 Task: Find connections with filter location Bārdoli with filter topic #aiwith filter profile language German with filter current company Accolite Digital with filter school Madras Medical College with filter industry Family Planning Centers with filter service category Android Development with filter keywords title Sales Associate
Action: Mouse moved to (704, 90)
Screenshot: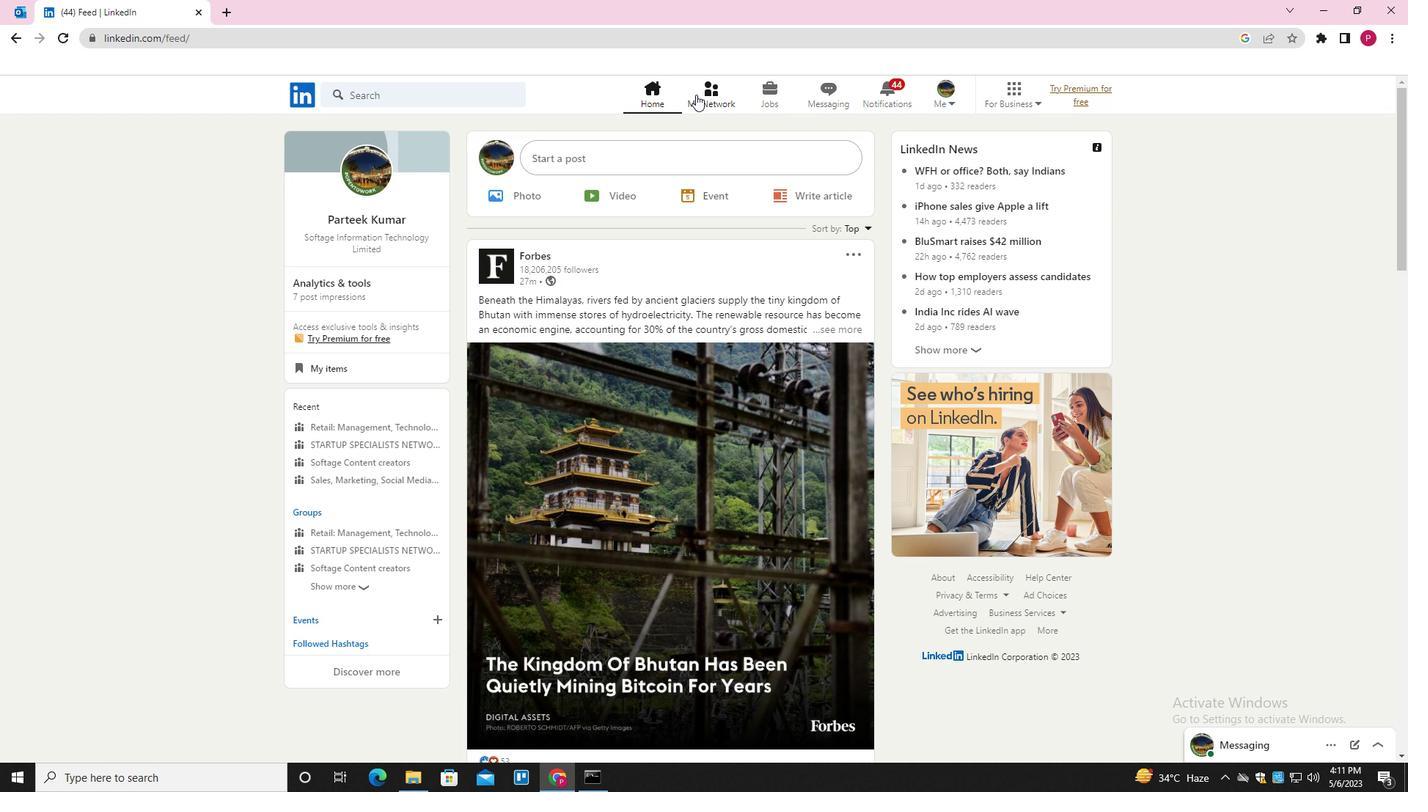 
Action: Mouse pressed left at (704, 90)
Screenshot: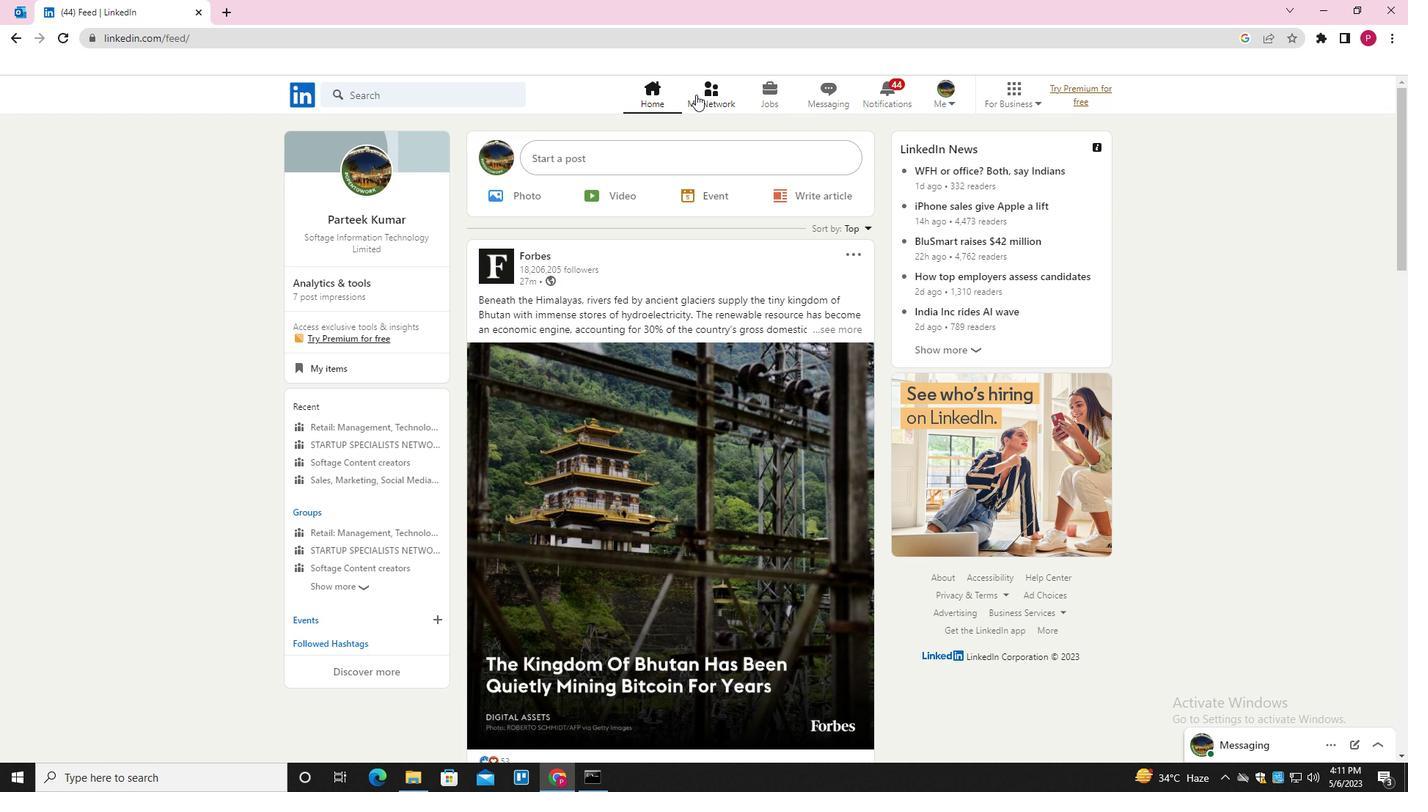 
Action: Mouse moved to (435, 174)
Screenshot: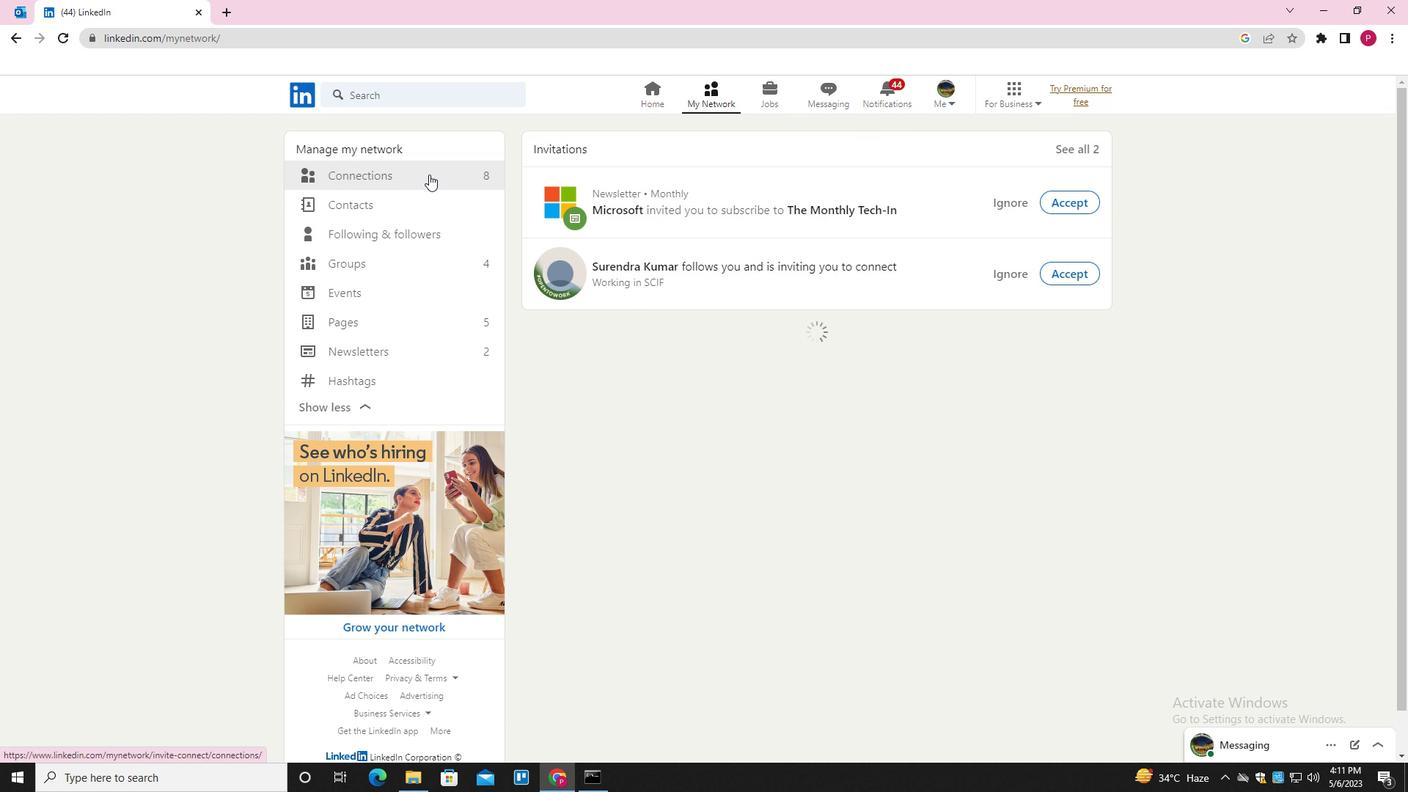 
Action: Mouse pressed left at (435, 174)
Screenshot: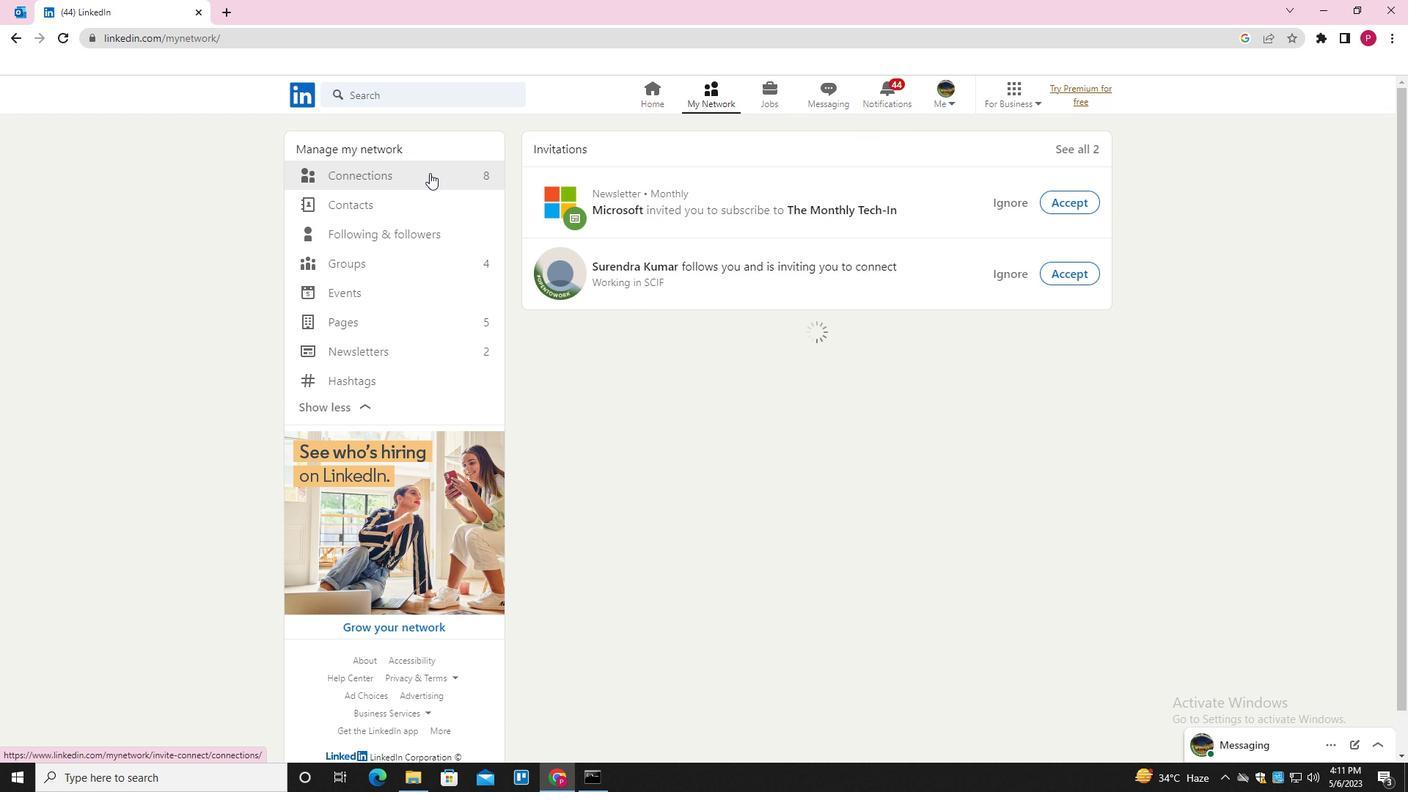 
Action: Mouse moved to (813, 178)
Screenshot: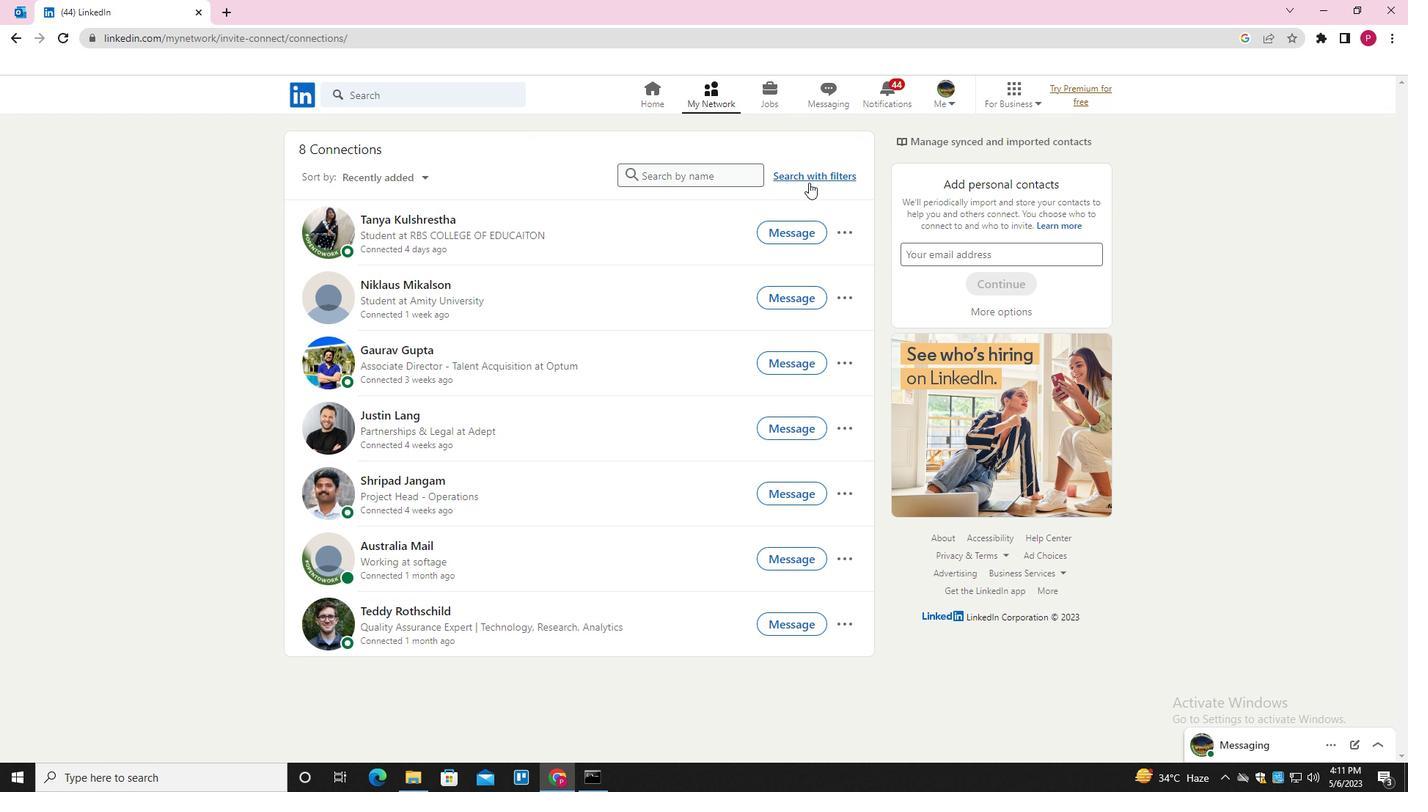 
Action: Mouse pressed left at (813, 178)
Screenshot: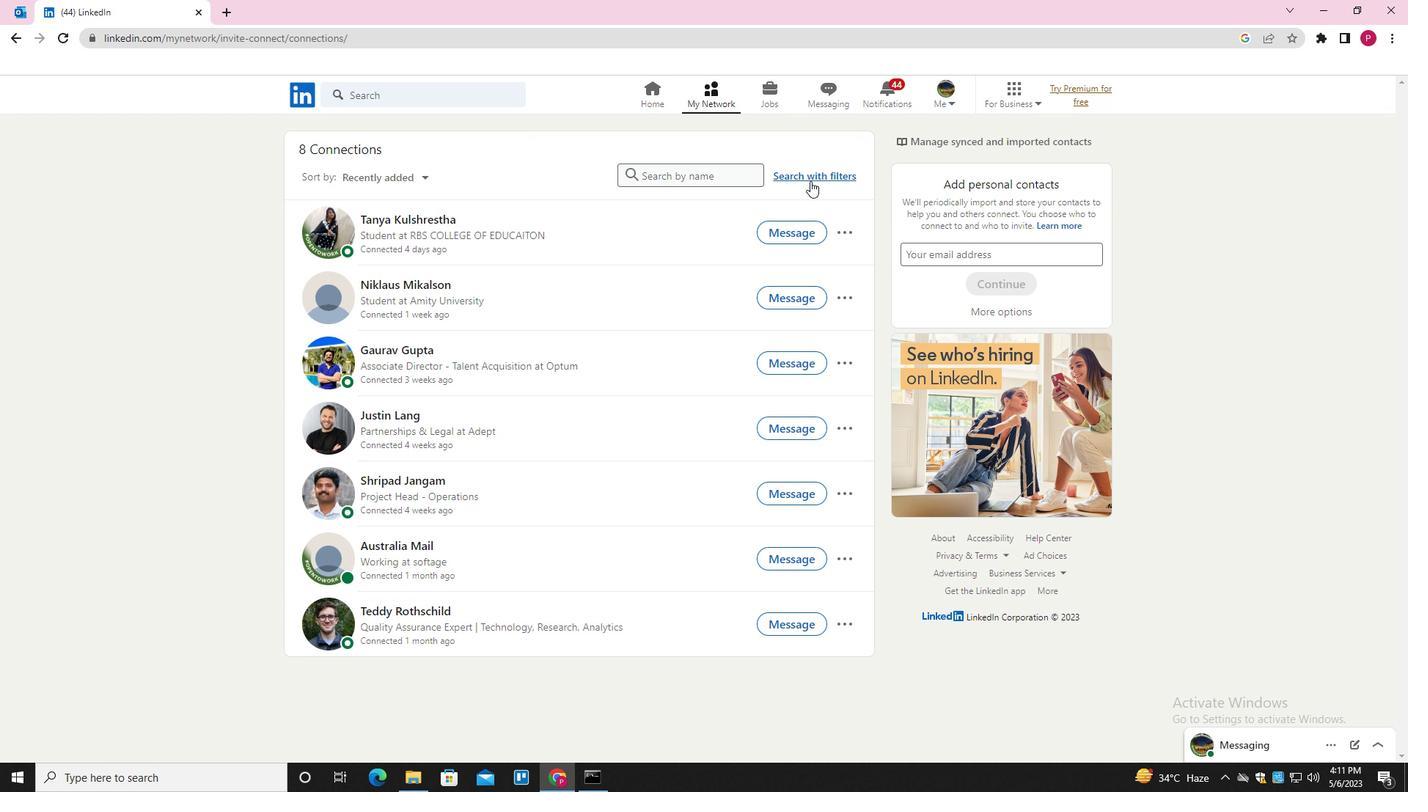 
Action: Mouse moved to (751, 134)
Screenshot: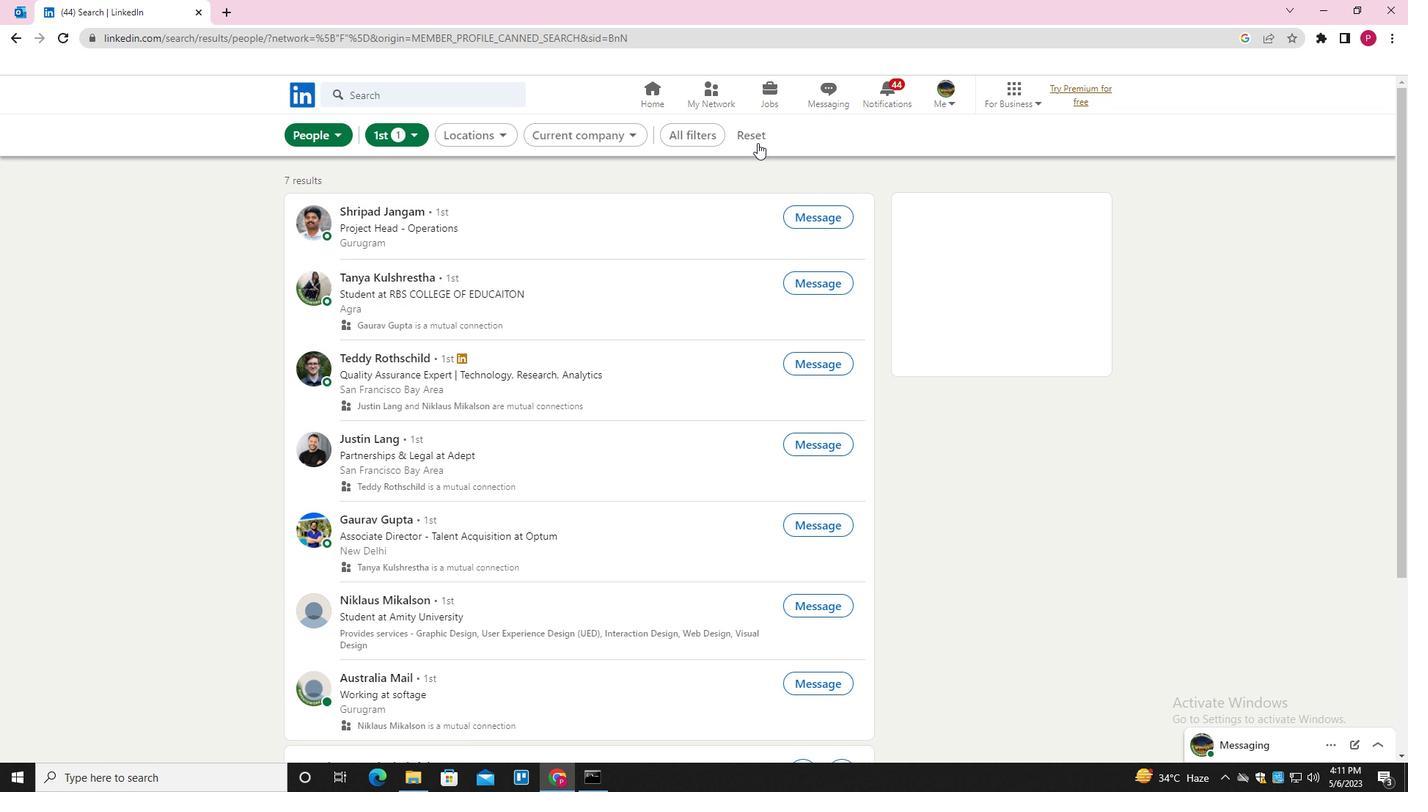 
Action: Mouse pressed left at (751, 134)
Screenshot: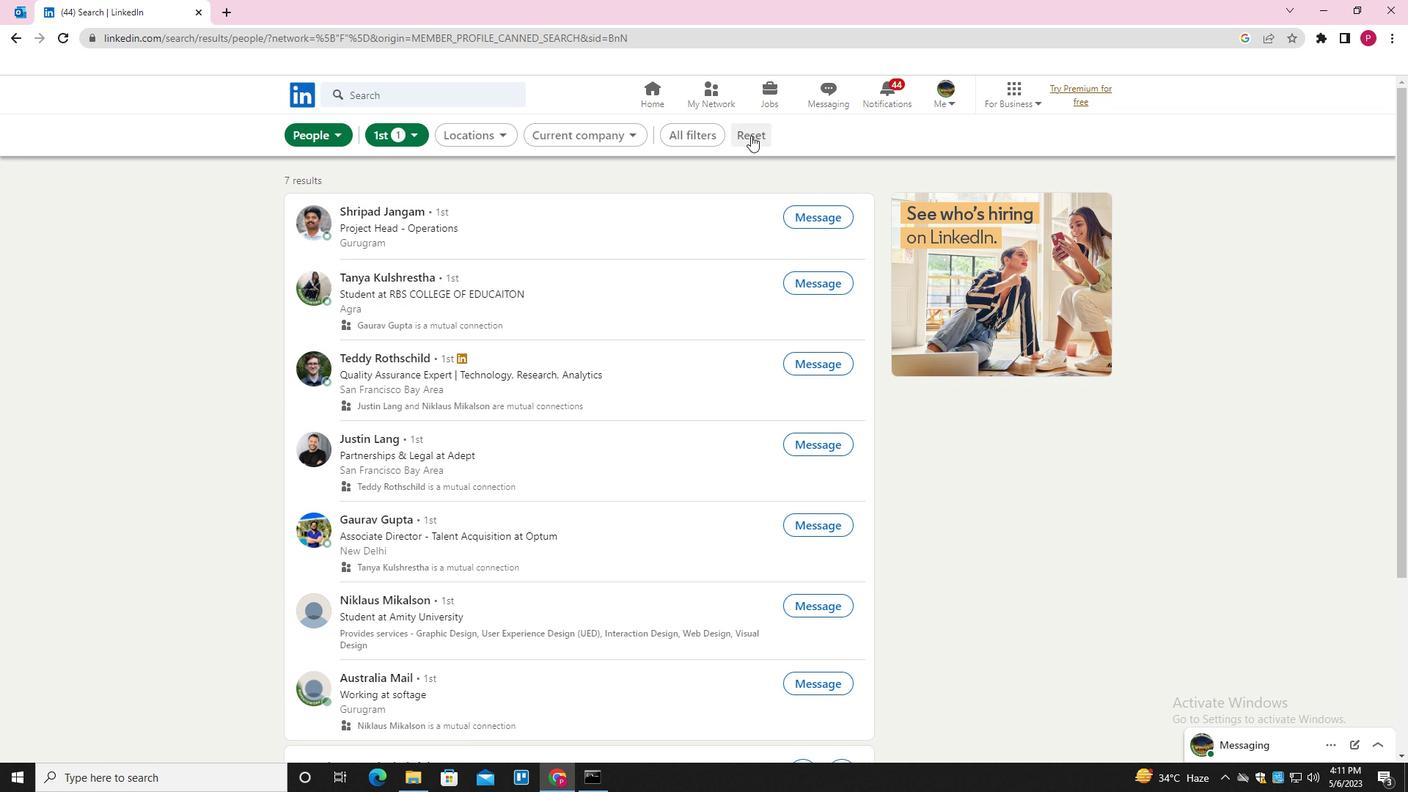 
Action: Mouse moved to (729, 135)
Screenshot: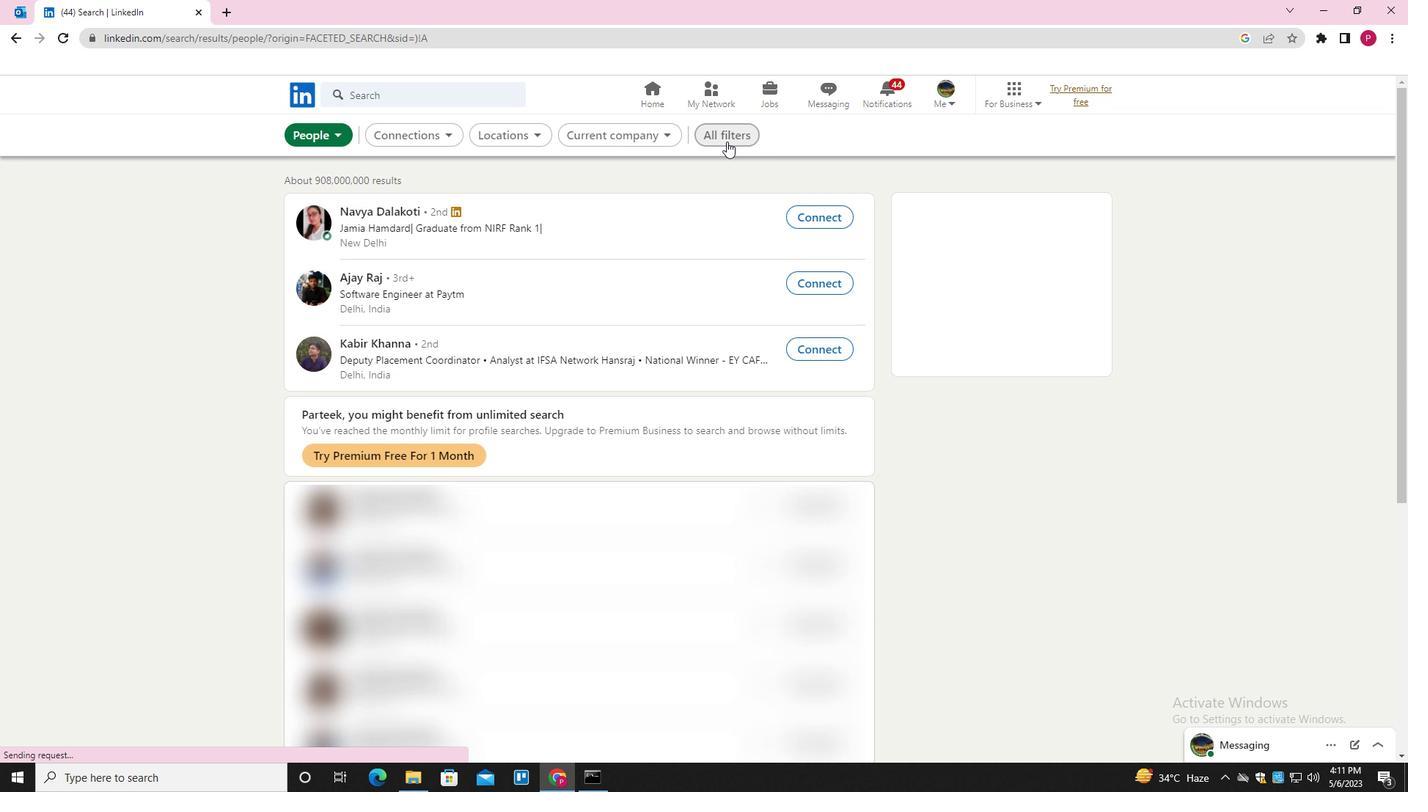 
Action: Mouse pressed left at (729, 135)
Screenshot: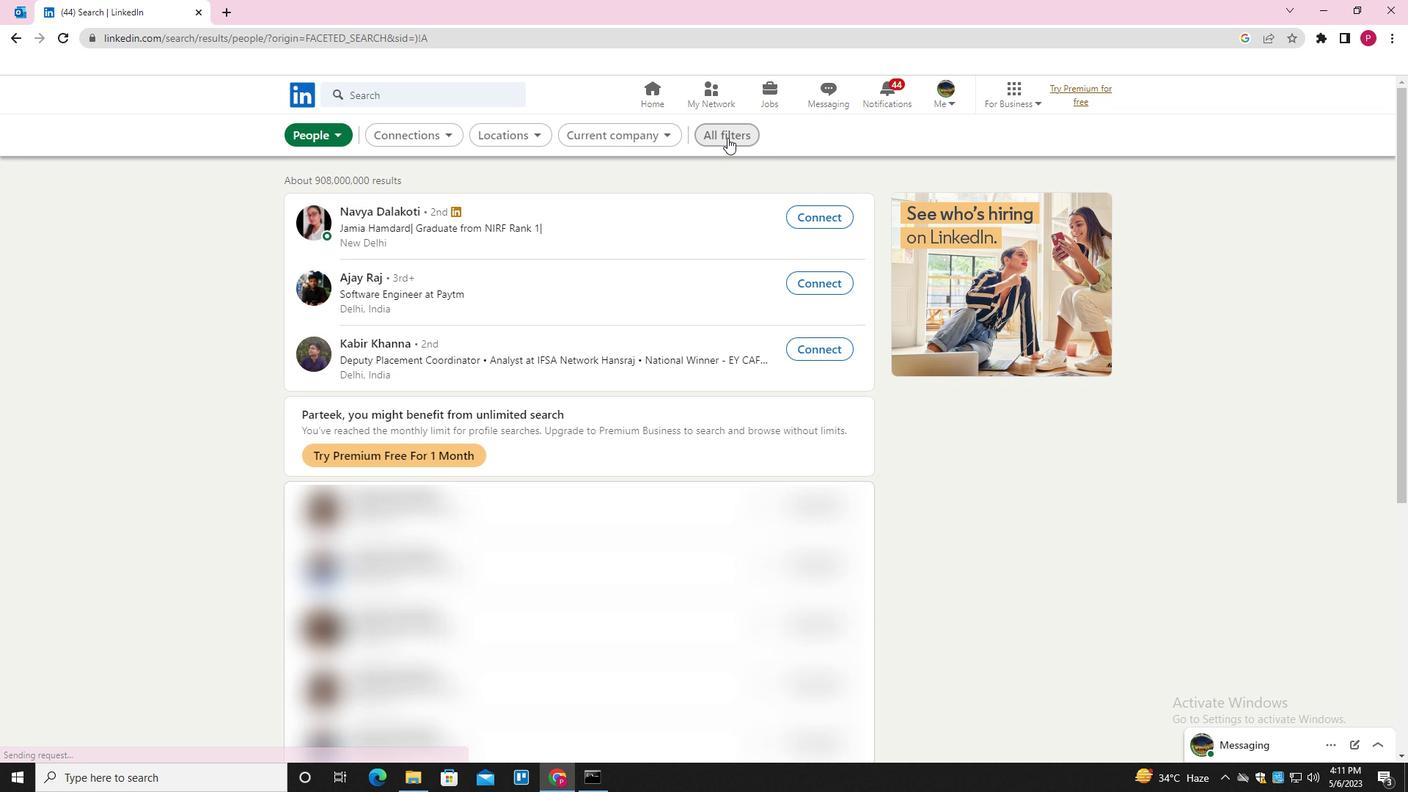 
Action: Mouse moved to (1261, 422)
Screenshot: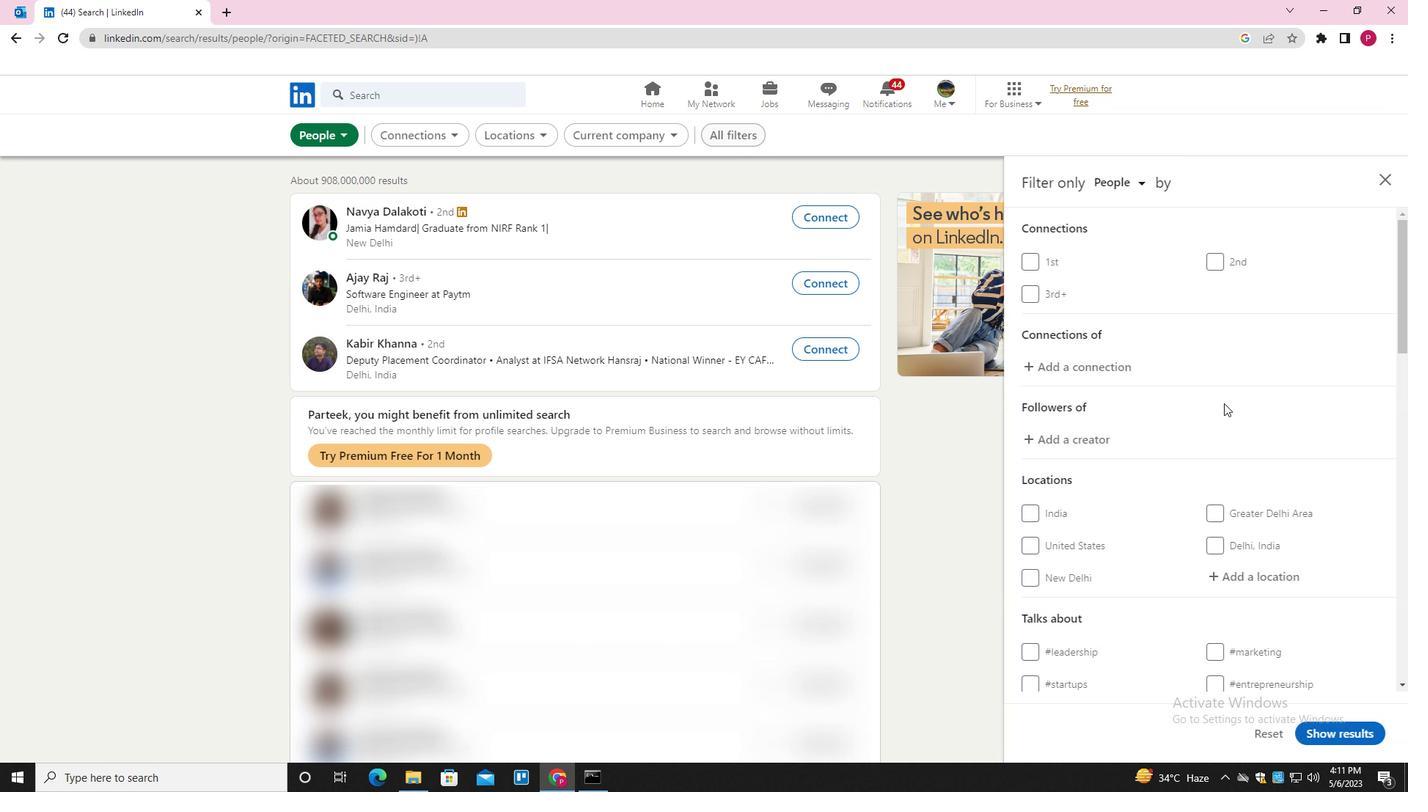 
Action: Mouse scrolled (1261, 421) with delta (0, 0)
Screenshot: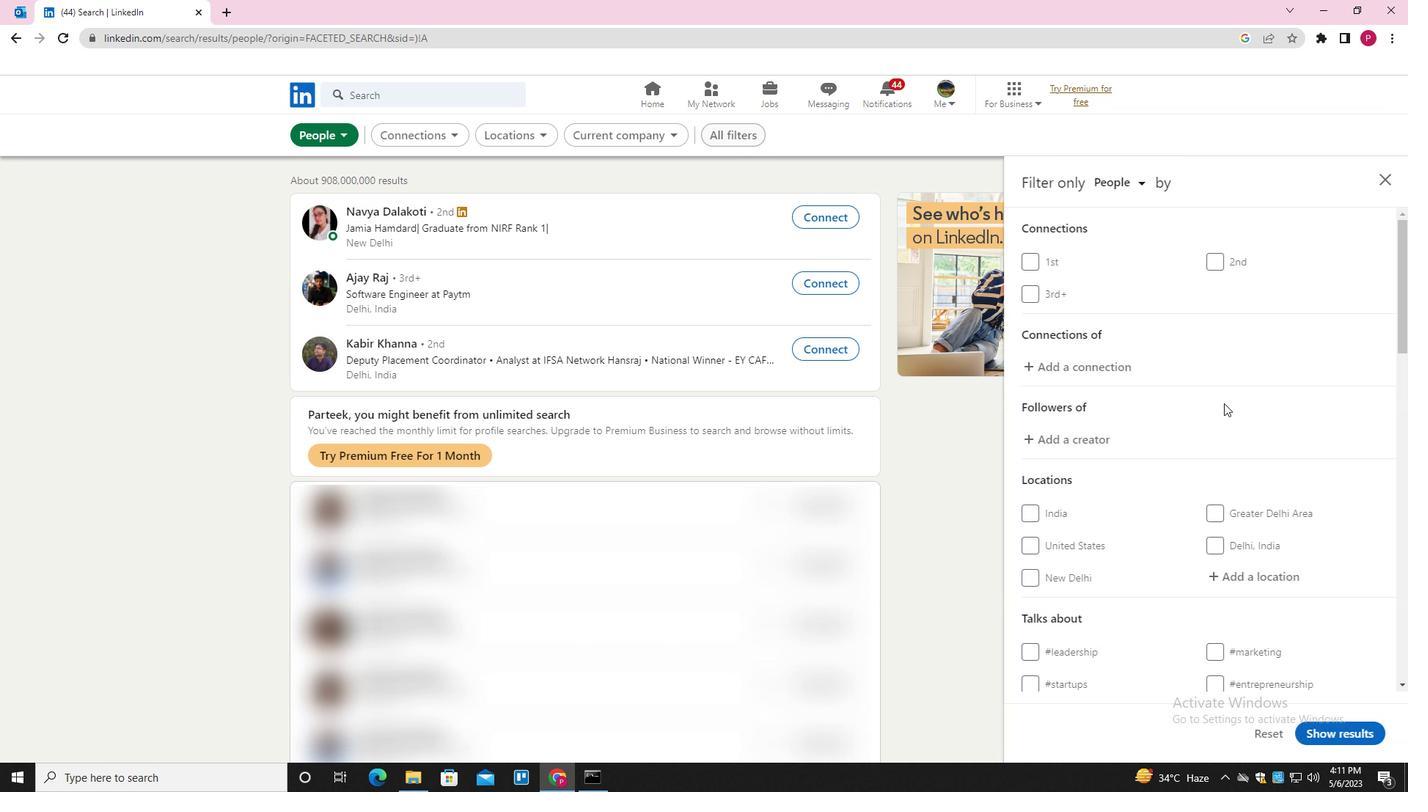 
Action: Mouse moved to (1261, 423)
Screenshot: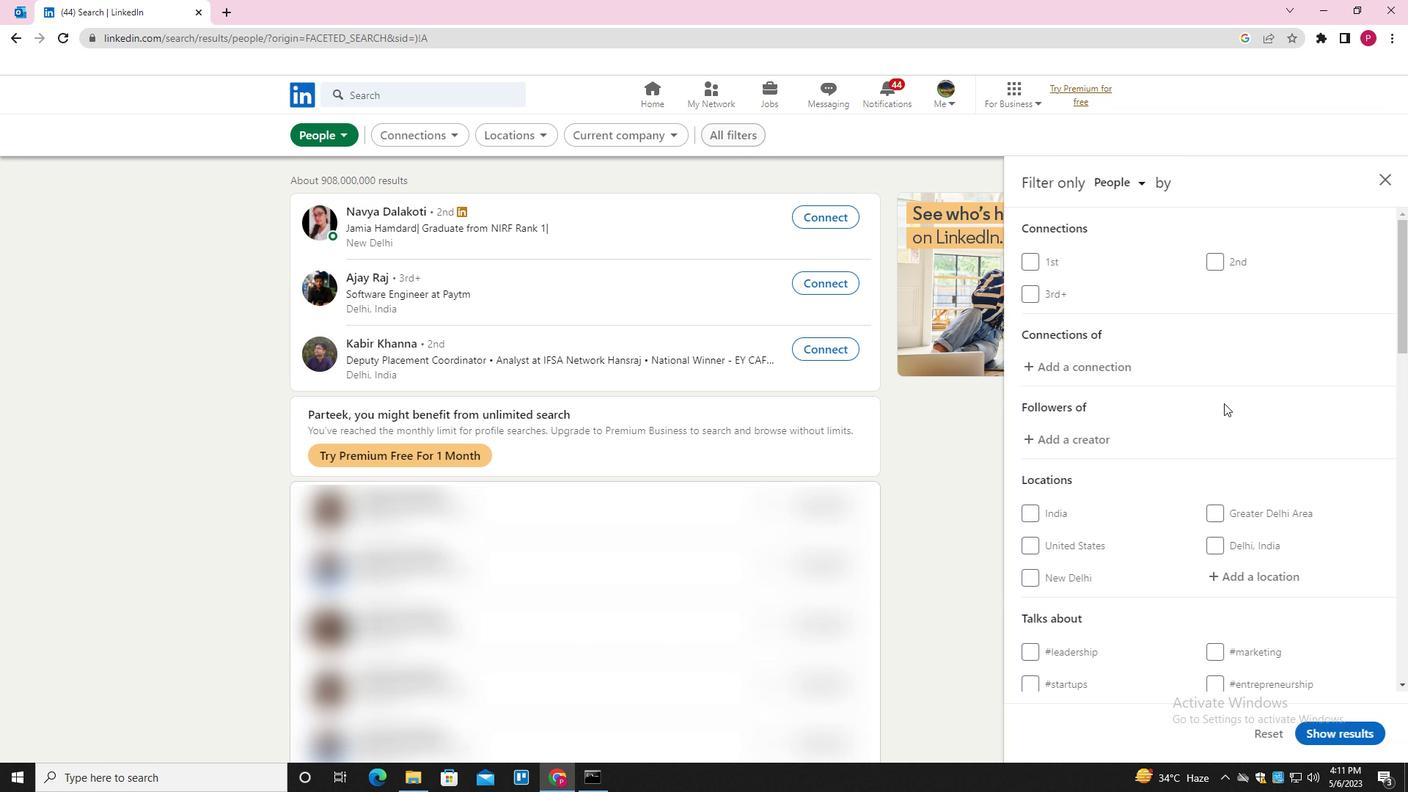 
Action: Mouse scrolled (1261, 422) with delta (0, 0)
Screenshot: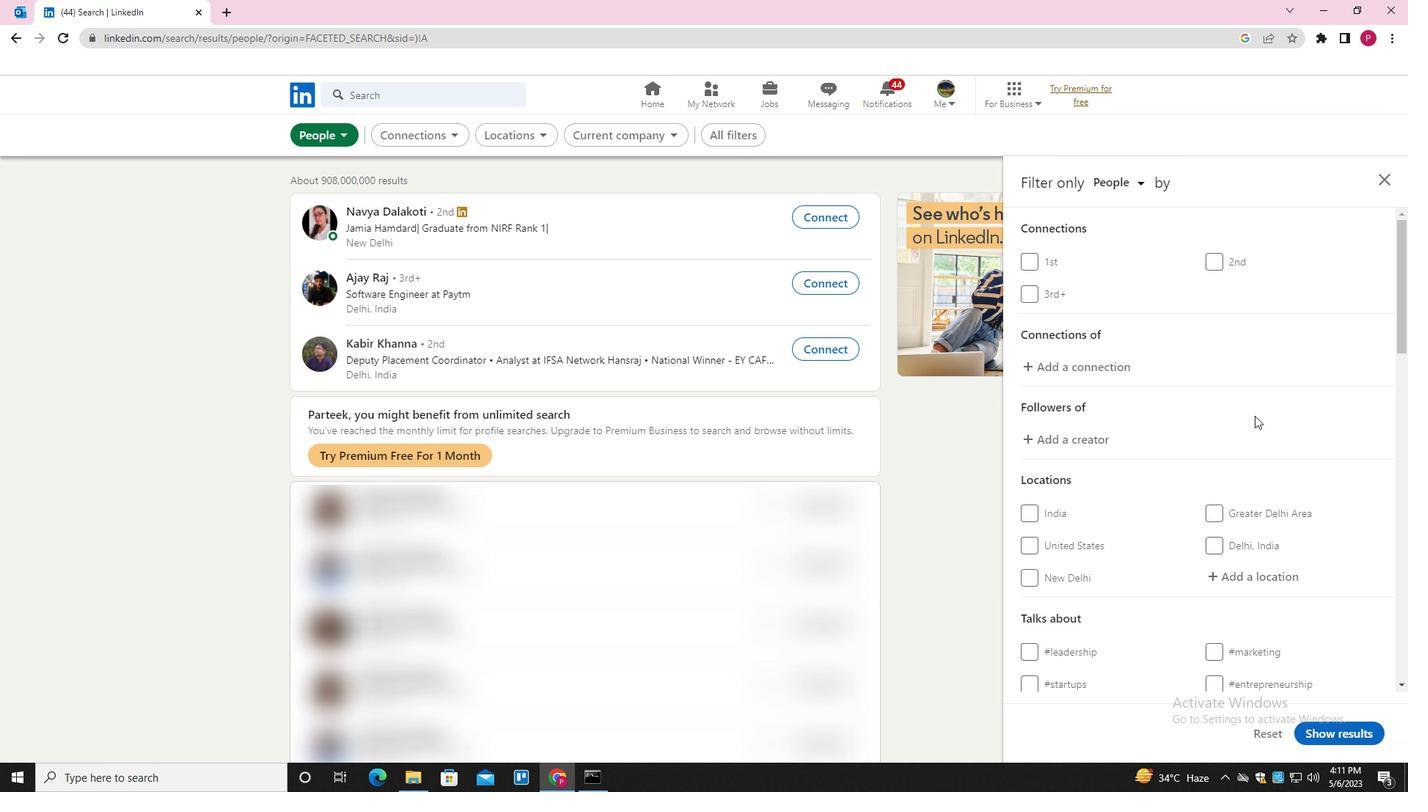 
Action: Mouse moved to (1250, 434)
Screenshot: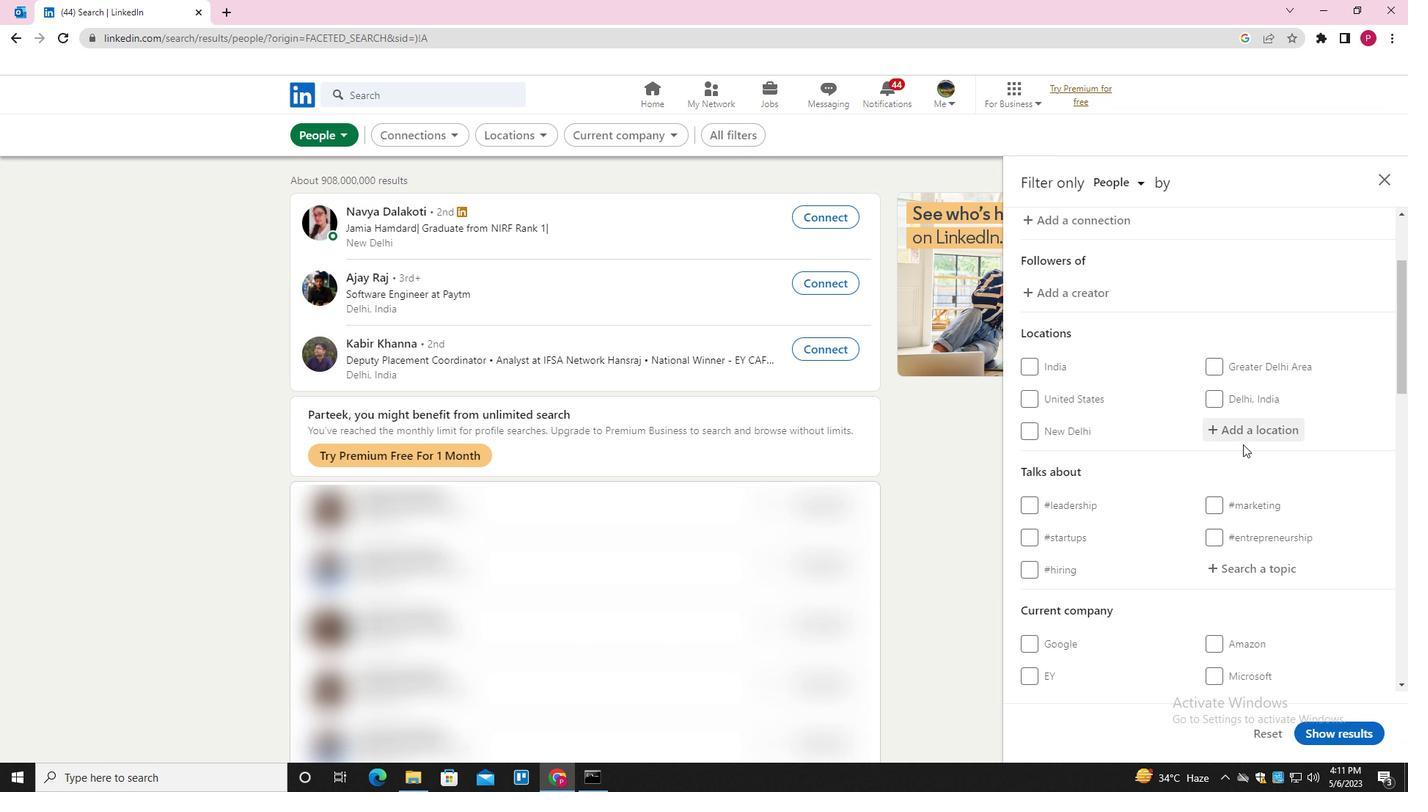 
Action: Mouse pressed left at (1250, 434)
Screenshot: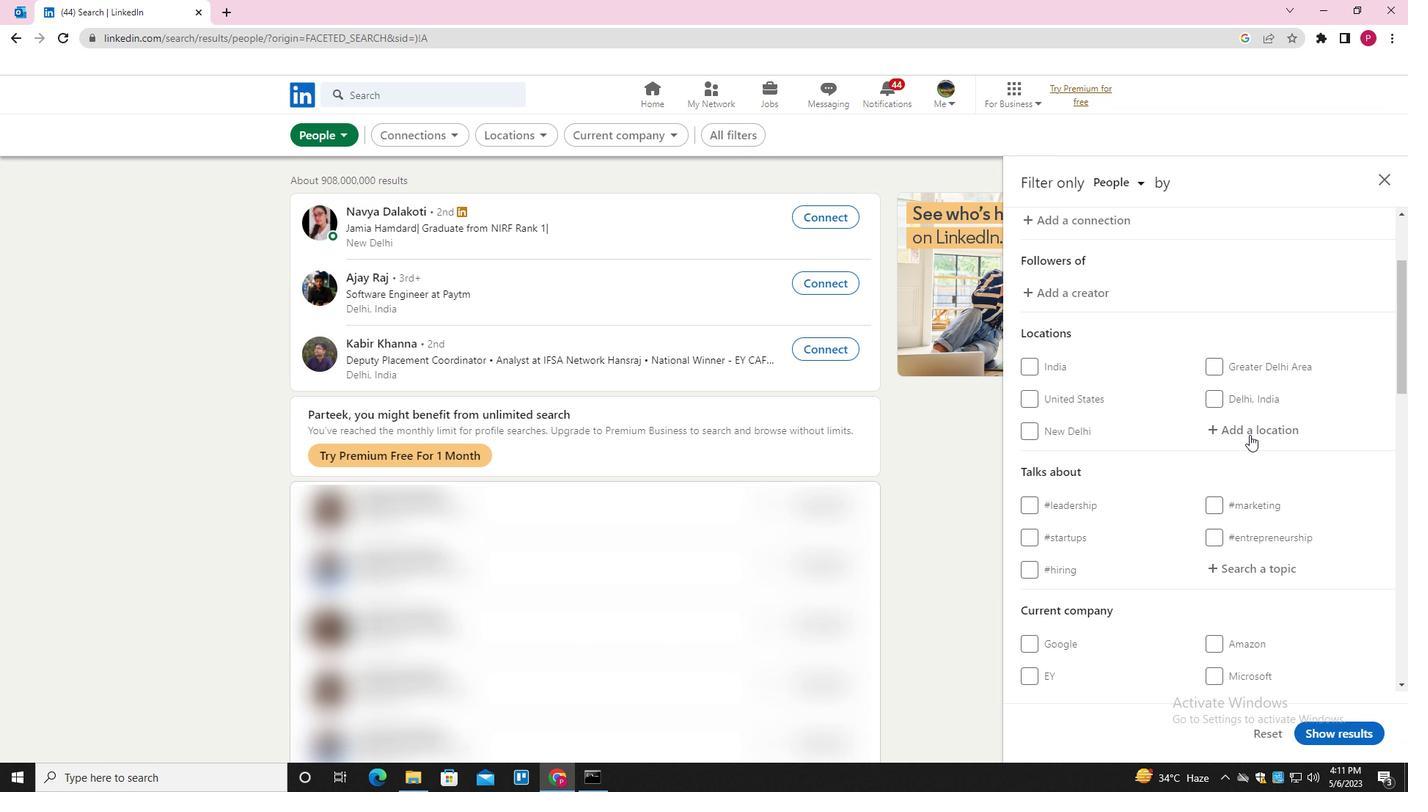 
Action: Key pressed <Key.shift>BARDOLI<Key.down><Key.enter>
Screenshot: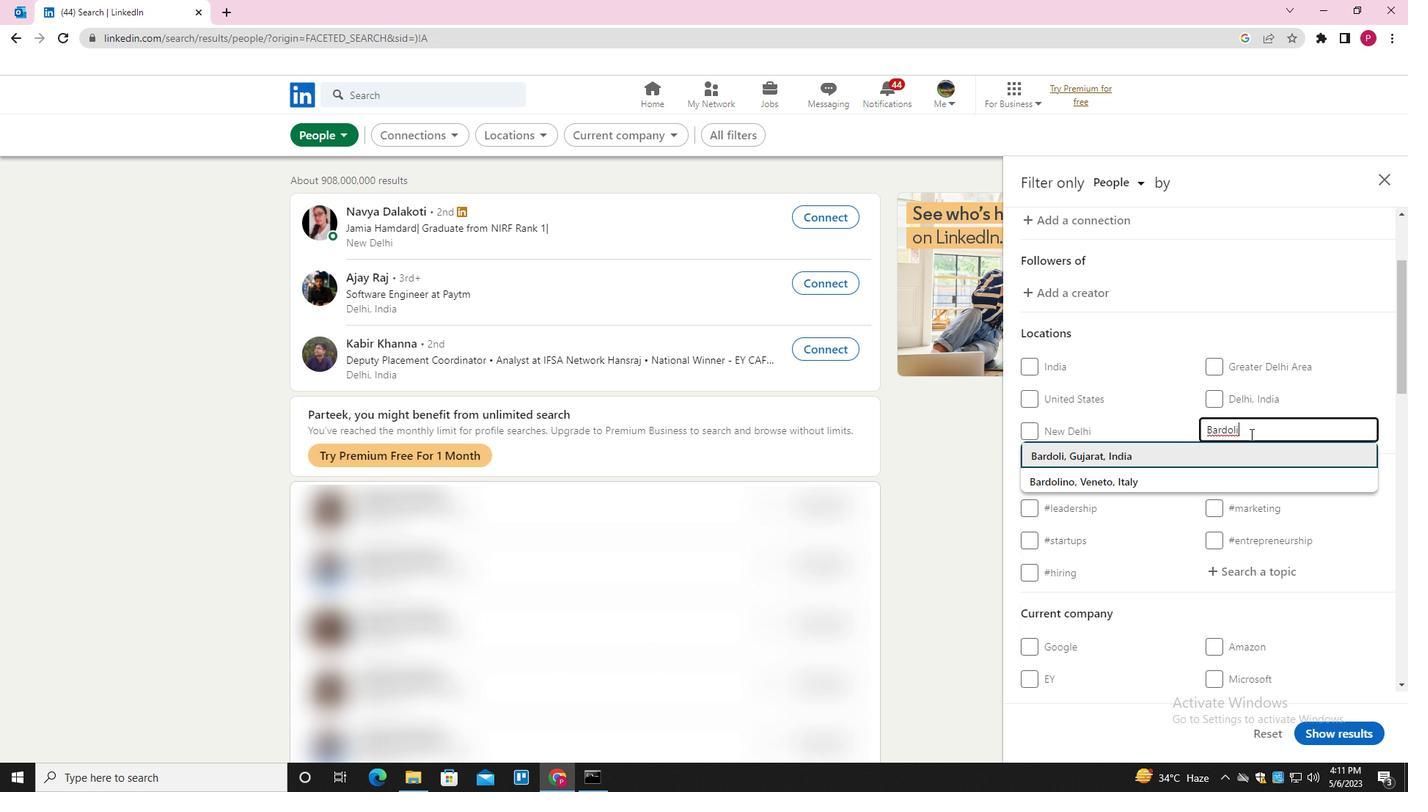
Action: Mouse moved to (1242, 439)
Screenshot: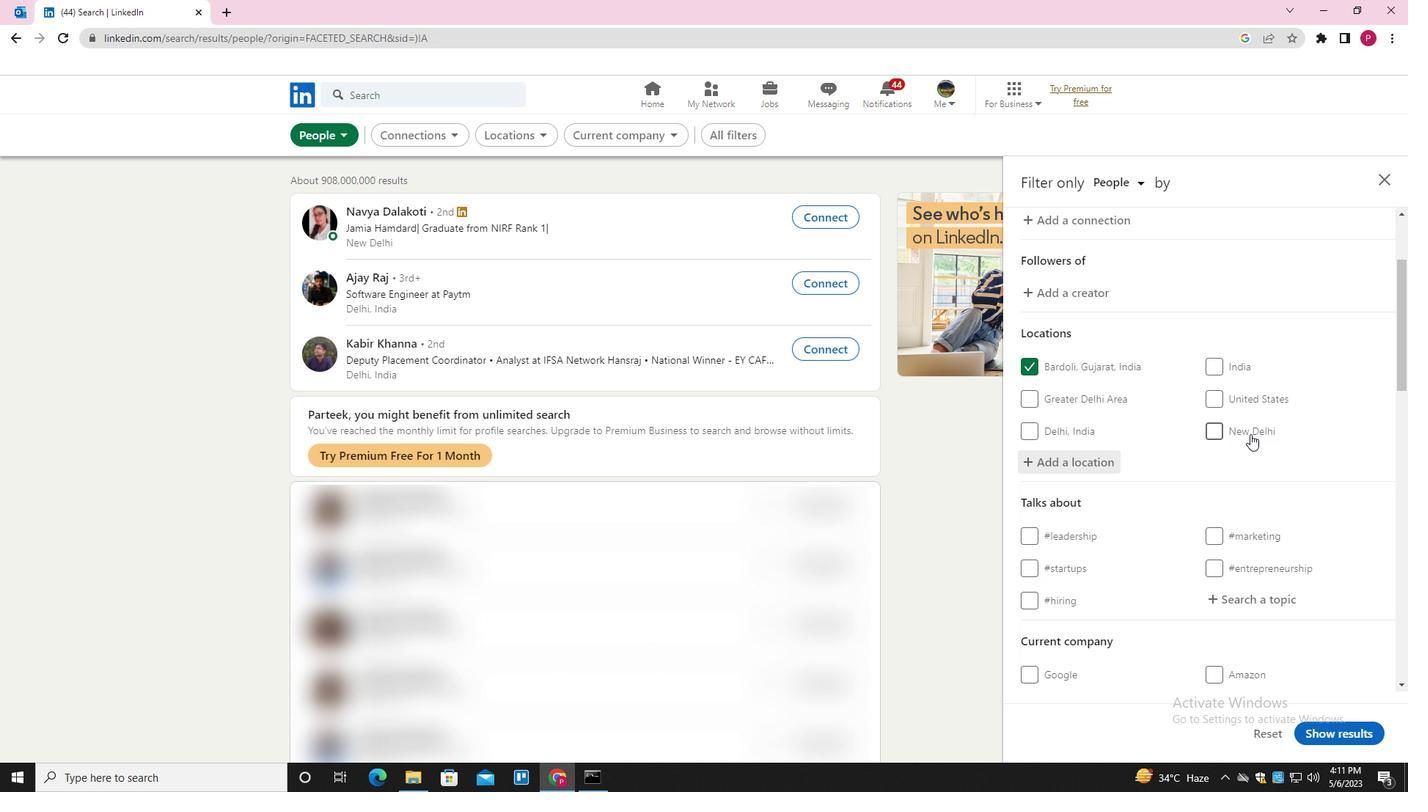 
Action: Mouse scrolled (1242, 438) with delta (0, 0)
Screenshot: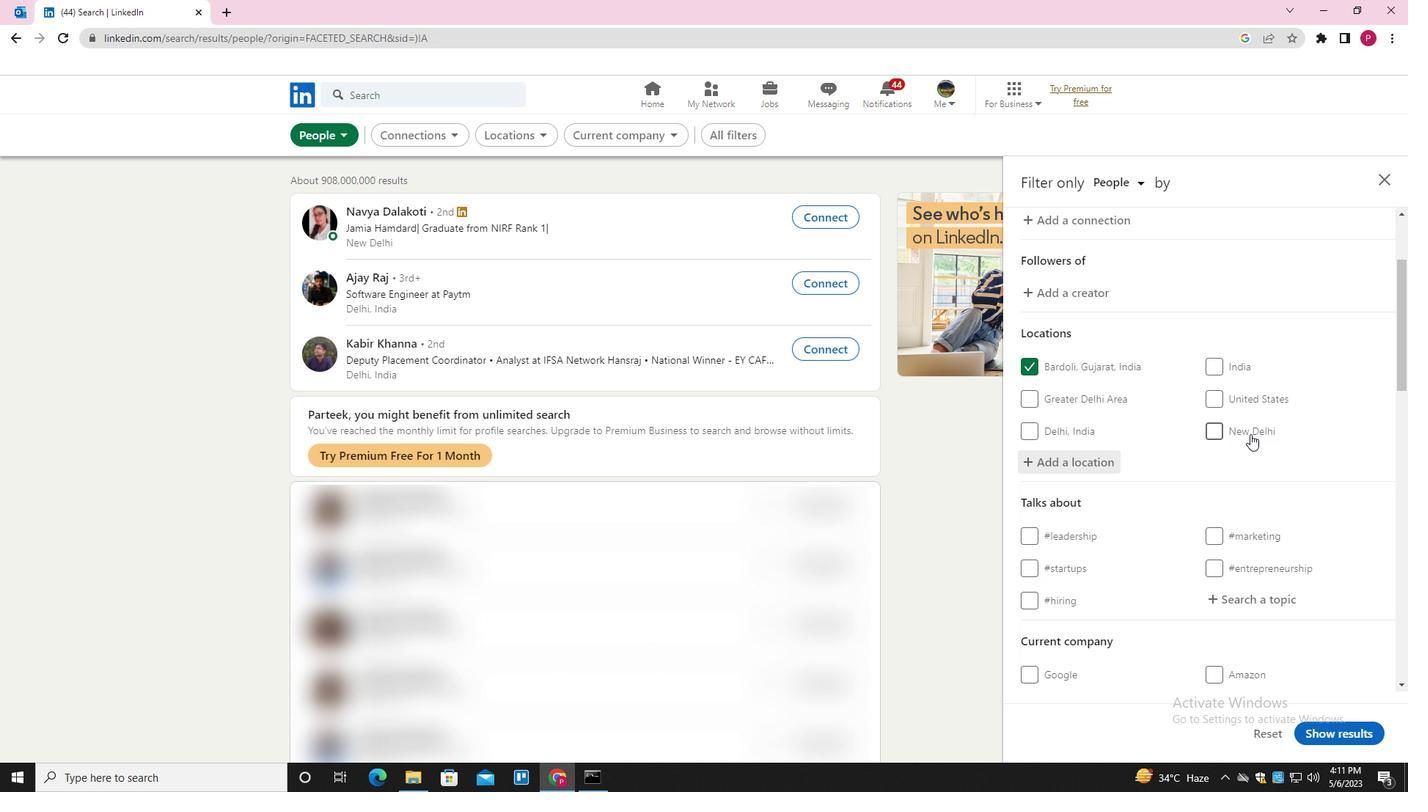 
Action: Mouse scrolled (1242, 438) with delta (0, 0)
Screenshot: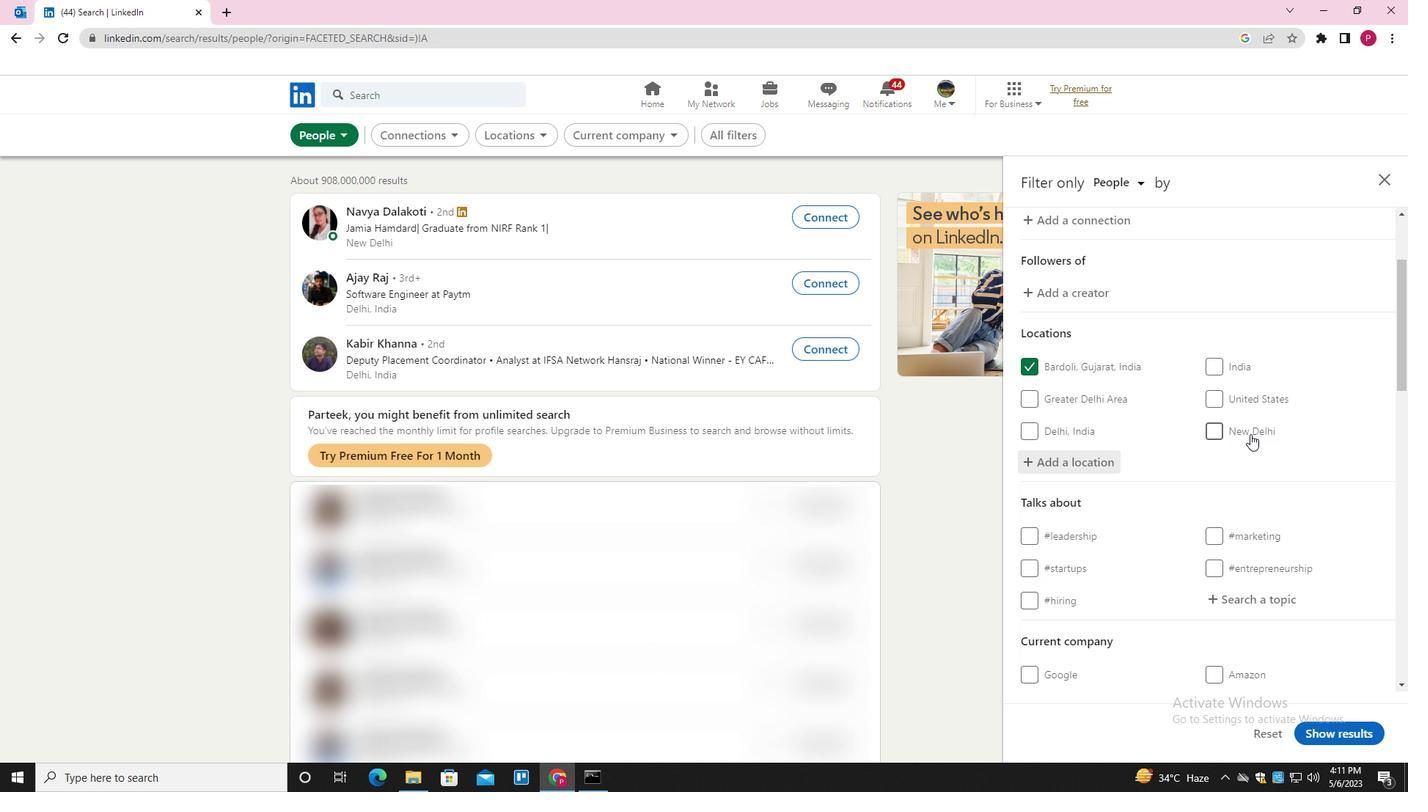 
Action: Mouse scrolled (1242, 438) with delta (0, 0)
Screenshot: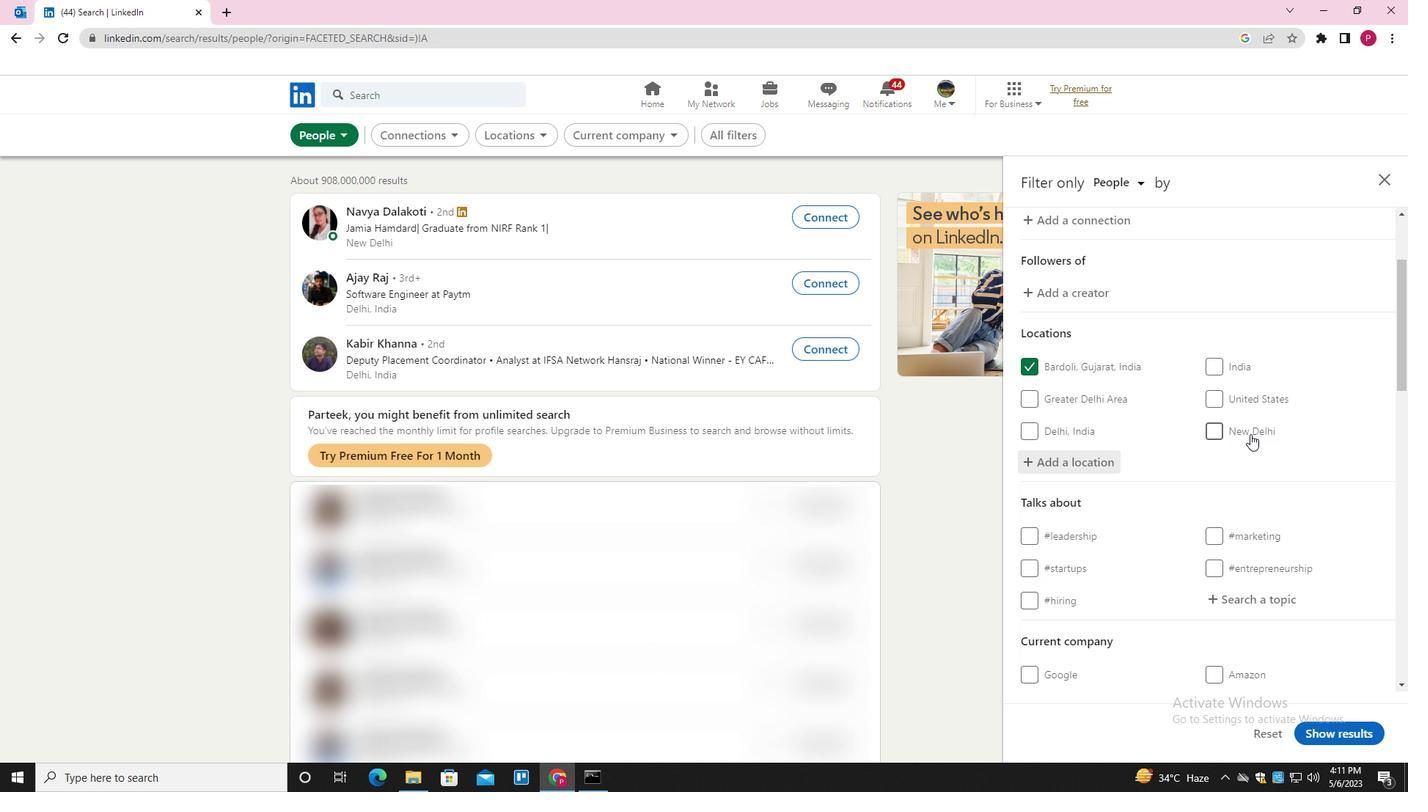 
Action: Mouse moved to (1267, 378)
Screenshot: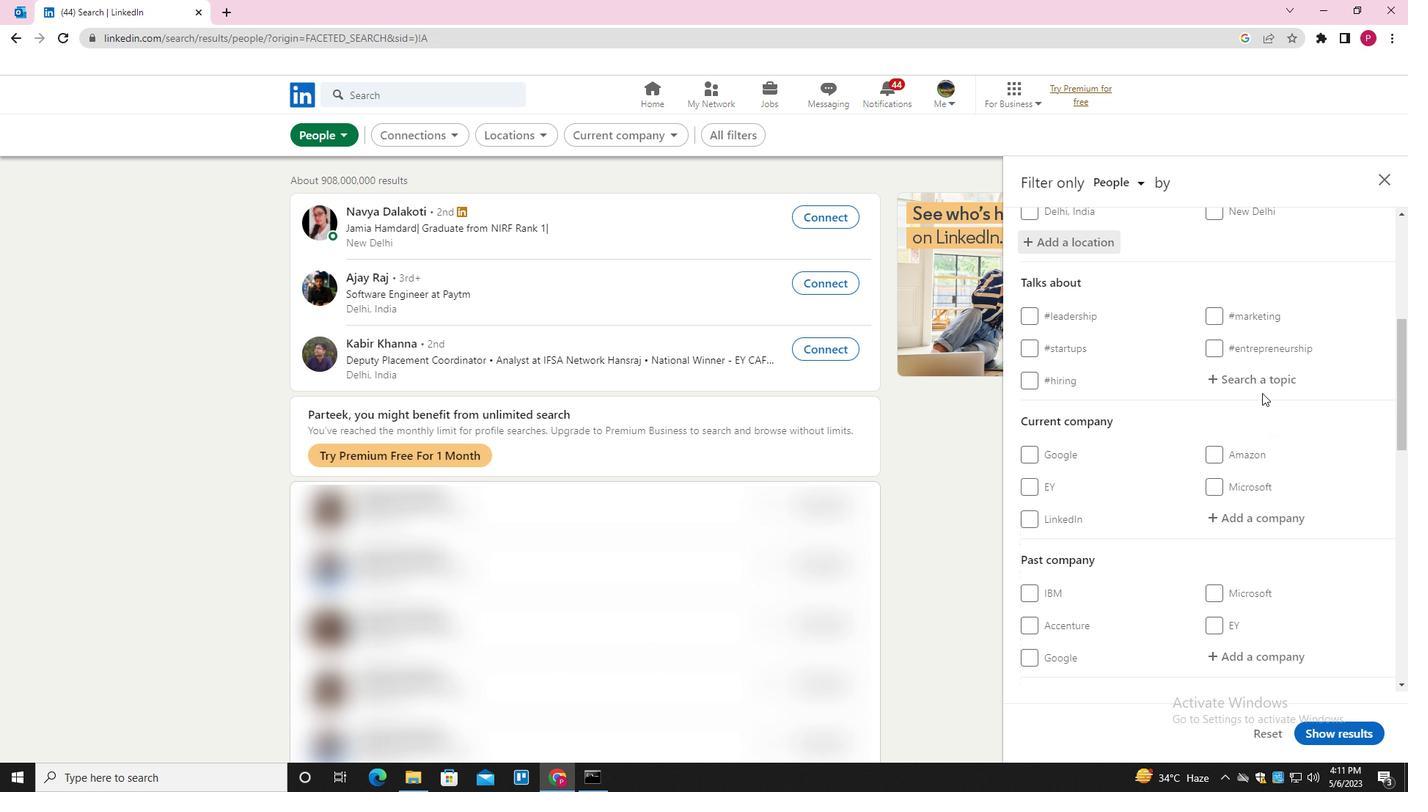 
Action: Mouse pressed left at (1267, 378)
Screenshot: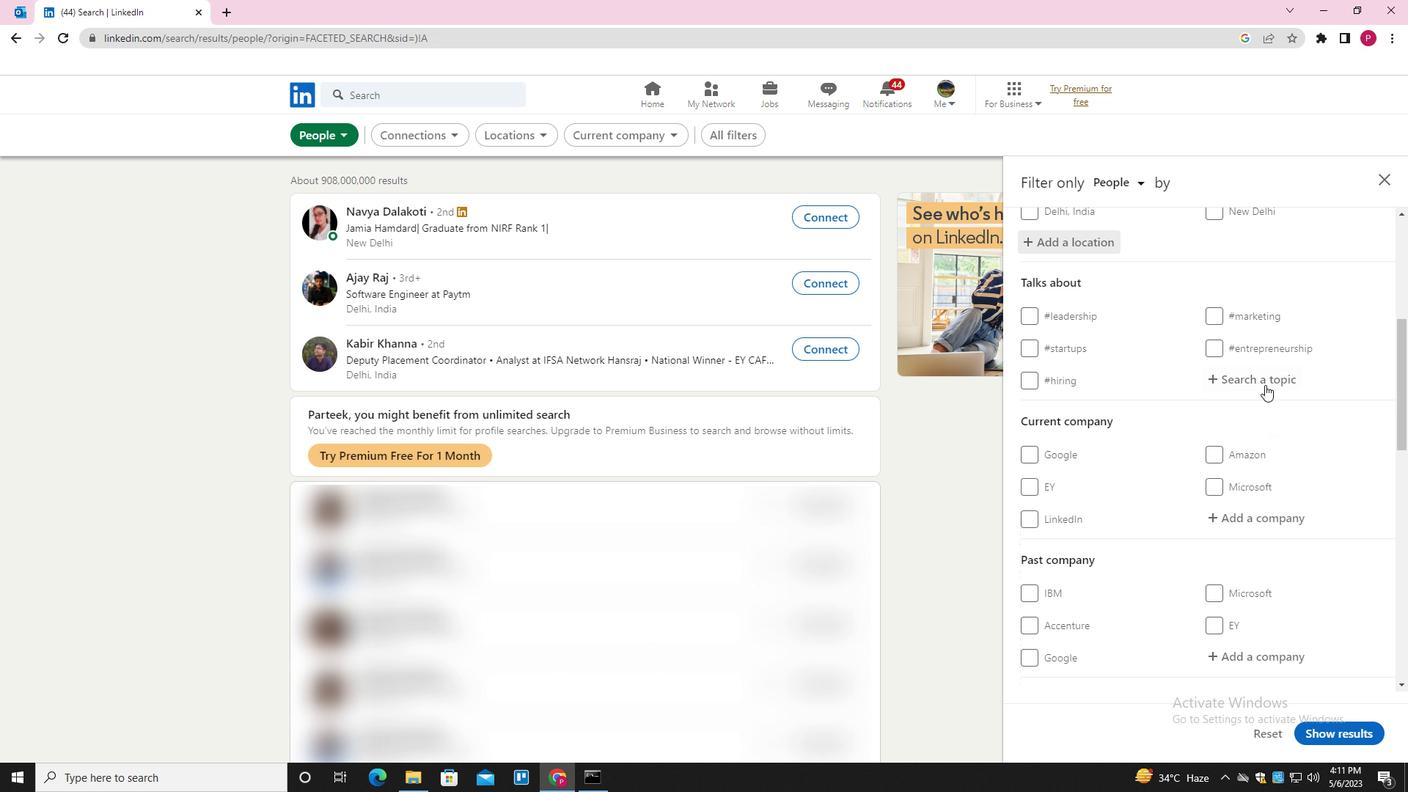 
Action: Key pressed AI<Key.down><Key.enter>
Screenshot: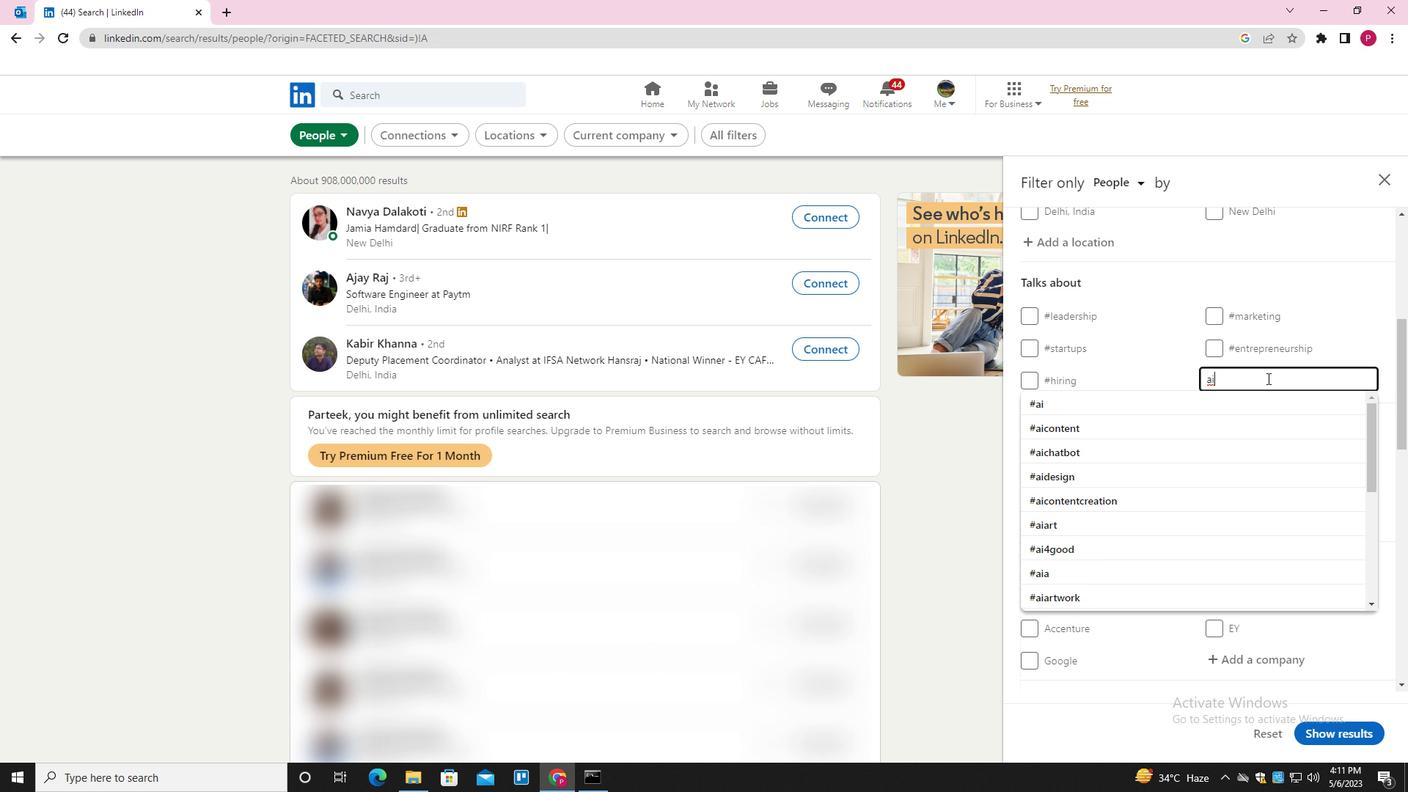 
Action: Mouse moved to (1226, 454)
Screenshot: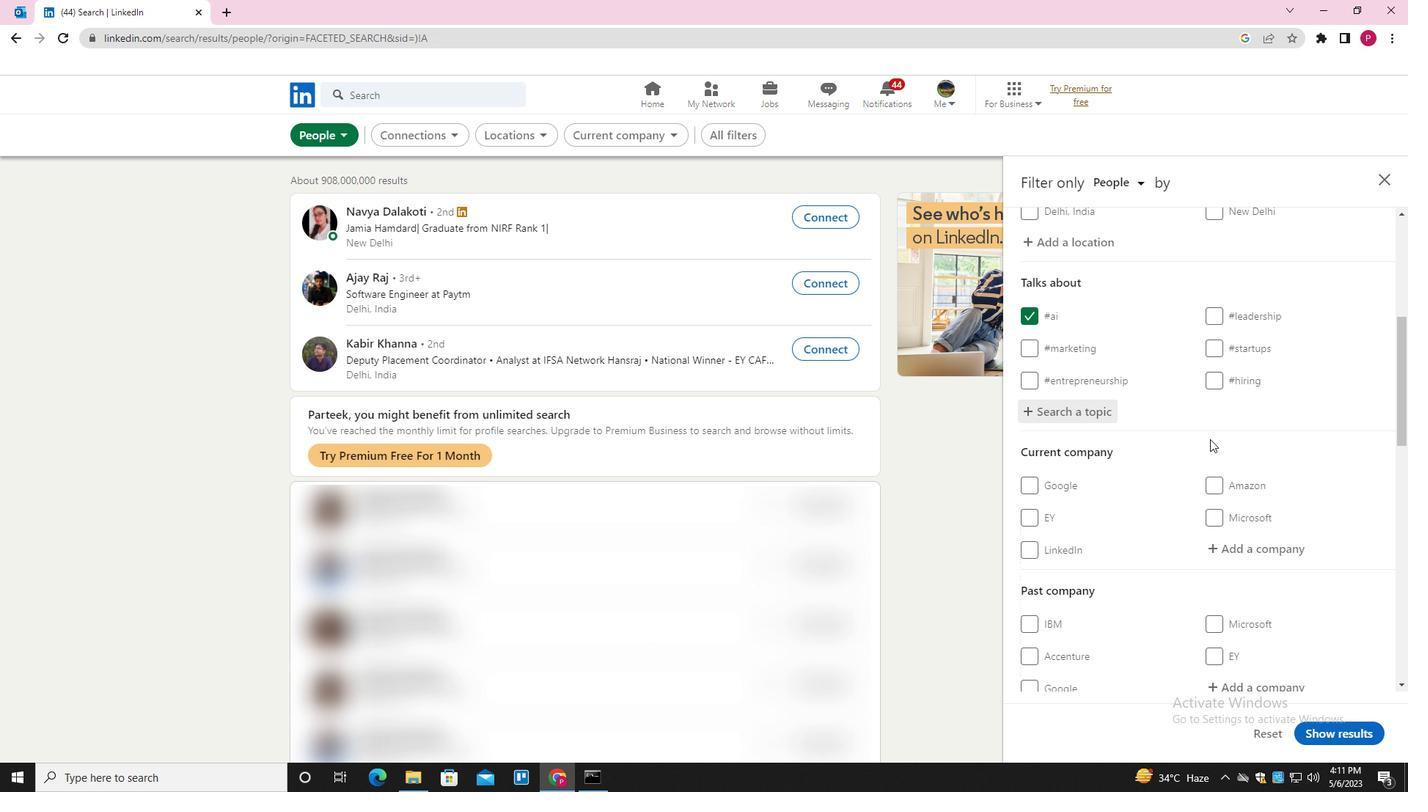 
Action: Mouse scrolled (1226, 454) with delta (0, 0)
Screenshot: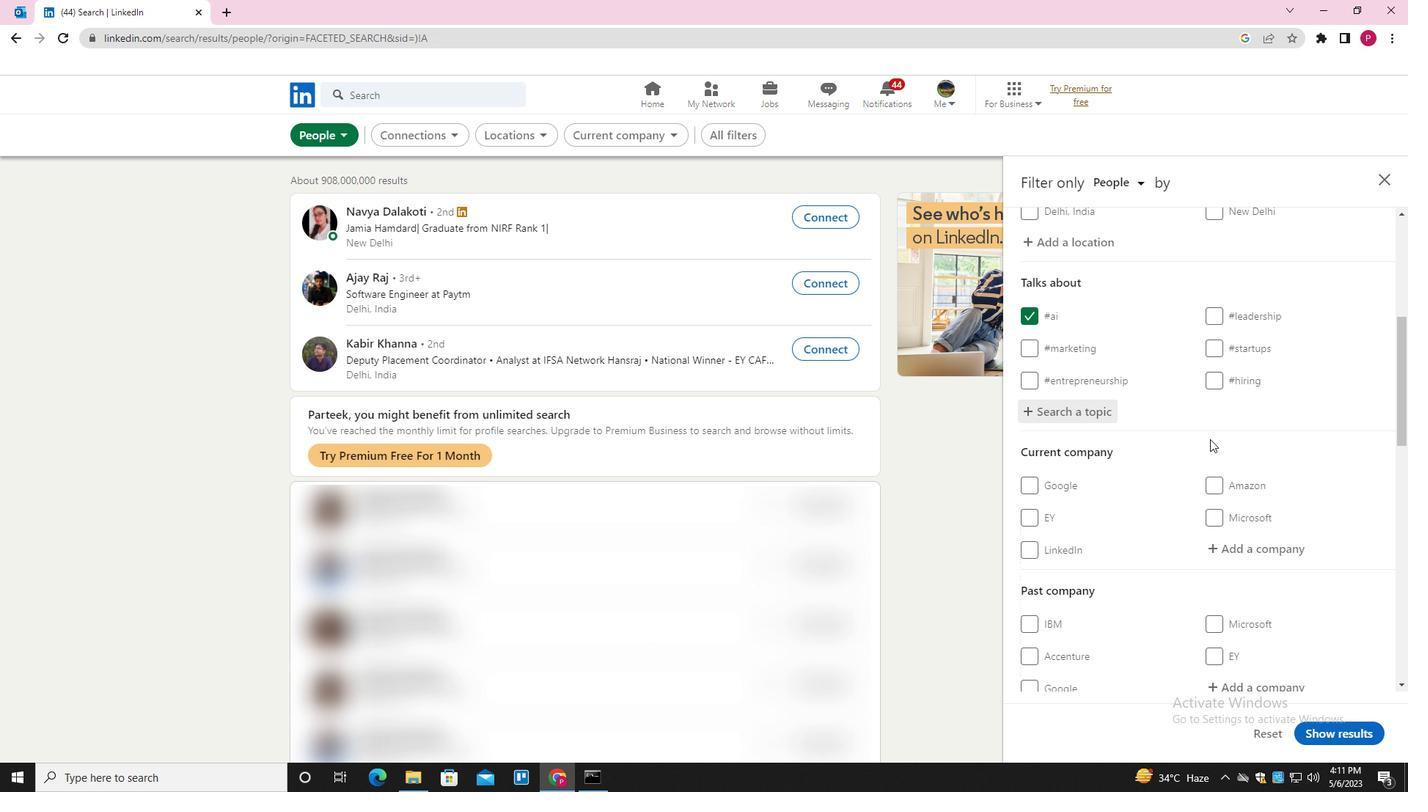 
Action: Mouse moved to (1225, 459)
Screenshot: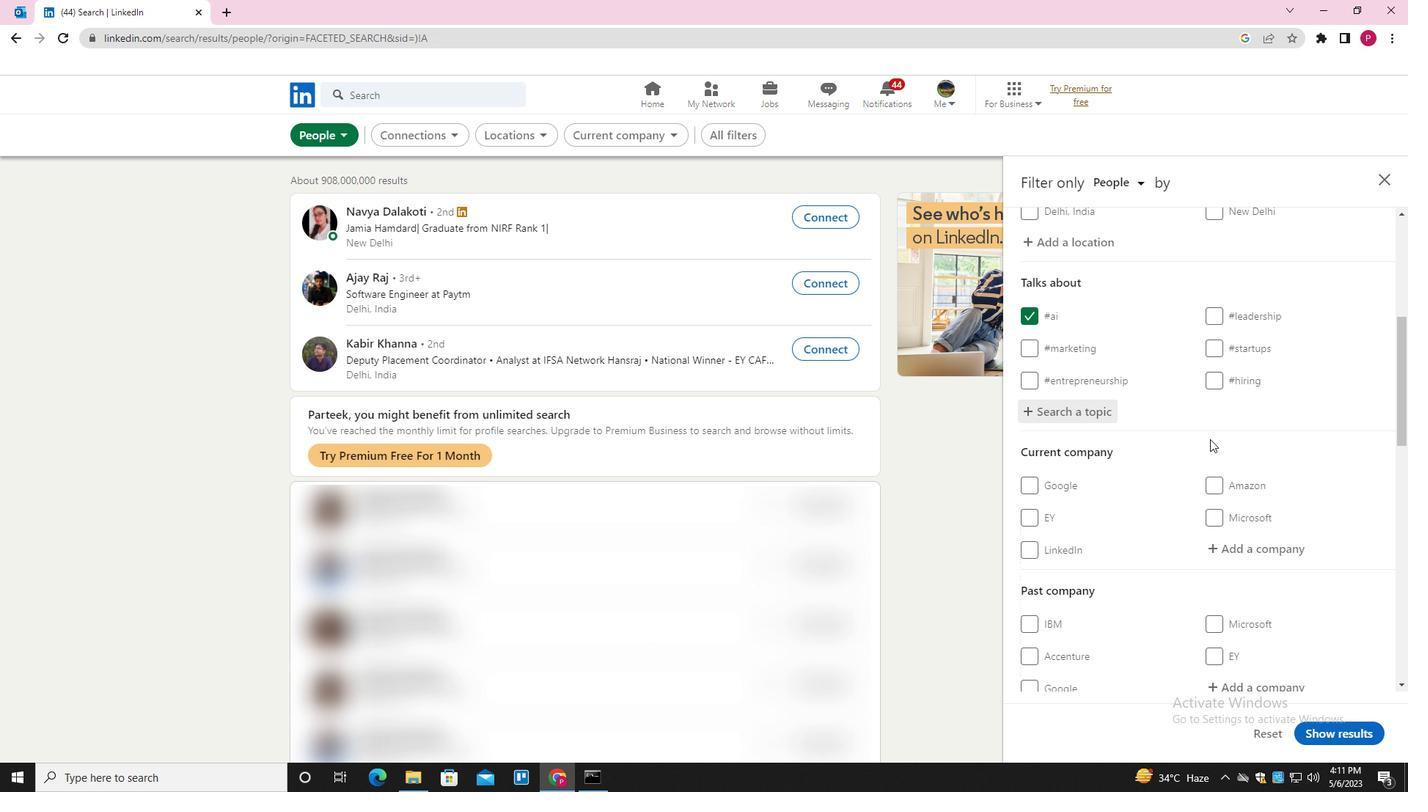 
Action: Mouse scrolled (1225, 459) with delta (0, 0)
Screenshot: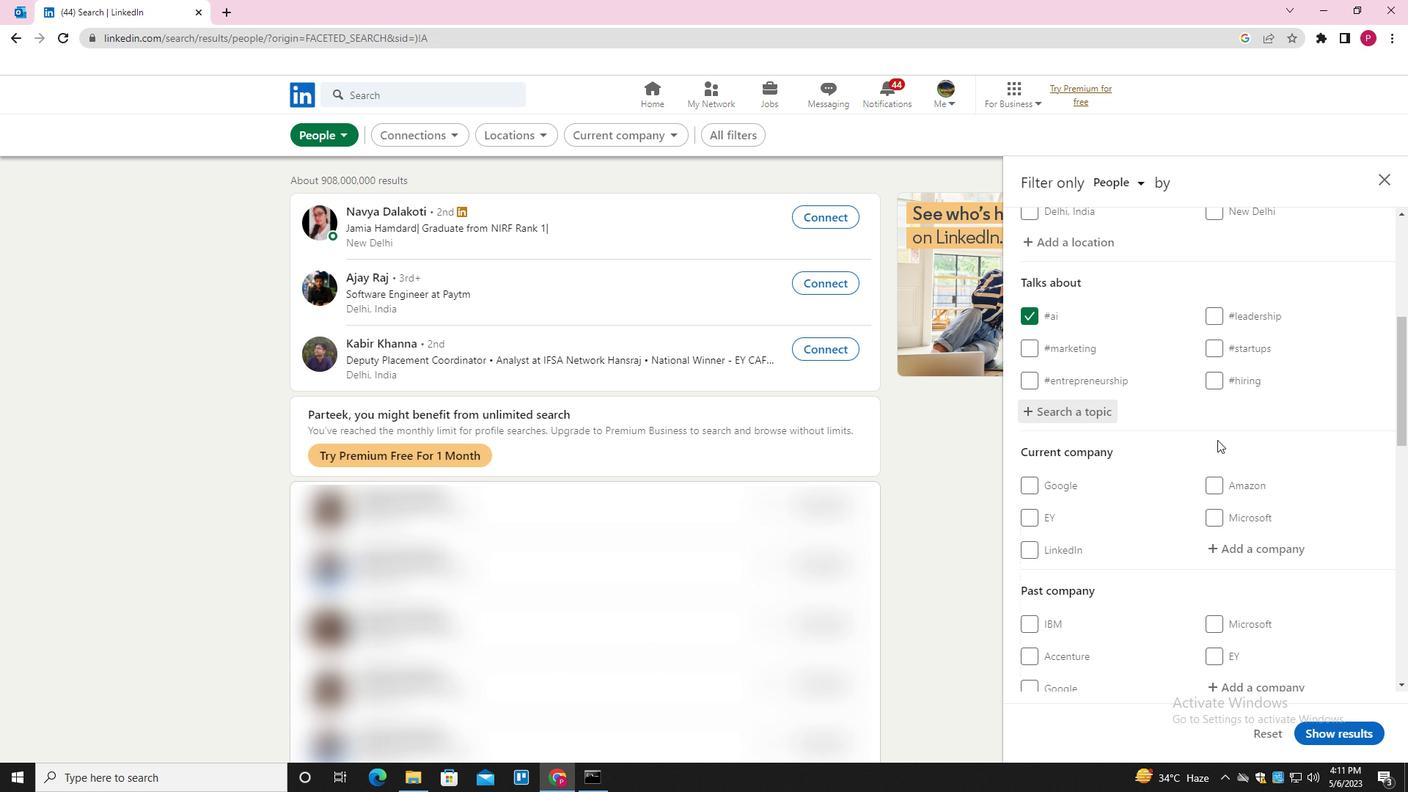 
Action: Mouse moved to (1225, 460)
Screenshot: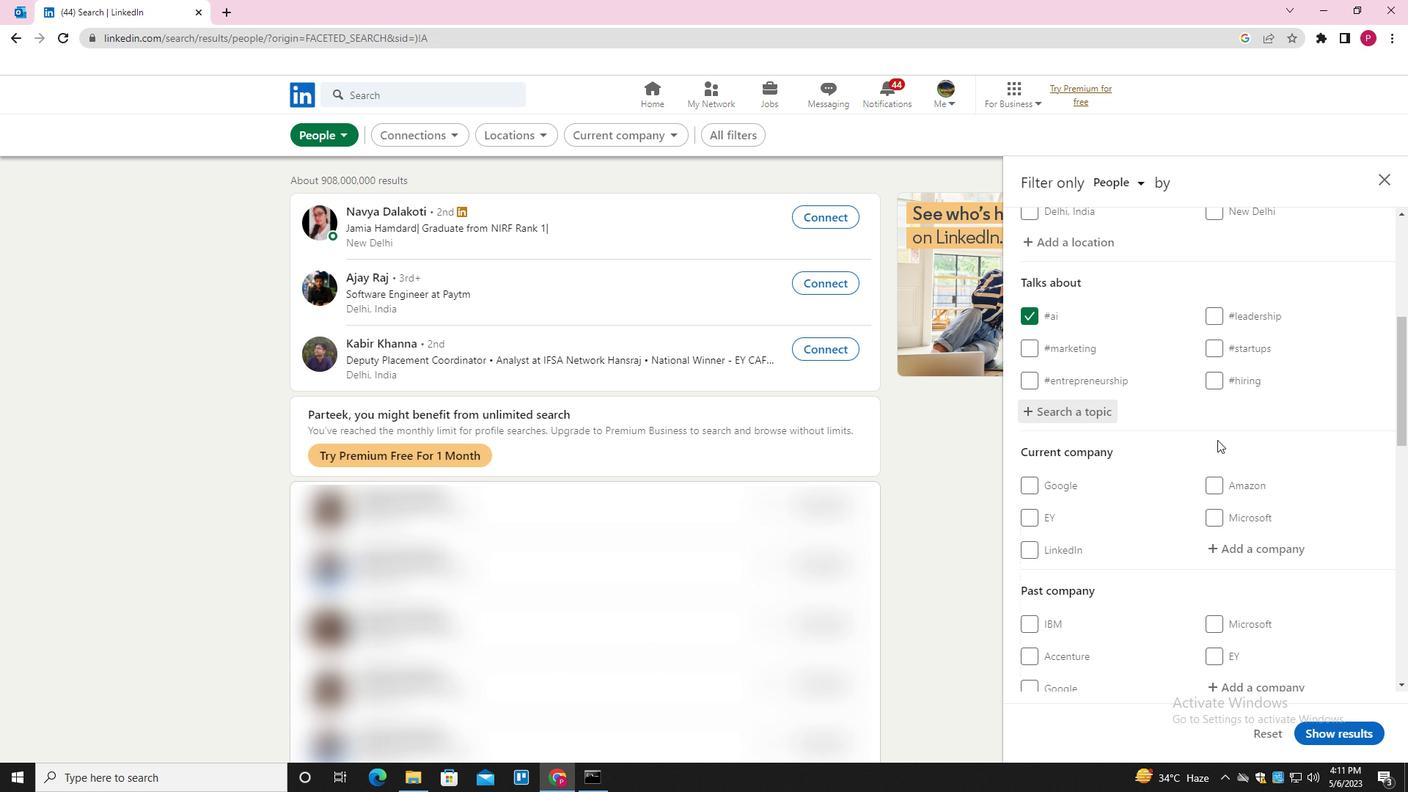 
Action: Mouse scrolled (1225, 459) with delta (0, 0)
Screenshot: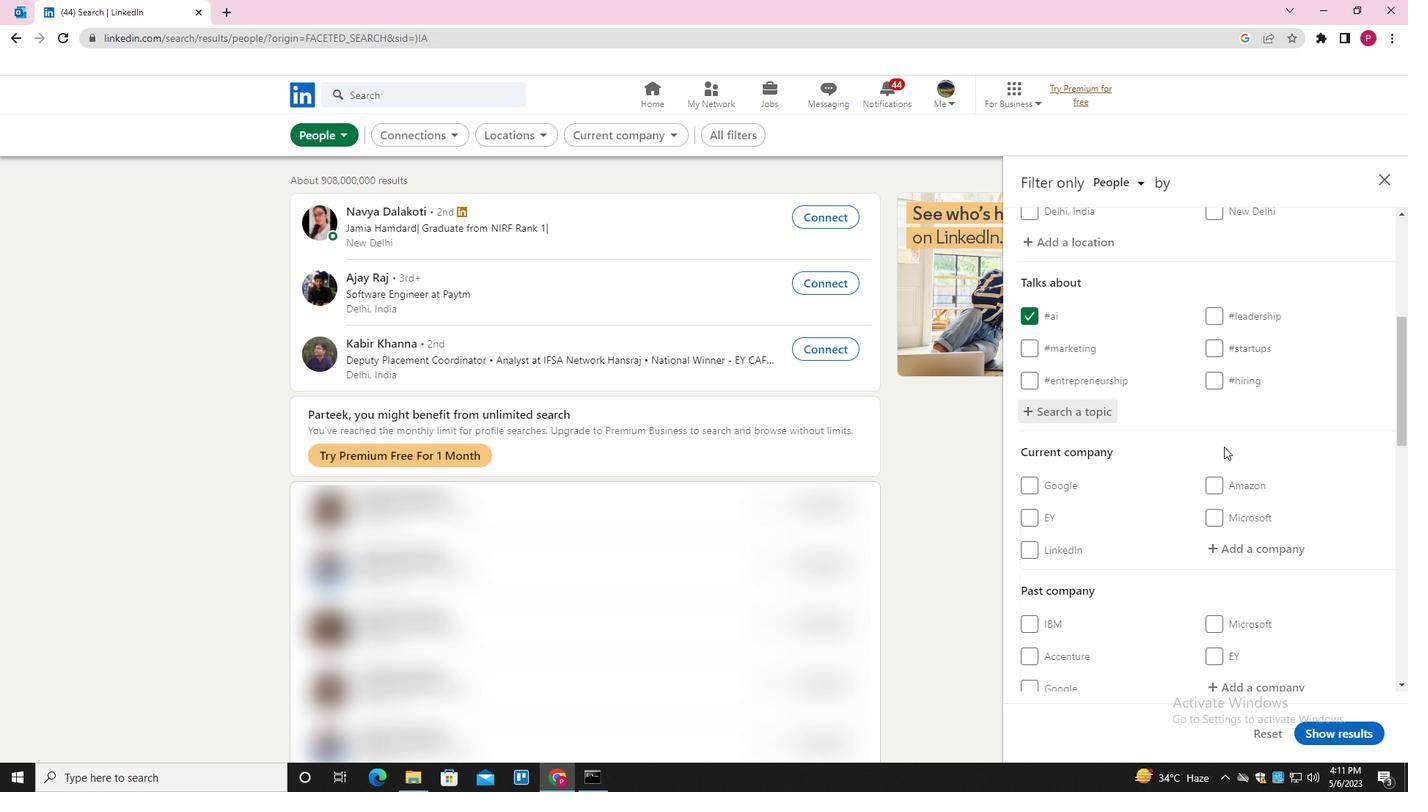 
Action: Mouse moved to (1225, 462)
Screenshot: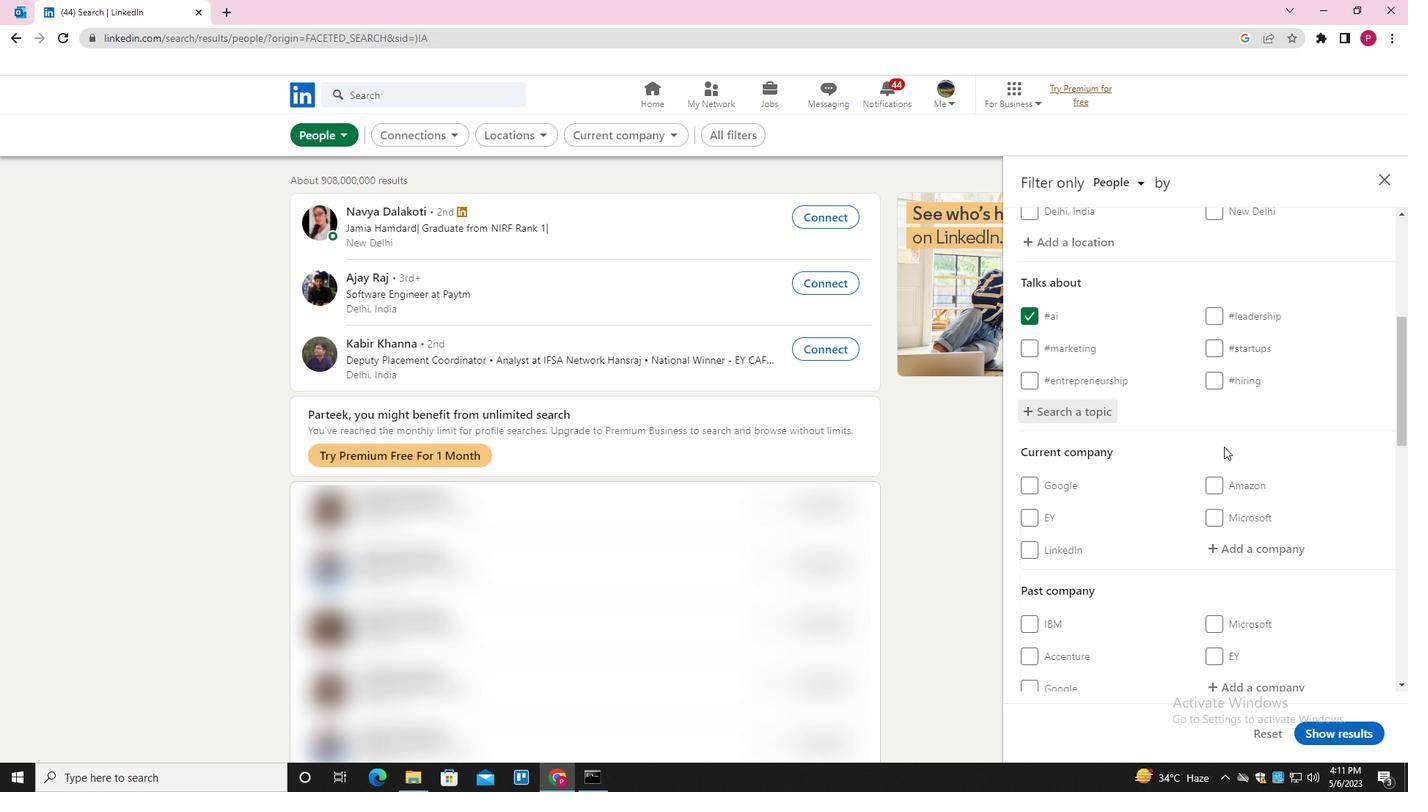 
Action: Mouse scrolled (1225, 462) with delta (0, 0)
Screenshot: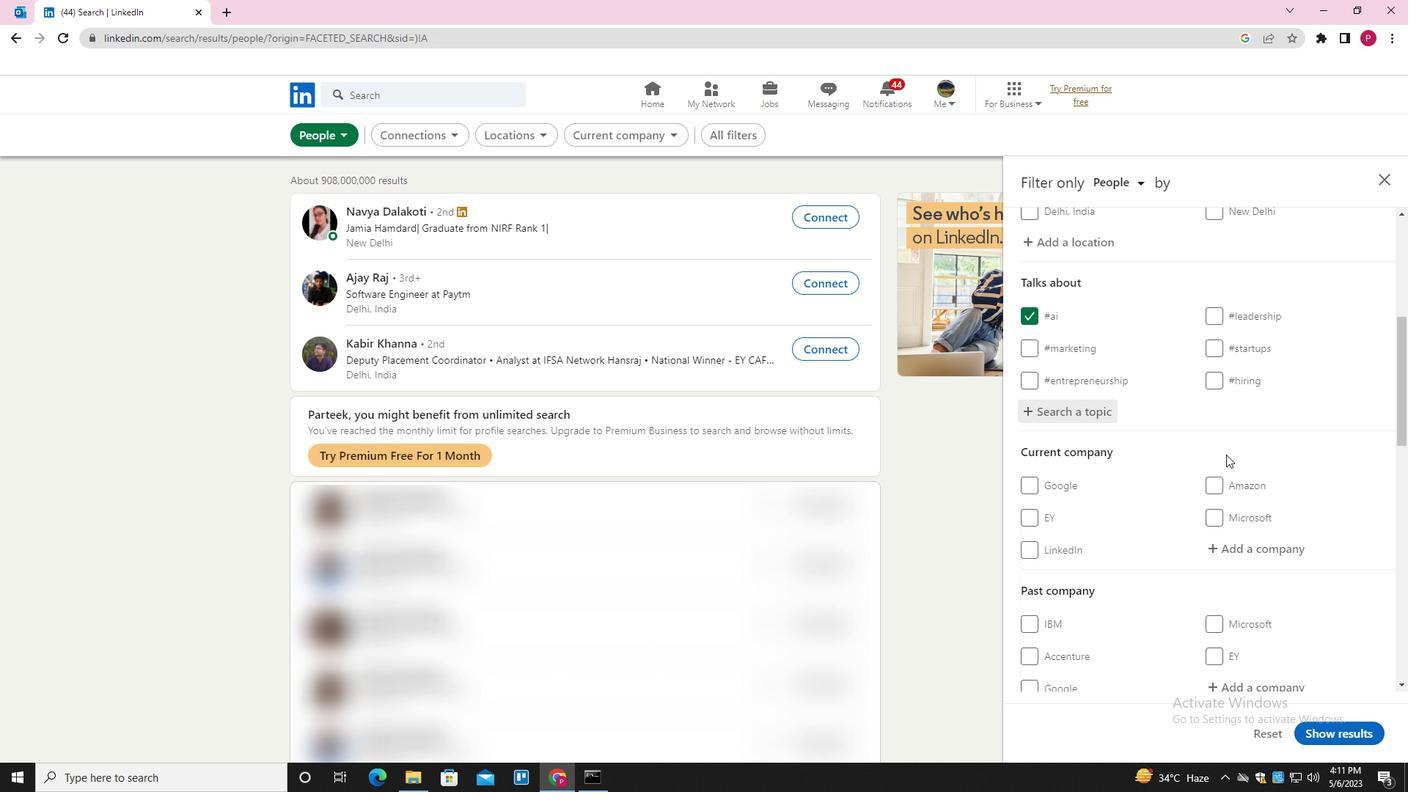 
Action: Mouse moved to (1224, 465)
Screenshot: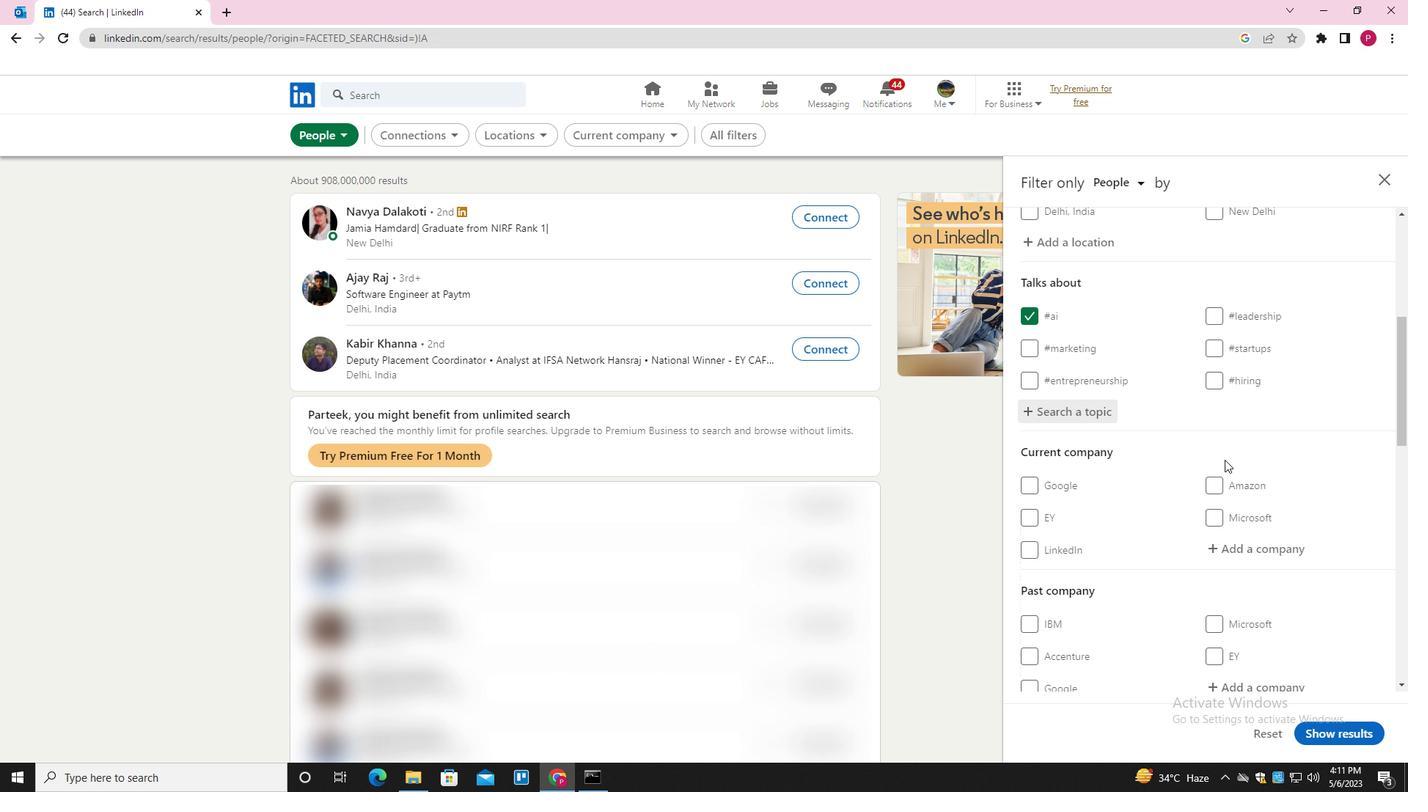
Action: Mouse scrolled (1224, 464) with delta (0, 0)
Screenshot: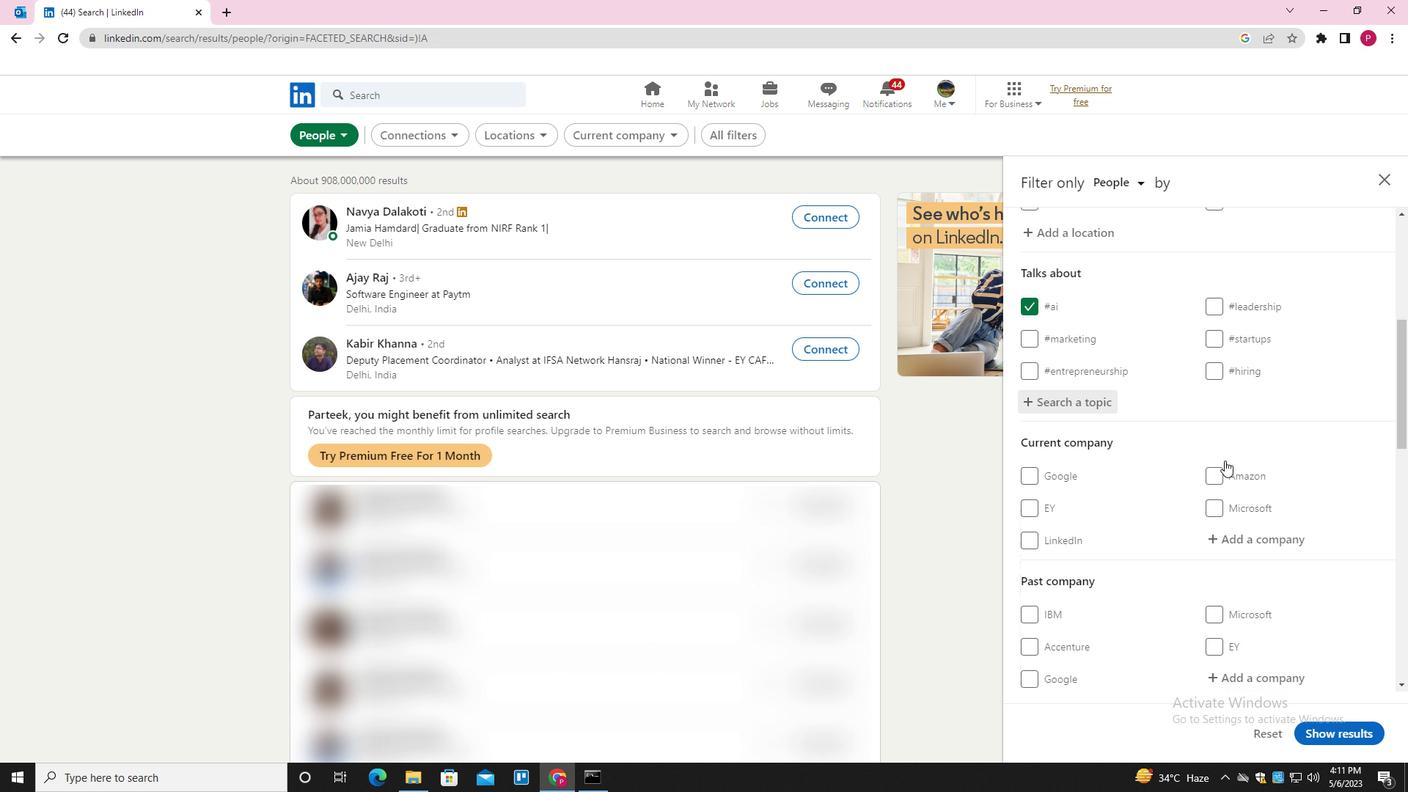 
Action: Mouse moved to (1210, 515)
Screenshot: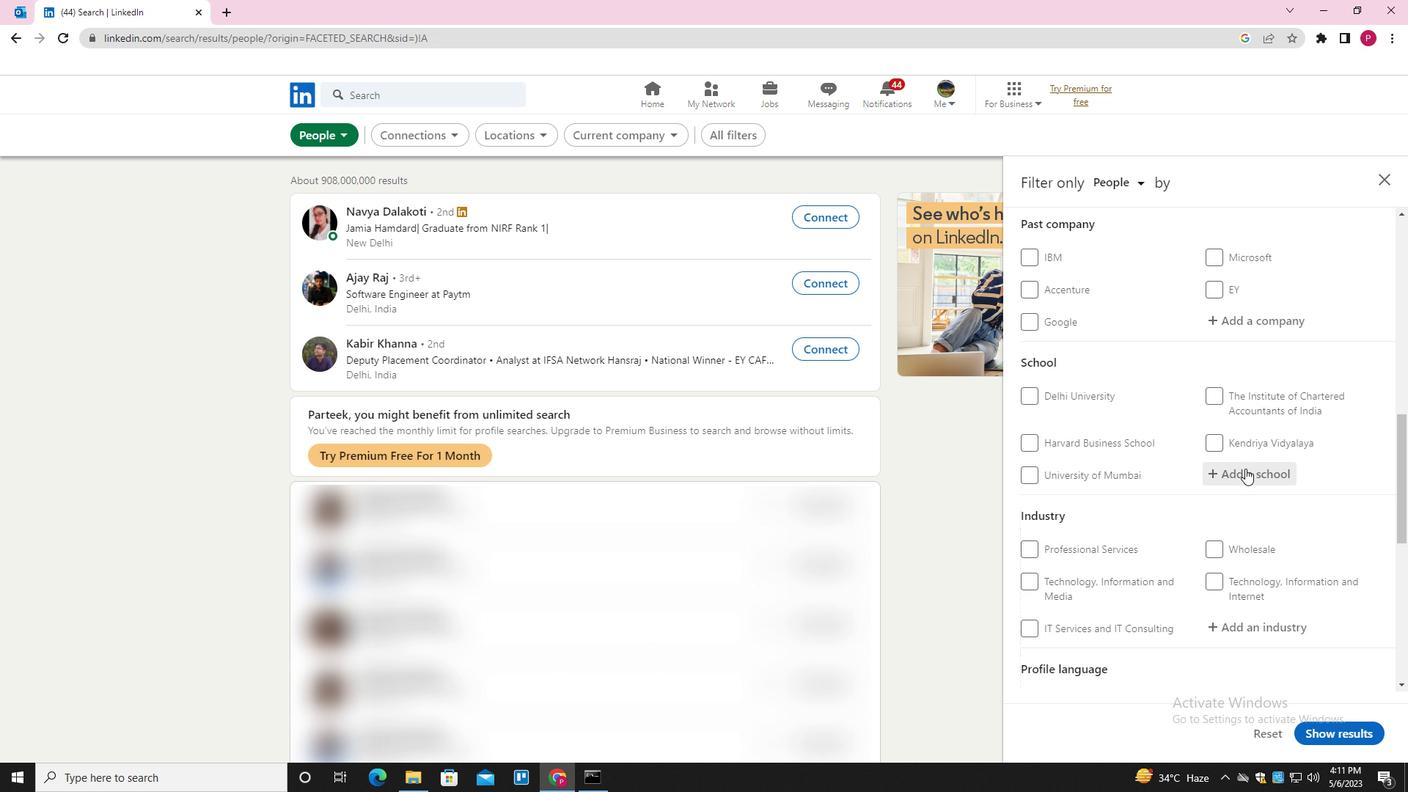 
Action: Mouse scrolled (1210, 514) with delta (0, 0)
Screenshot: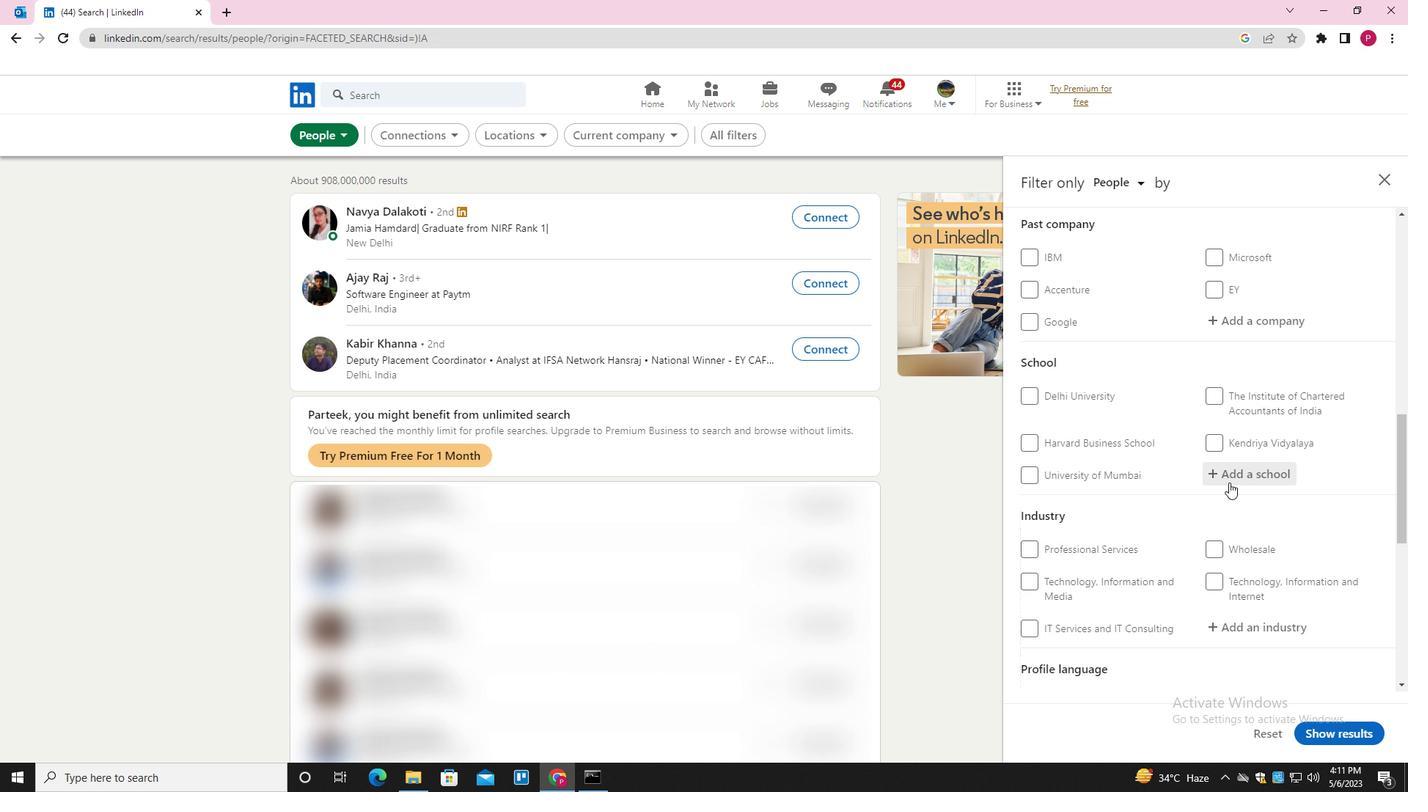
Action: Mouse scrolled (1210, 514) with delta (0, 0)
Screenshot: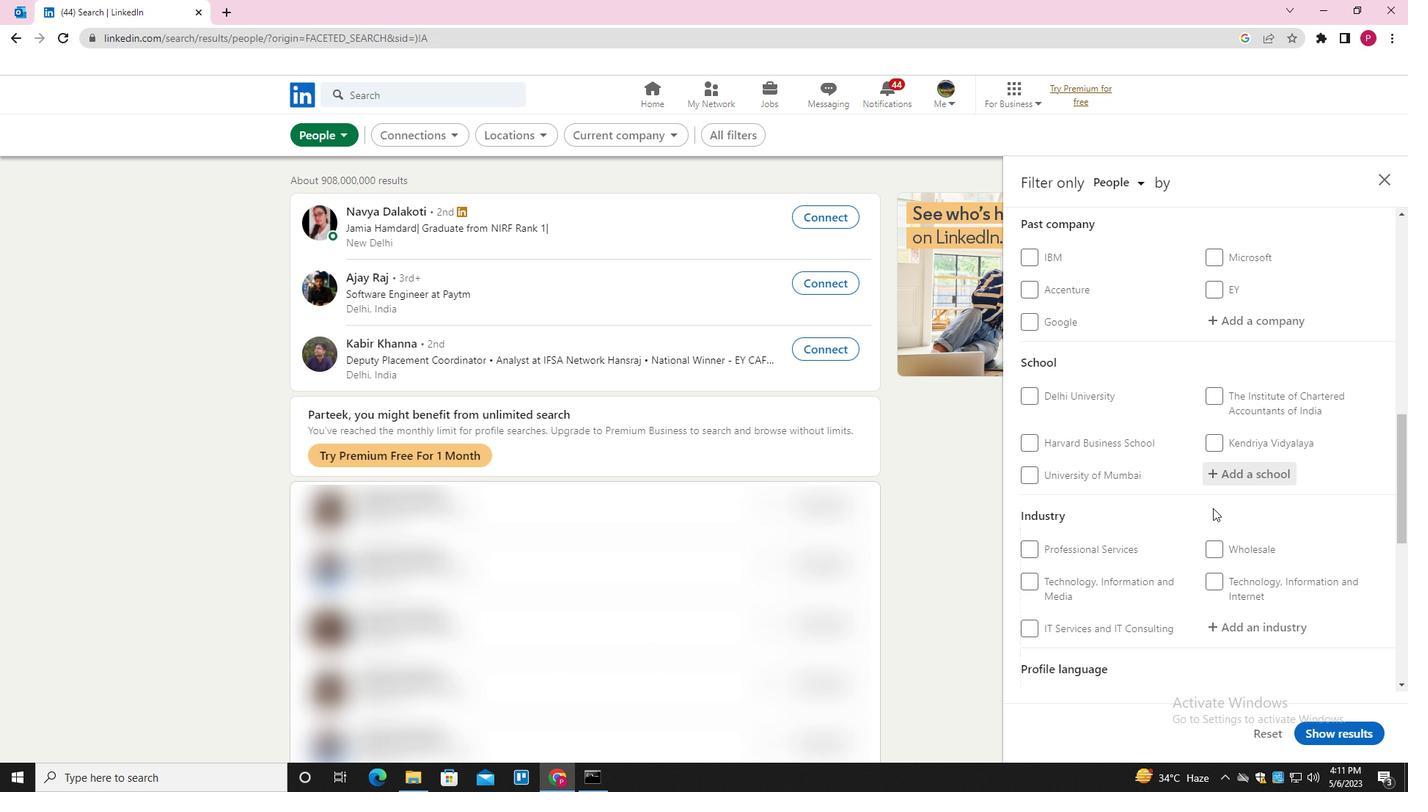 
Action: Mouse scrolled (1210, 514) with delta (0, 0)
Screenshot: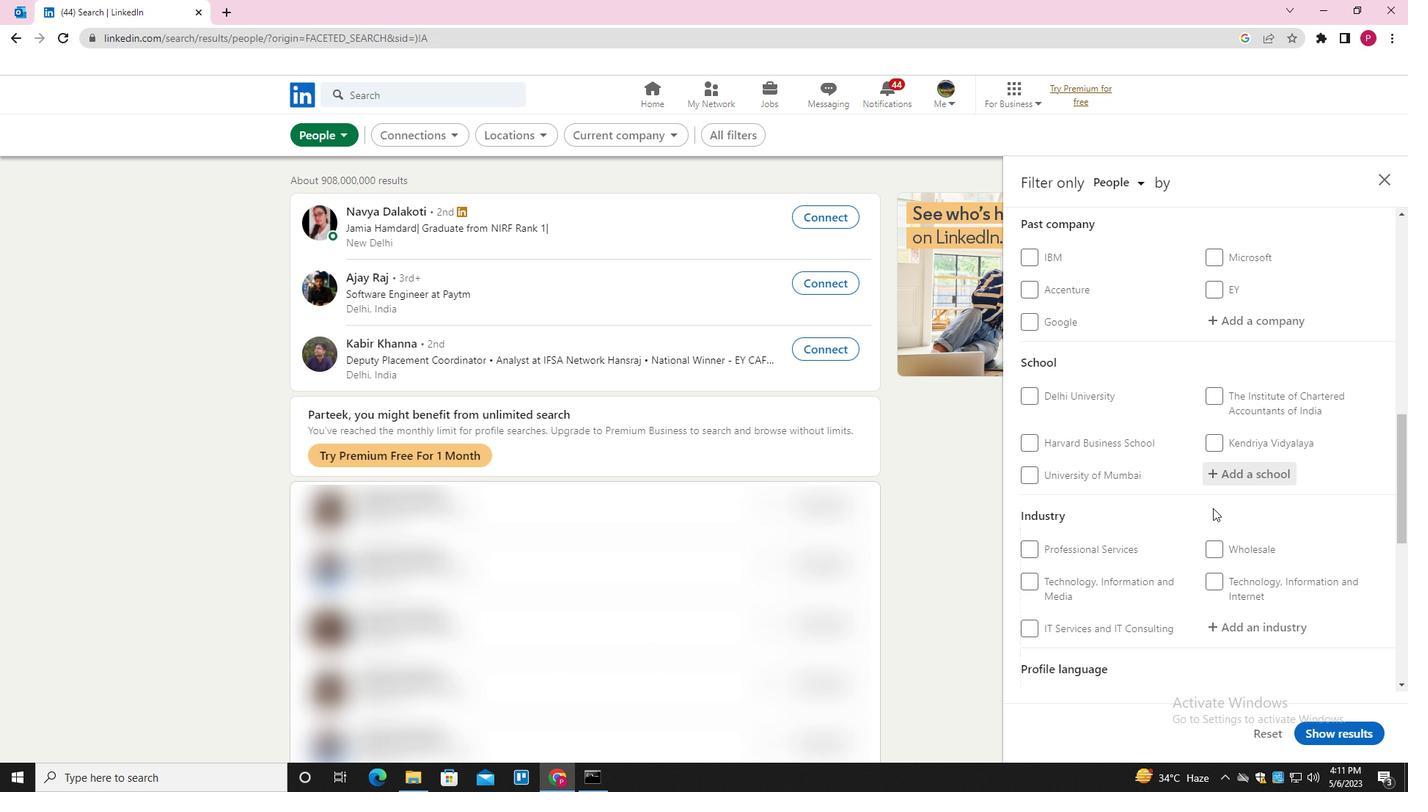 
Action: Mouse scrolled (1210, 514) with delta (0, 0)
Screenshot: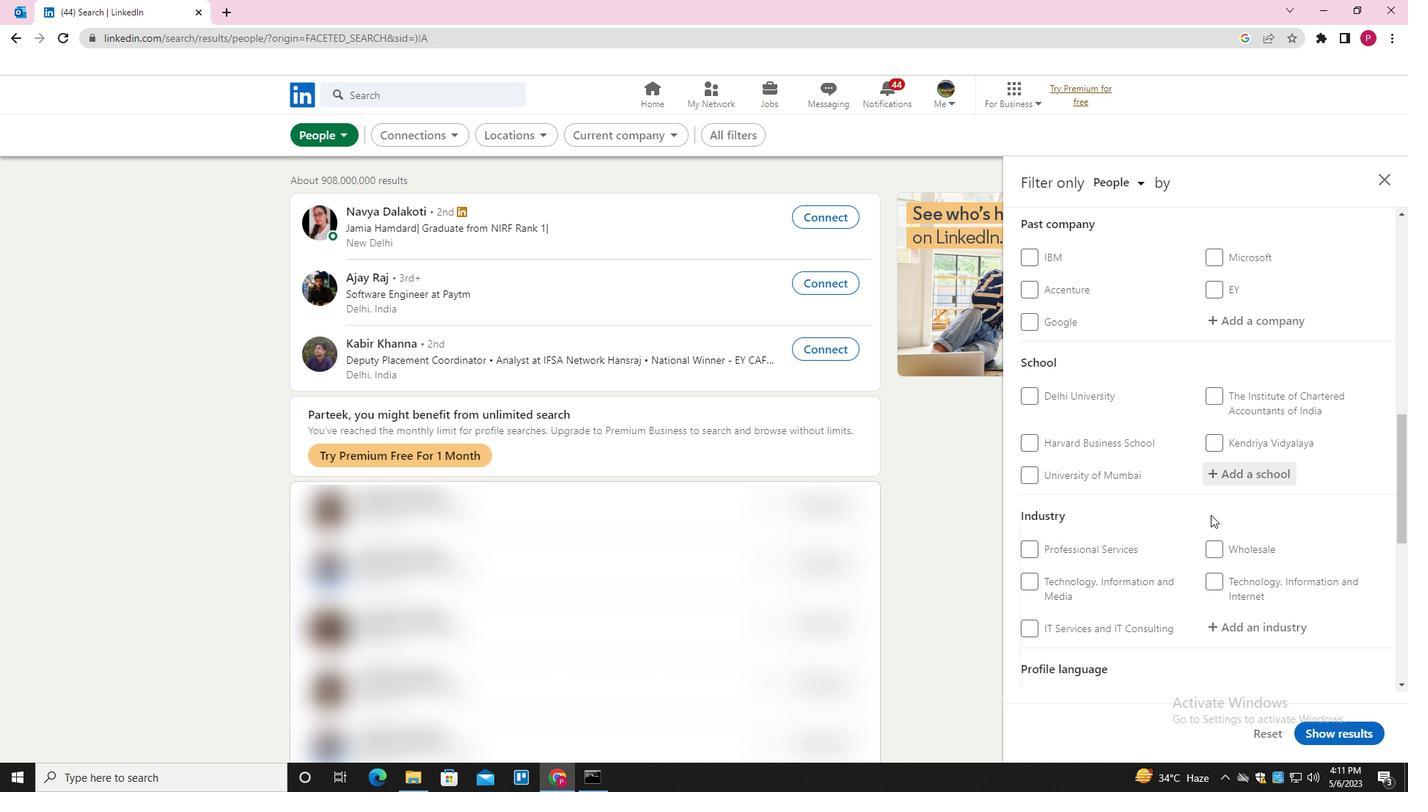 
Action: Mouse scrolled (1210, 514) with delta (0, 0)
Screenshot: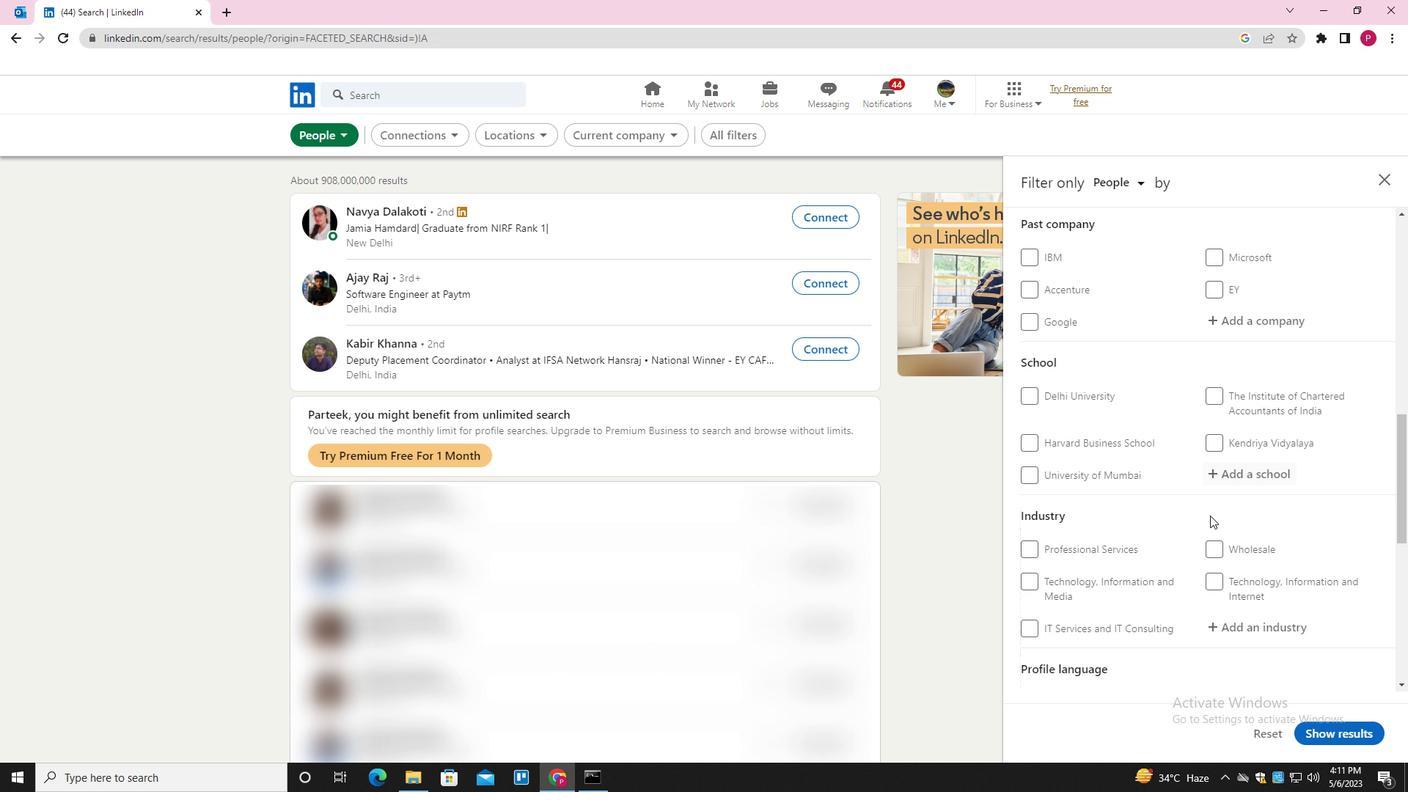 
Action: Mouse moved to (1050, 400)
Screenshot: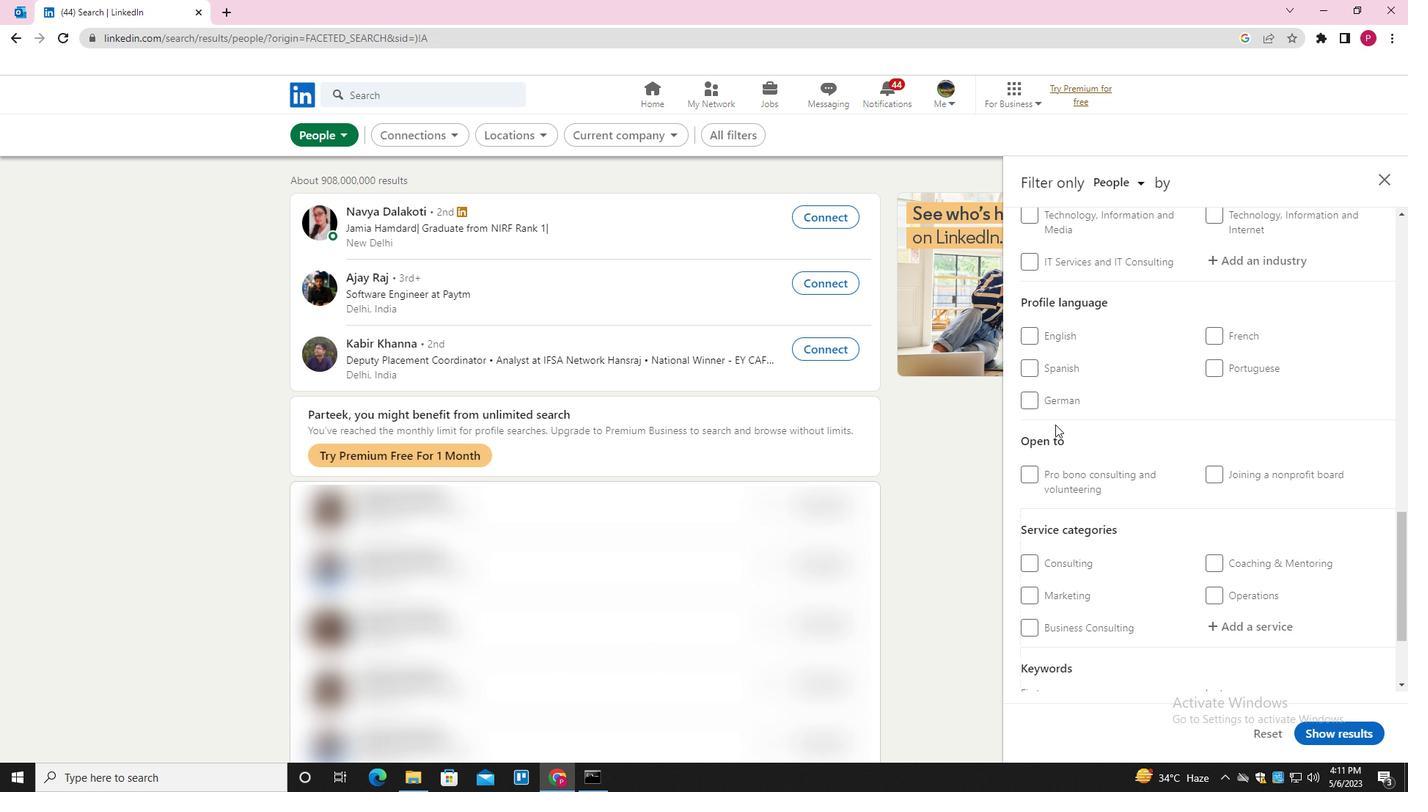 
Action: Mouse pressed left at (1050, 400)
Screenshot: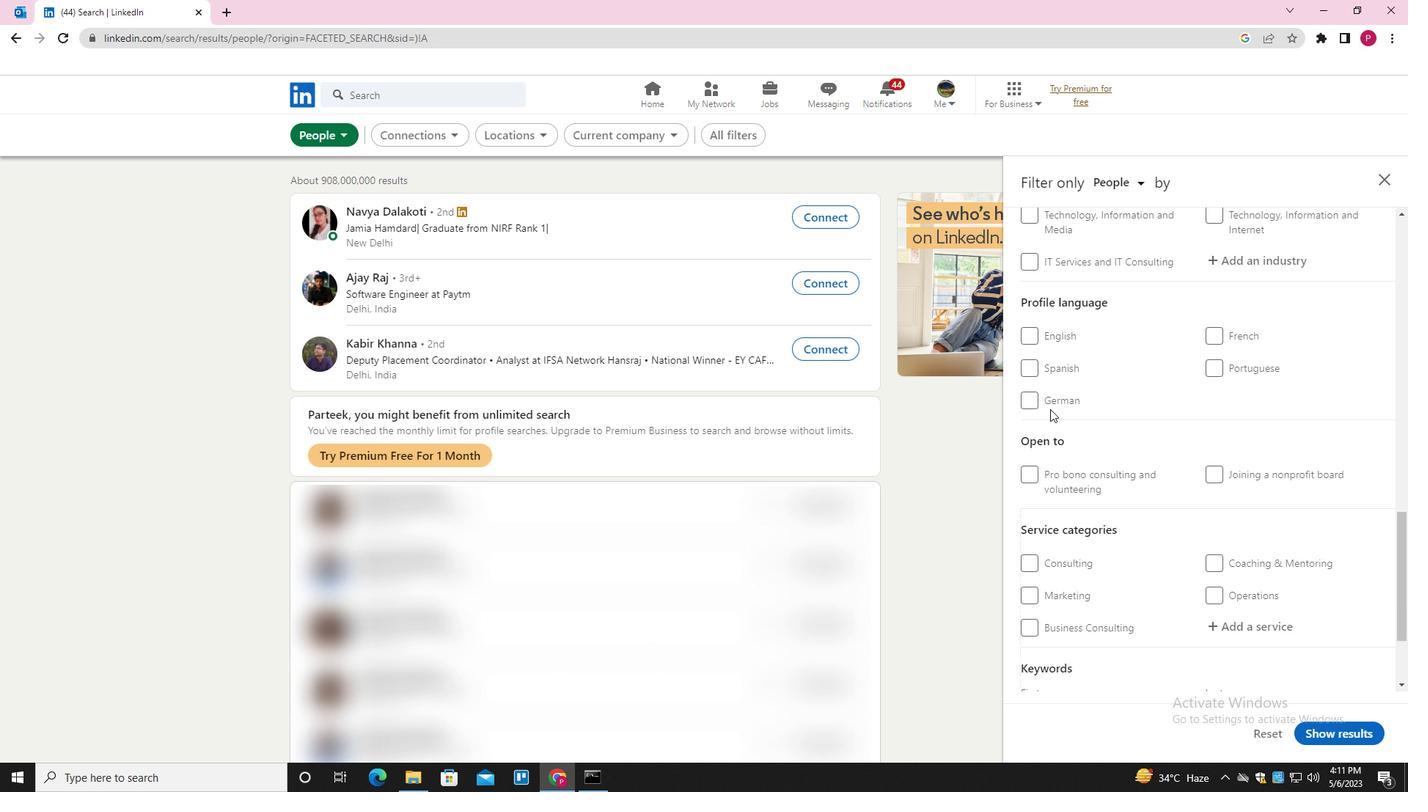 
Action: Mouse moved to (1143, 443)
Screenshot: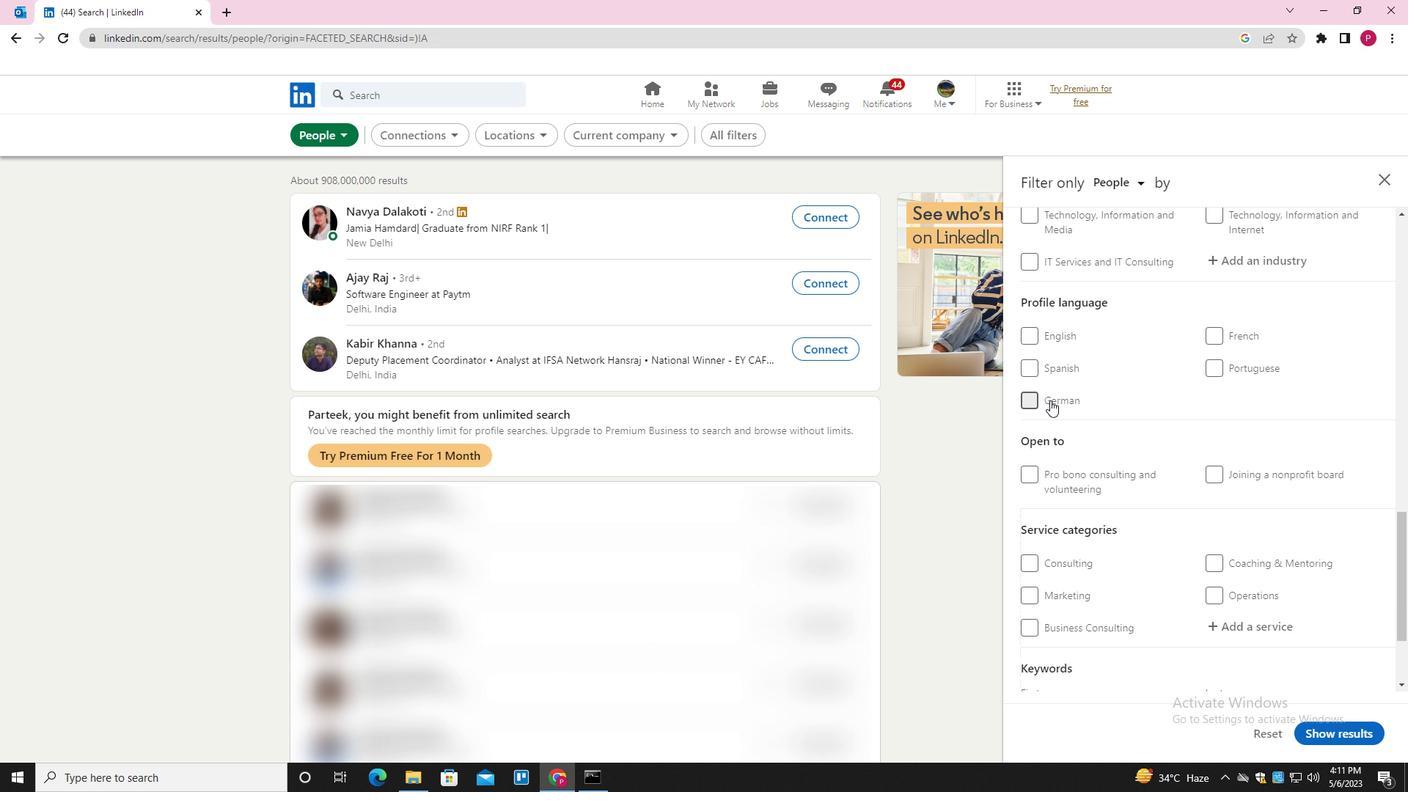 
Action: Mouse scrolled (1143, 443) with delta (0, 0)
Screenshot: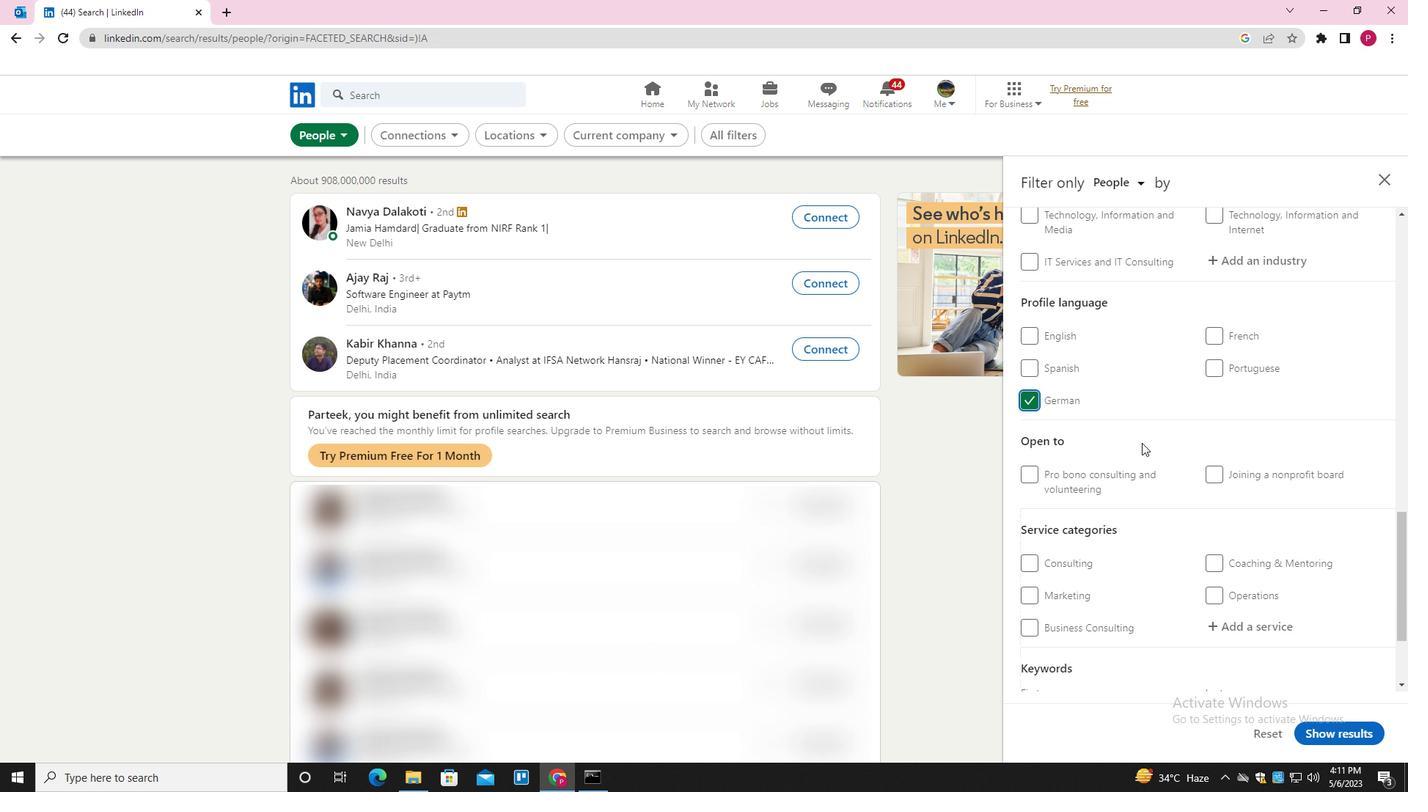 
Action: Mouse scrolled (1143, 443) with delta (0, 0)
Screenshot: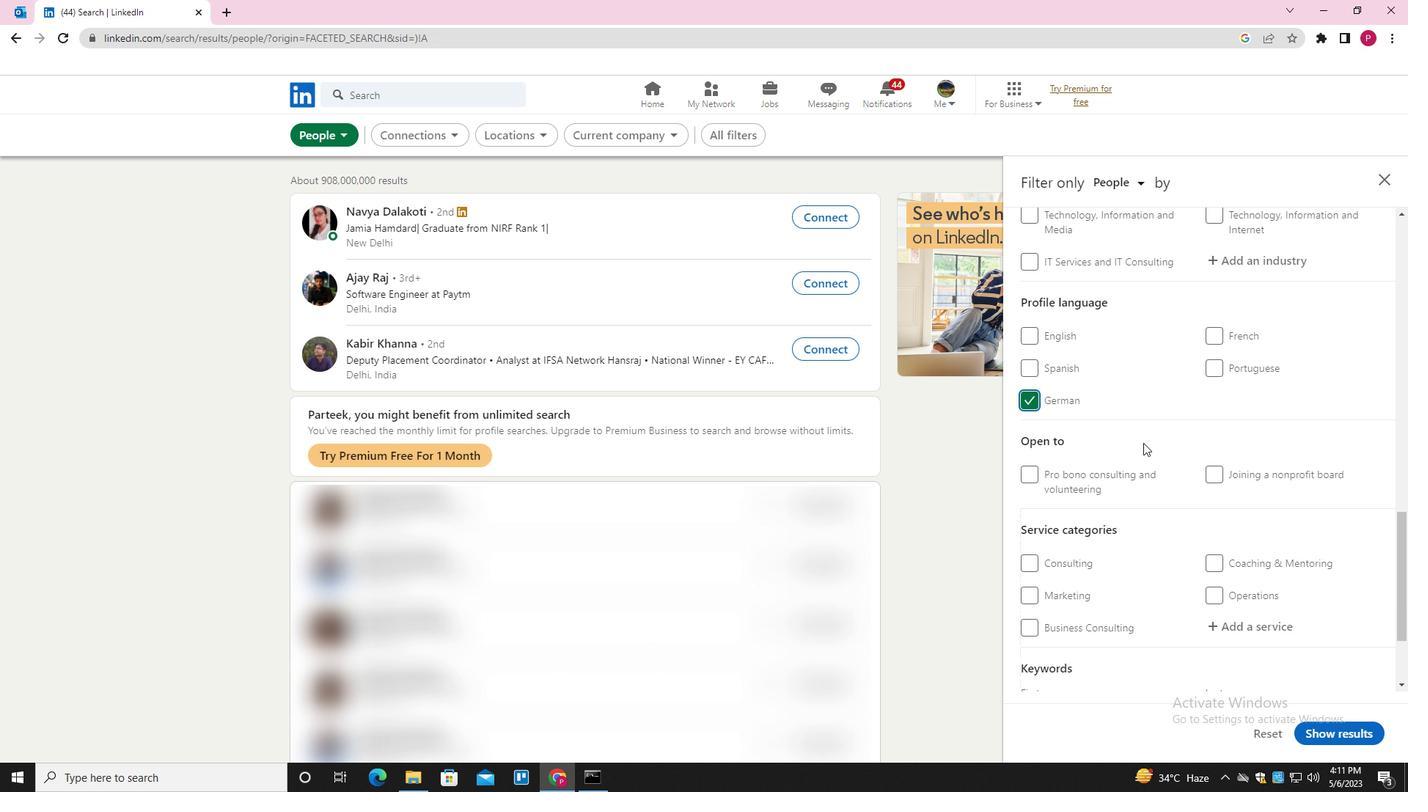 
Action: Mouse scrolled (1143, 443) with delta (0, 0)
Screenshot: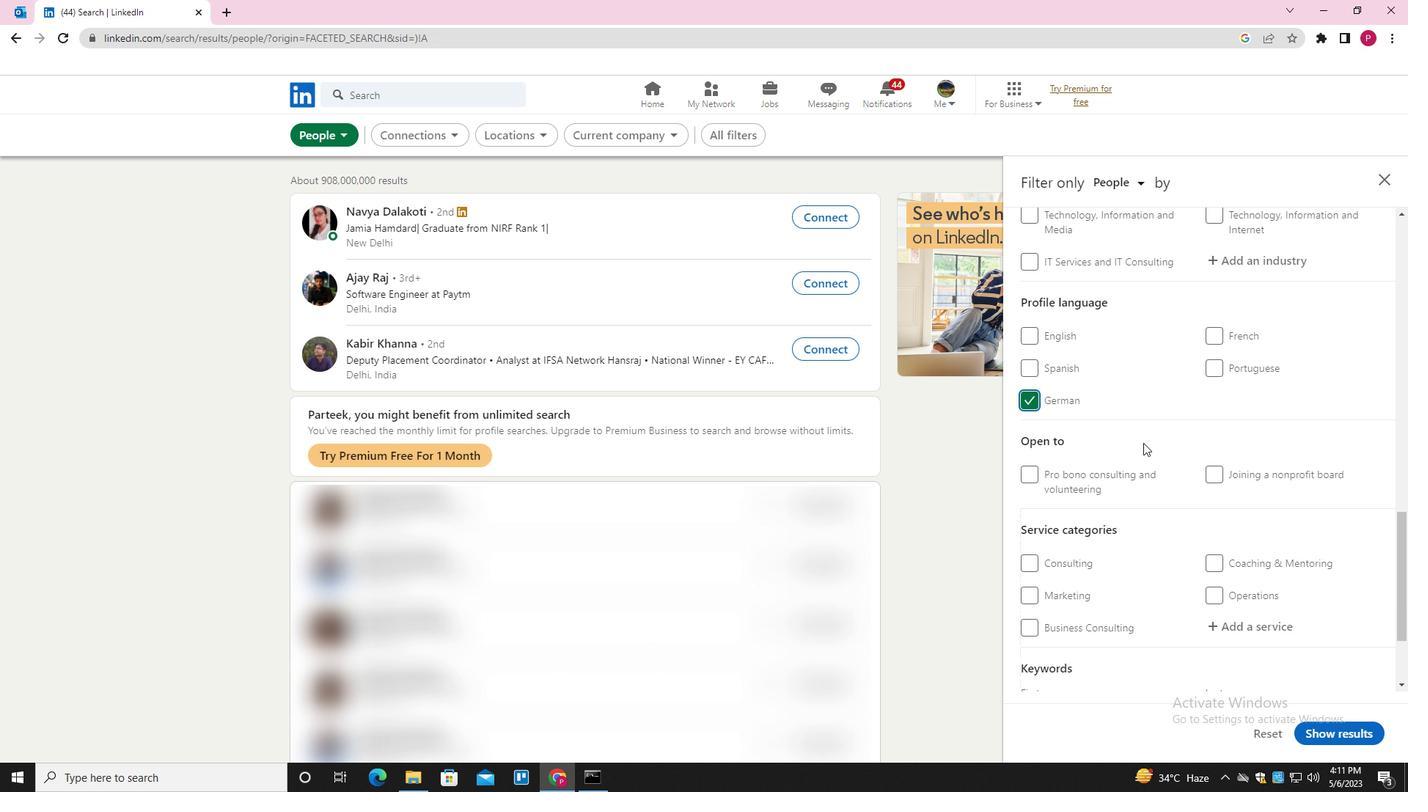 
Action: Mouse scrolled (1143, 443) with delta (0, 0)
Screenshot: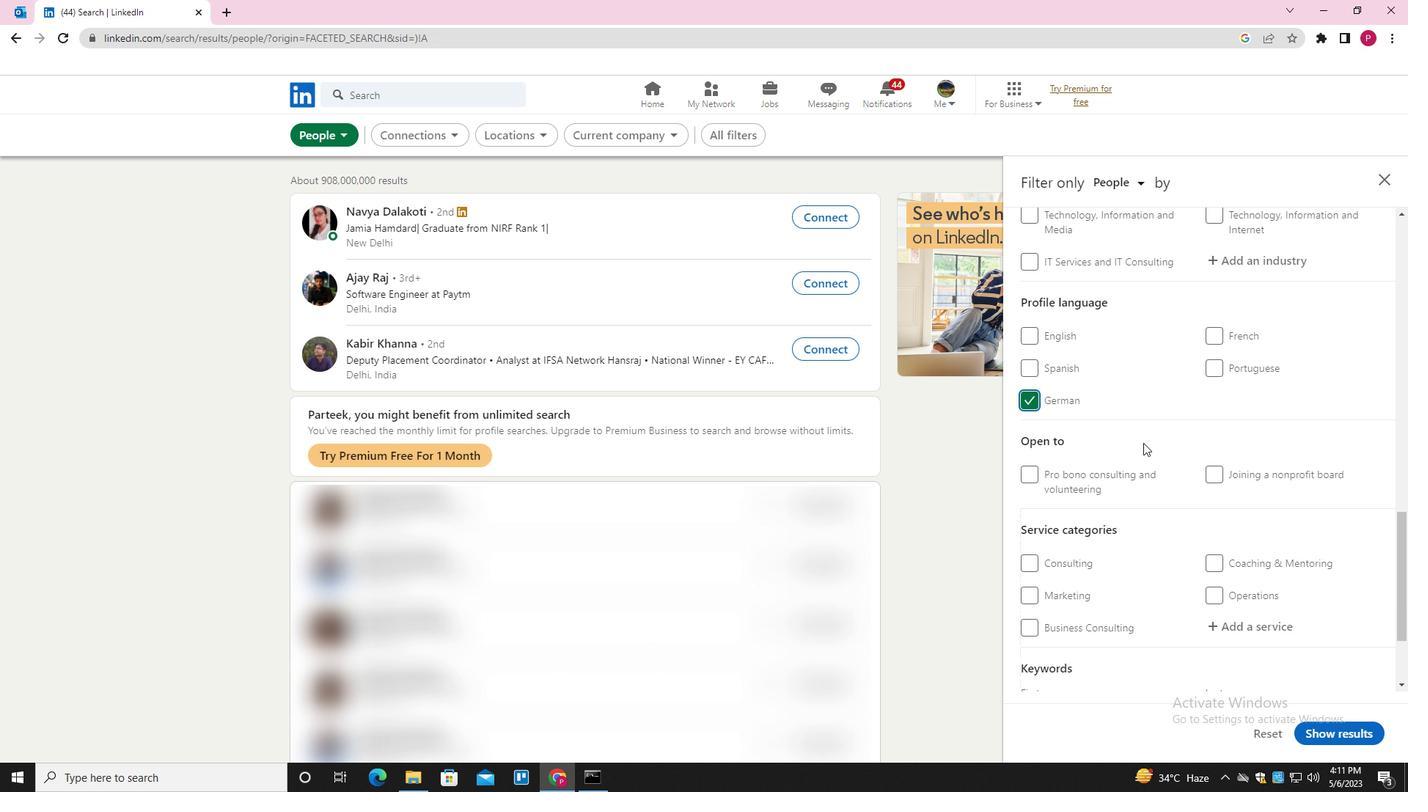 
Action: Mouse scrolled (1143, 443) with delta (0, 0)
Screenshot: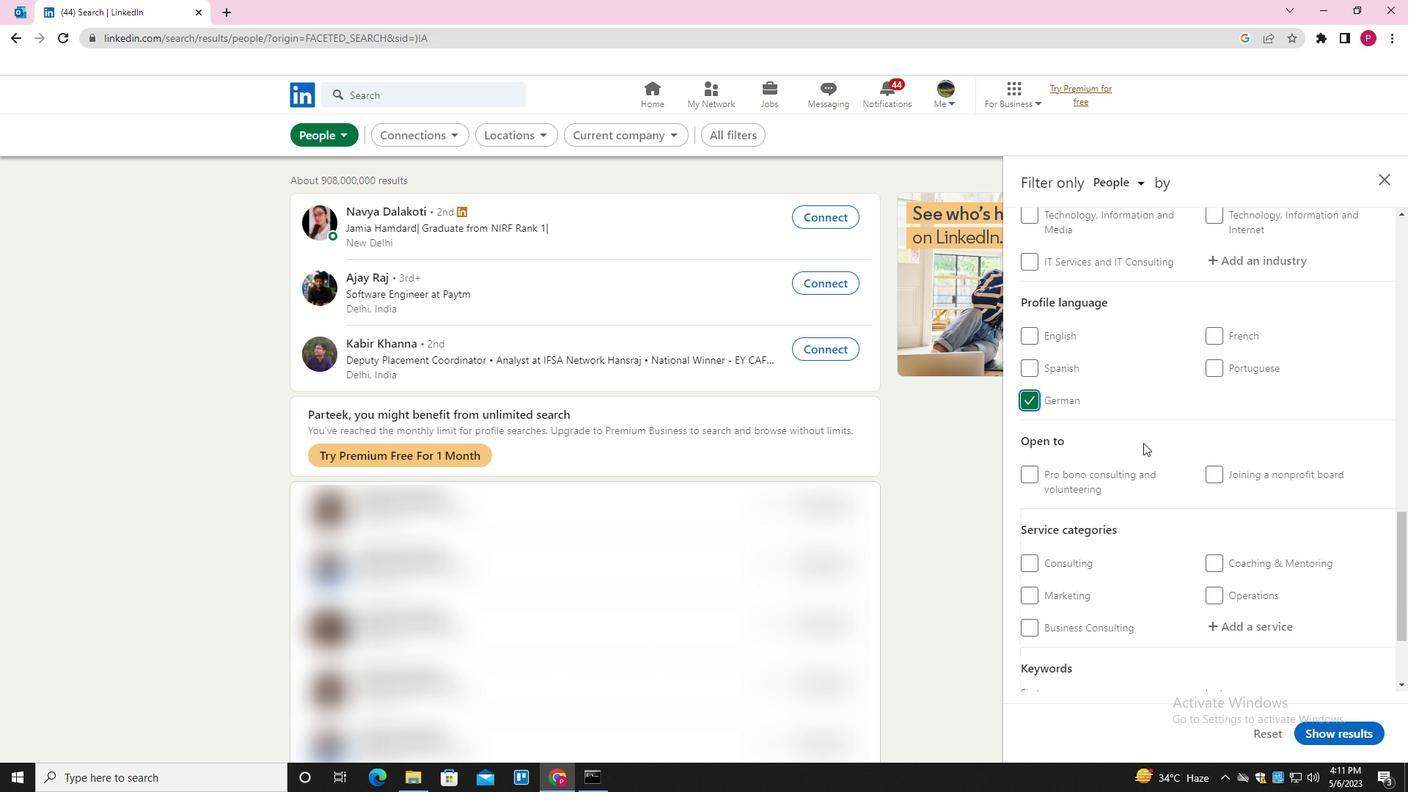 
Action: Mouse scrolled (1143, 443) with delta (0, 0)
Screenshot: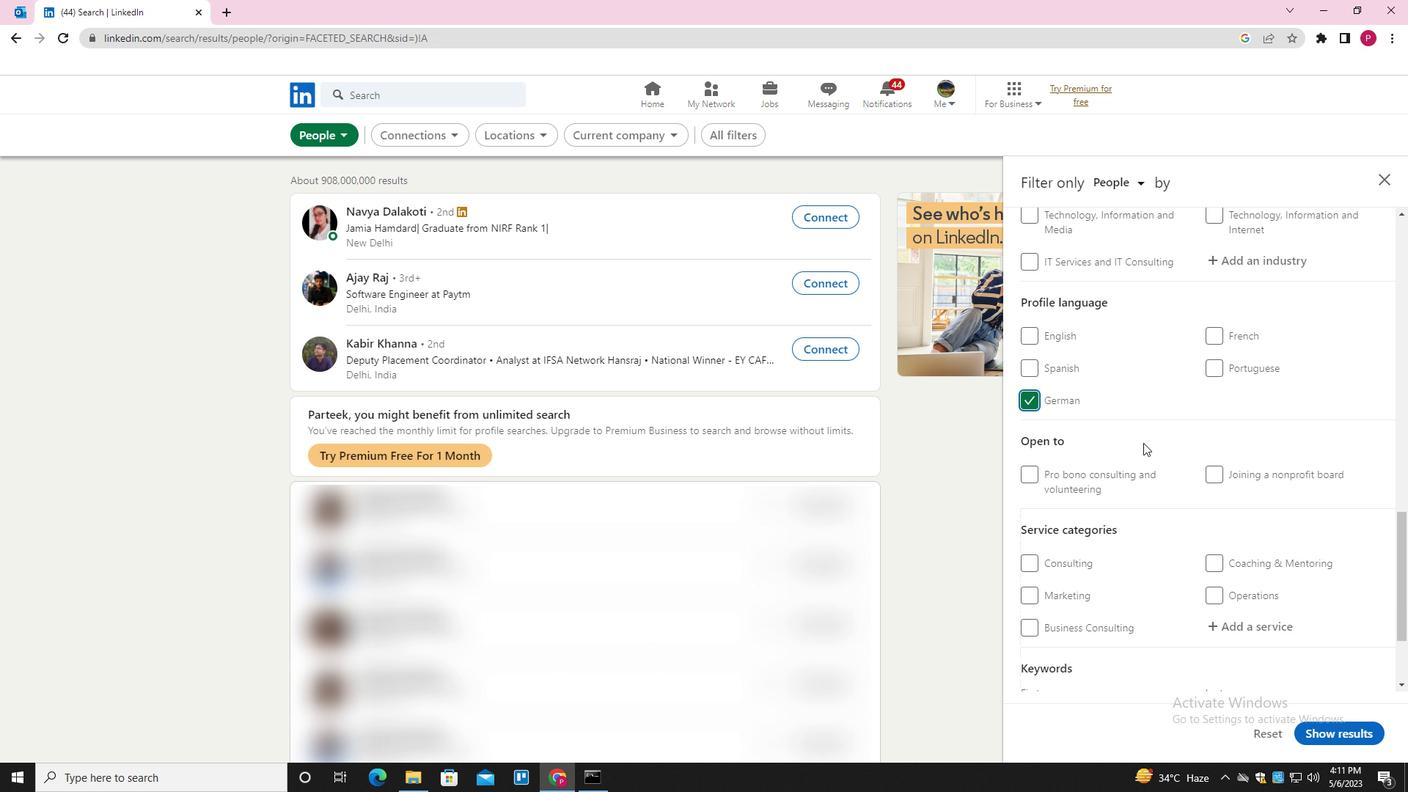 
Action: Mouse scrolled (1143, 443) with delta (0, 0)
Screenshot: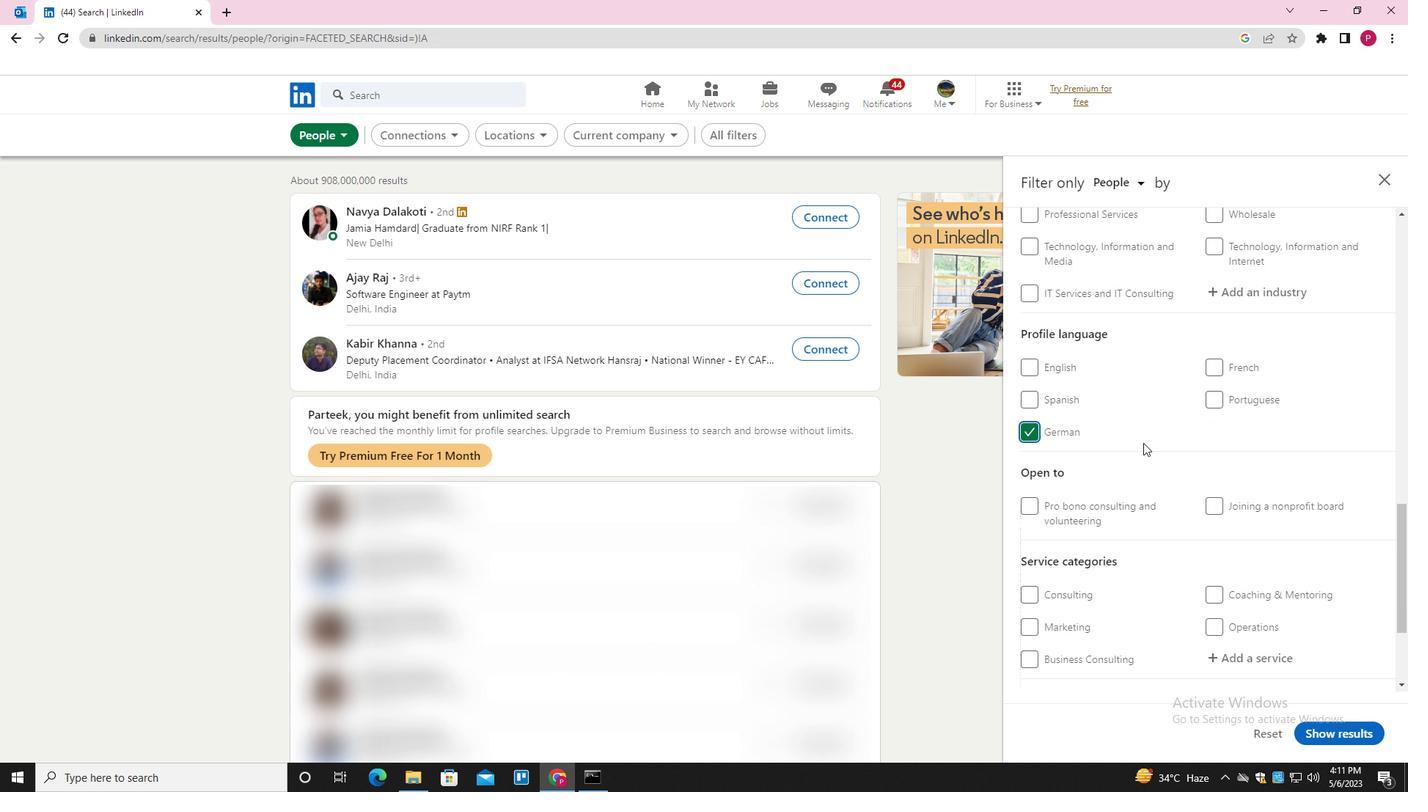 
Action: Mouse moved to (1238, 329)
Screenshot: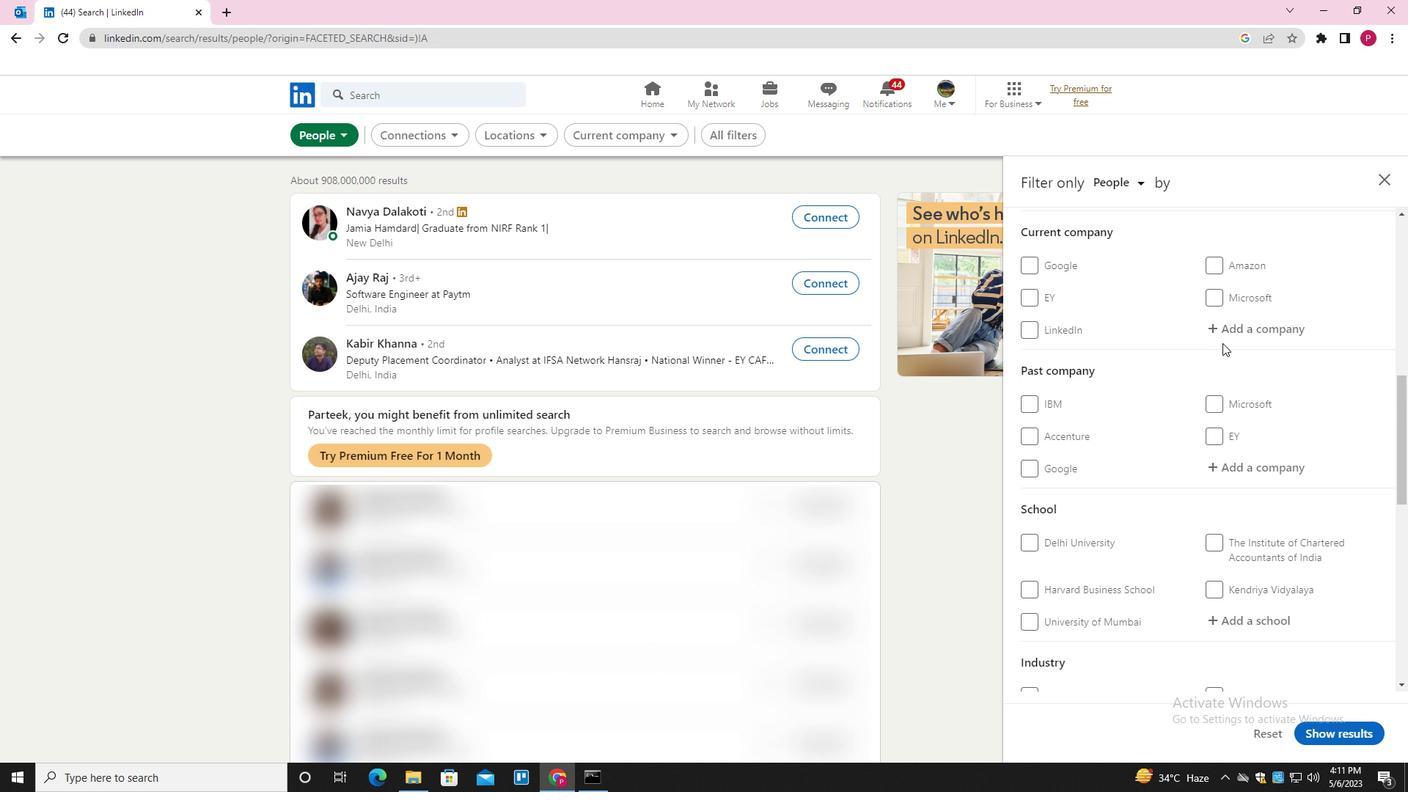 
Action: Mouse pressed left at (1238, 329)
Screenshot: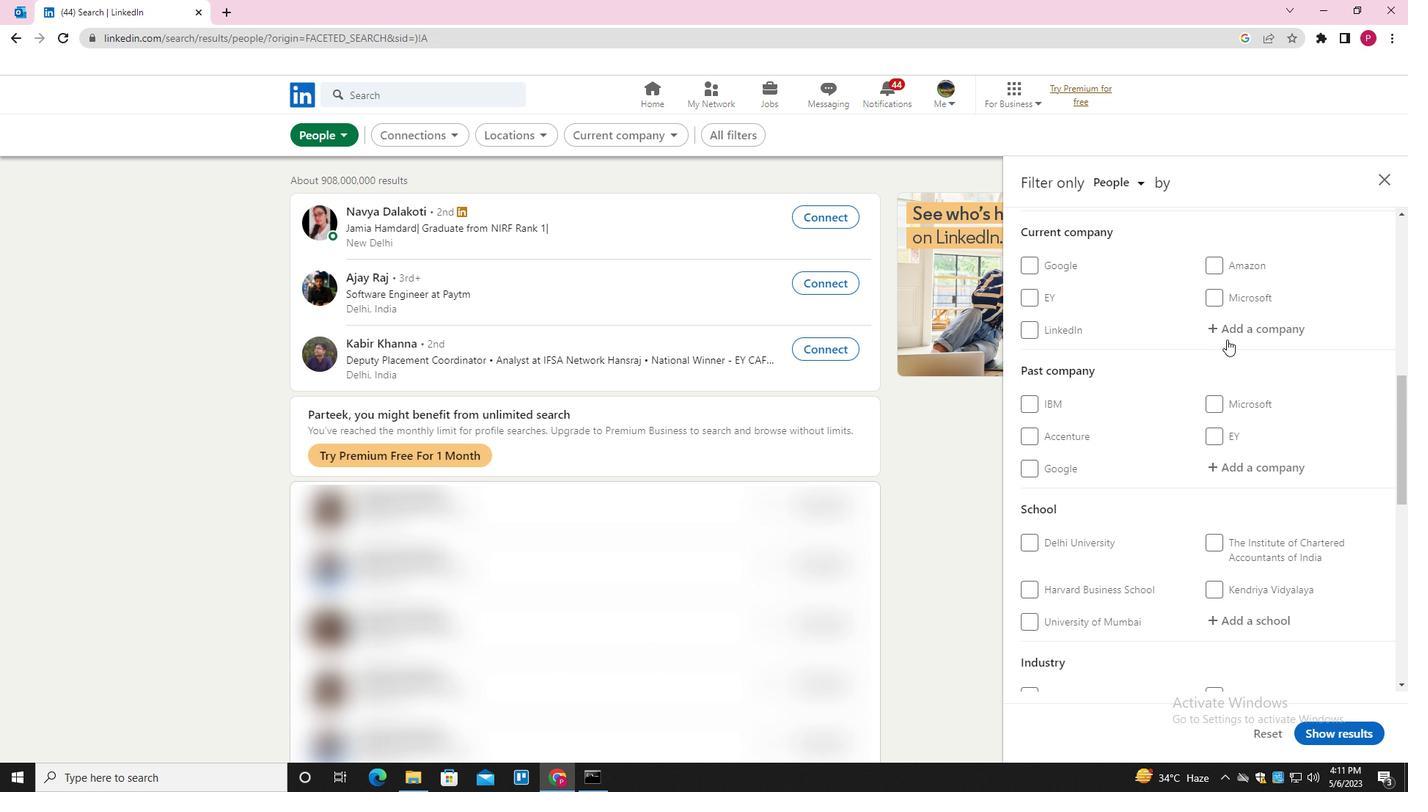
Action: Key pressed <Key.shift><Key.shift><Key.shift><Key.shift><Key.shift>ACCOLITE<Key.down><Key.enter>
Screenshot: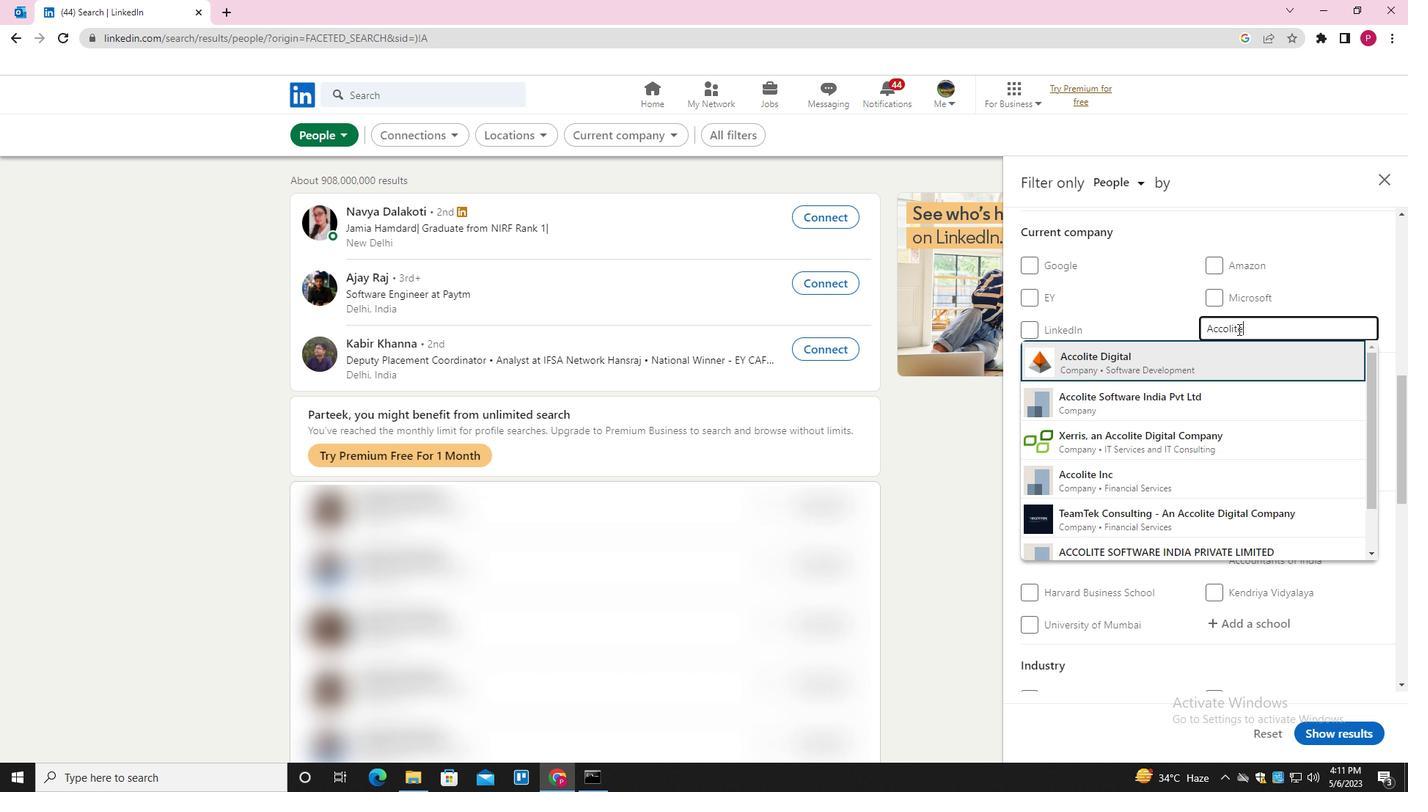 
Action: Mouse moved to (1238, 329)
Screenshot: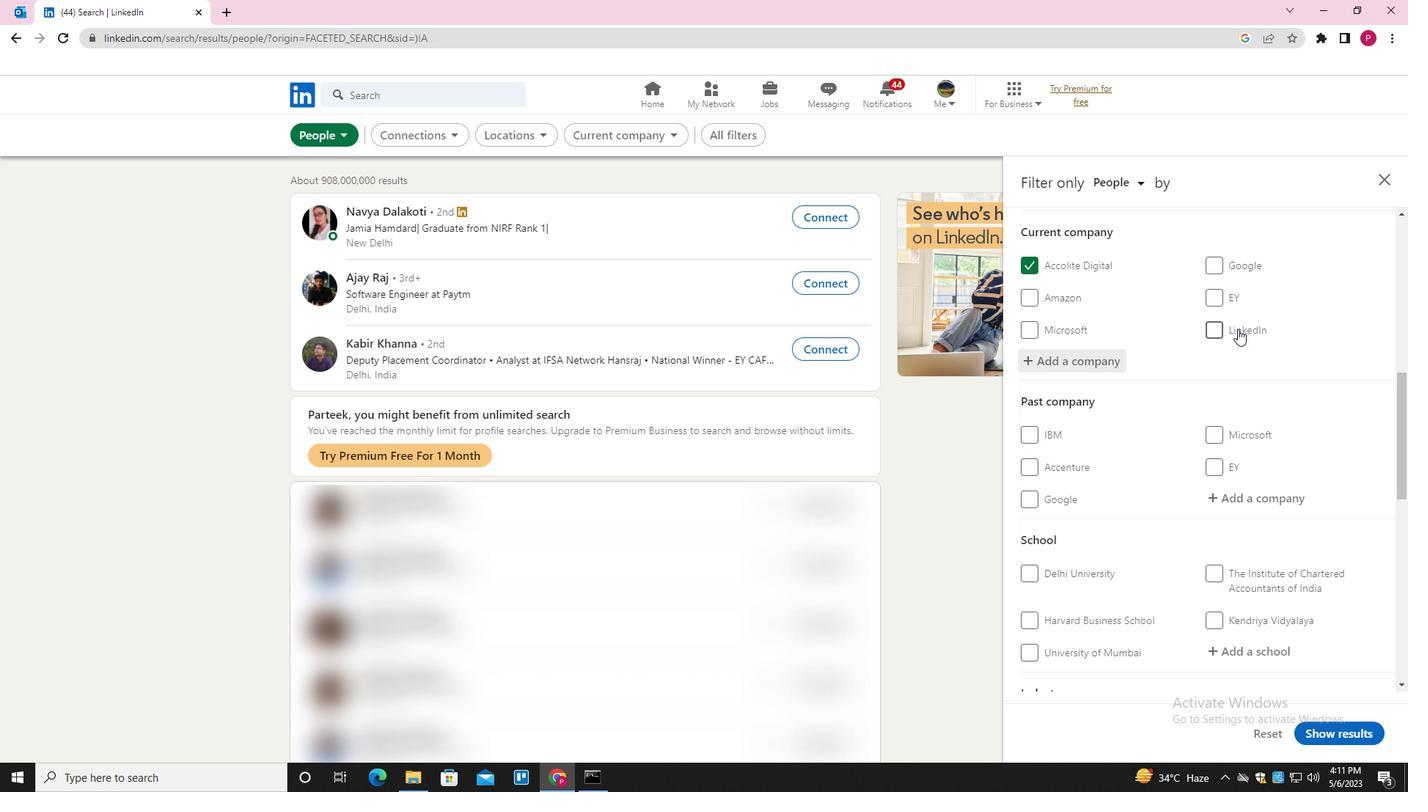 
Action: Mouse scrolled (1238, 328) with delta (0, 0)
Screenshot: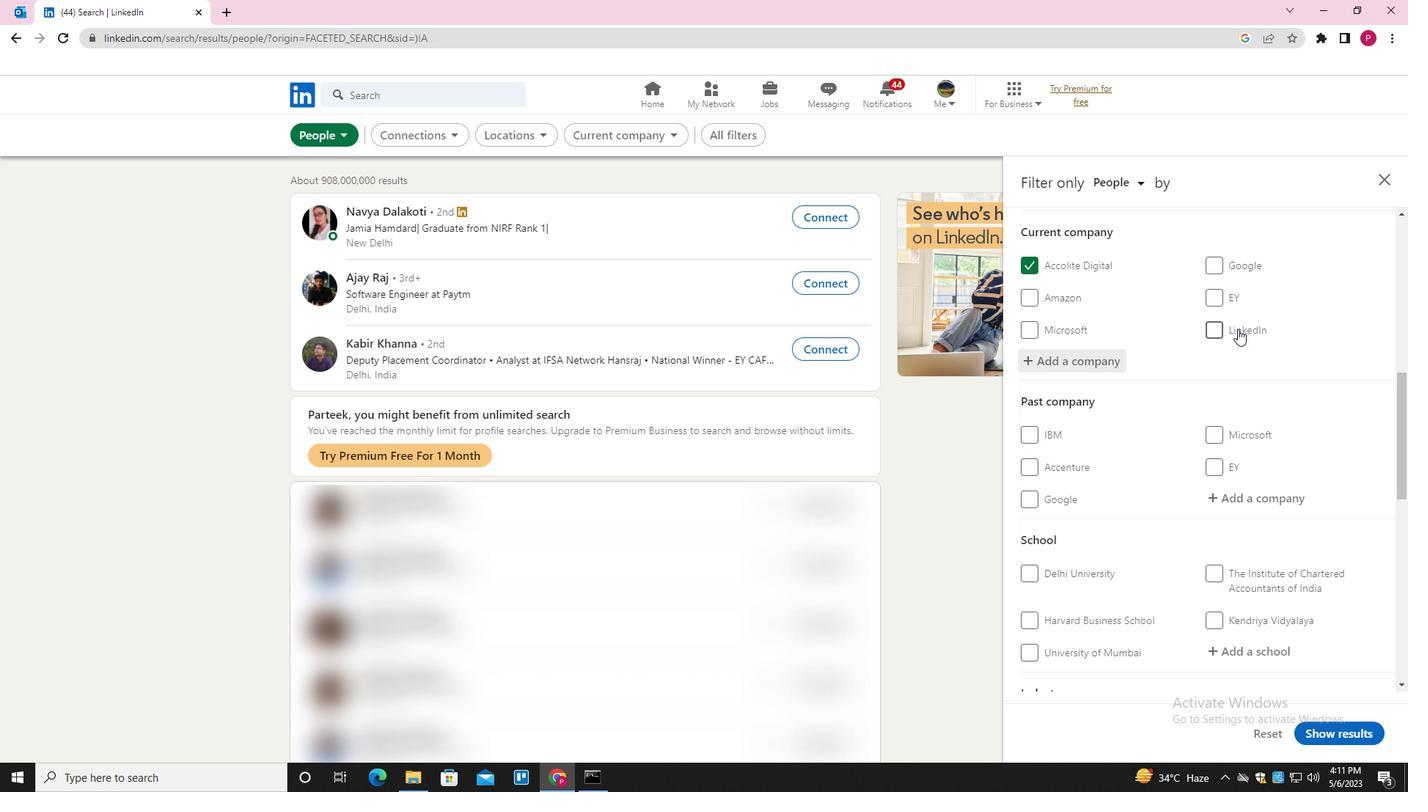 
Action: Mouse moved to (1234, 333)
Screenshot: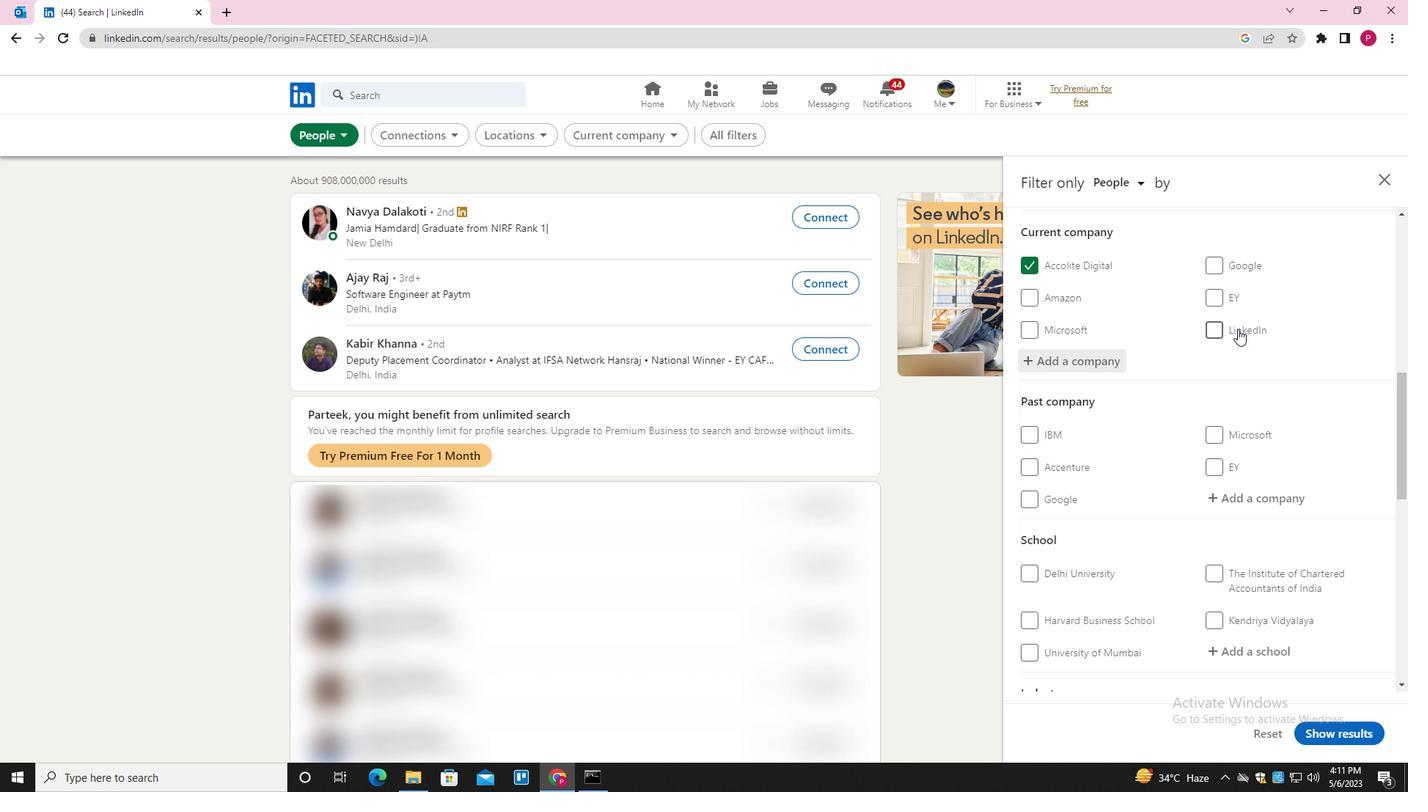 
Action: Mouse scrolled (1234, 332) with delta (0, 0)
Screenshot: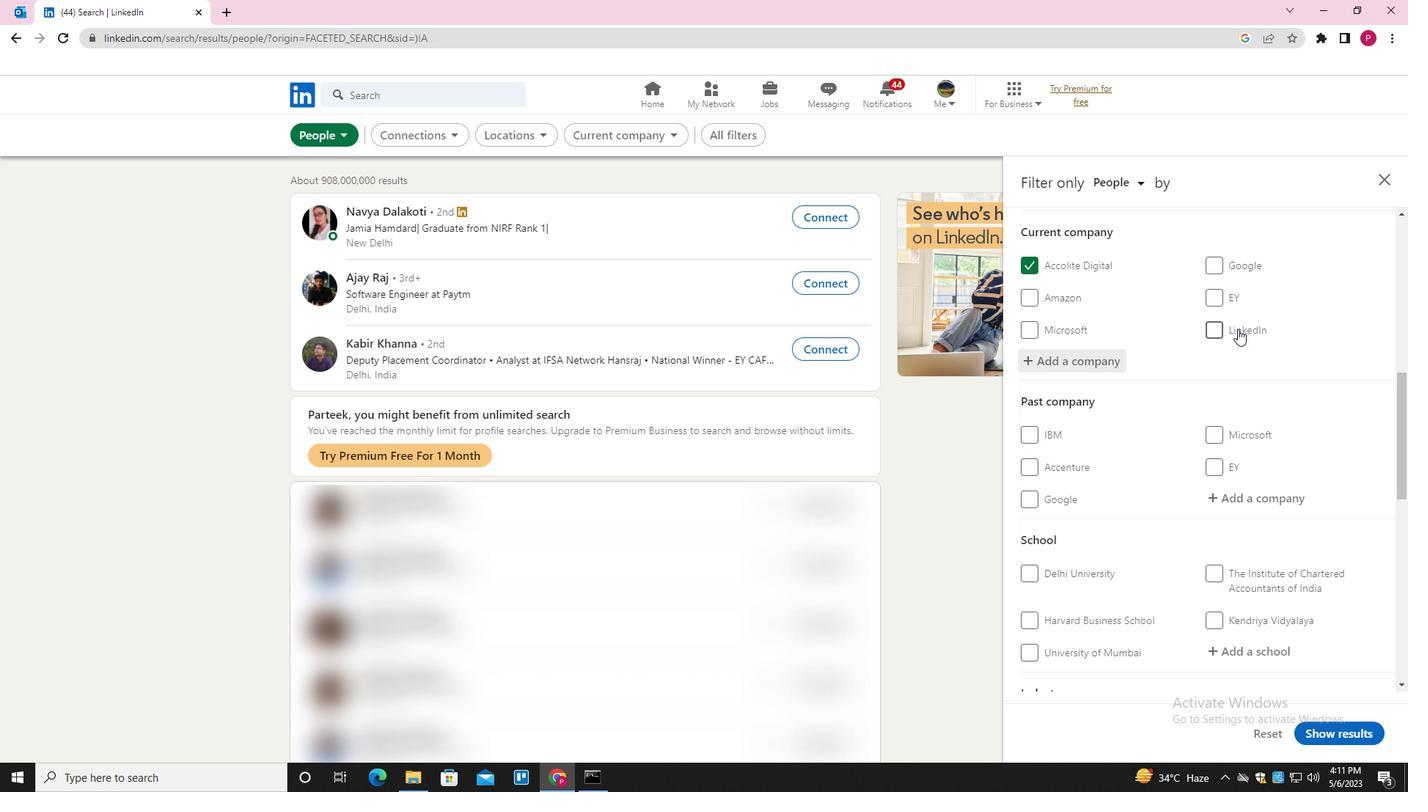 
Action: Mouse moved to (1228, 340)
Screenshot: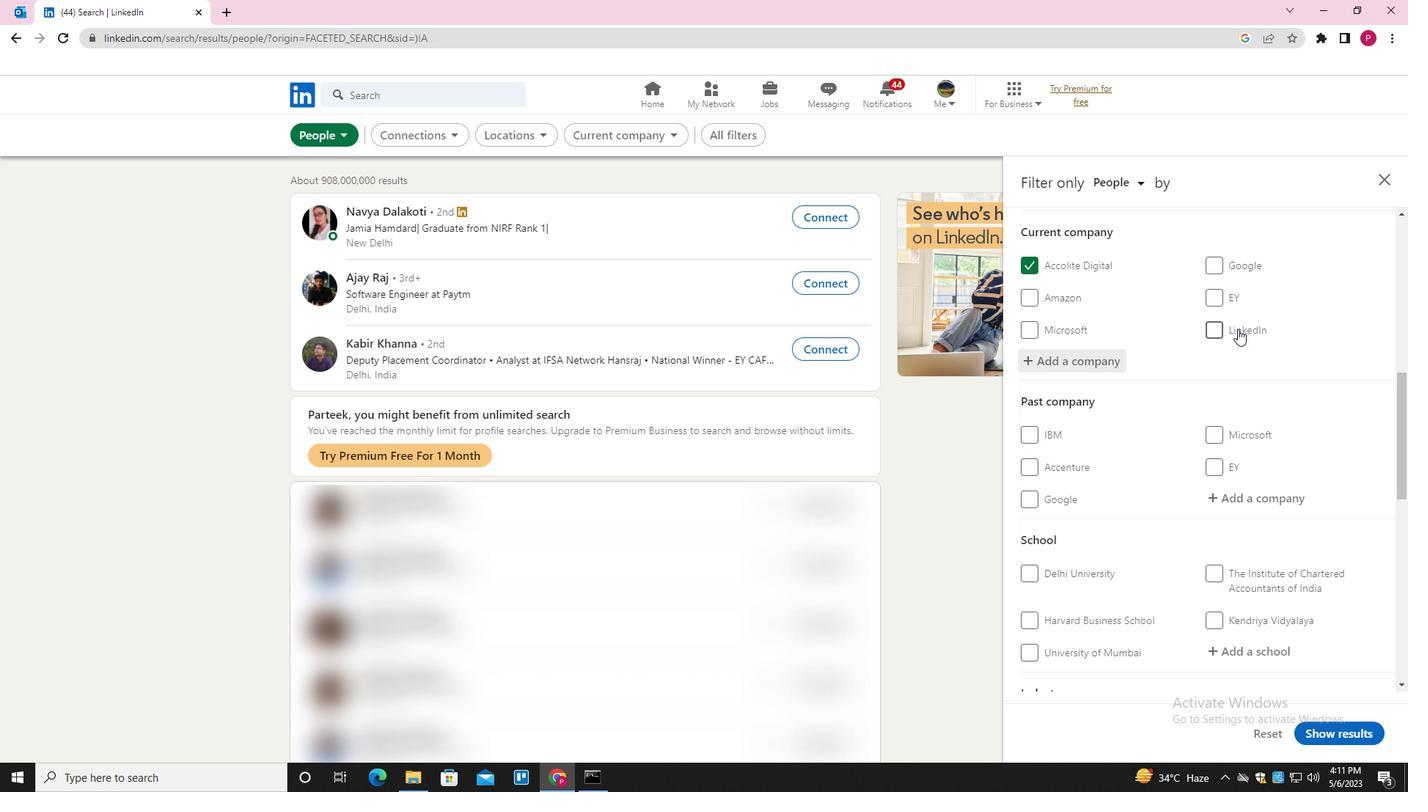 
Action: Mouse scrolled (1228, 339) with delta (0, 0)
Screenshot: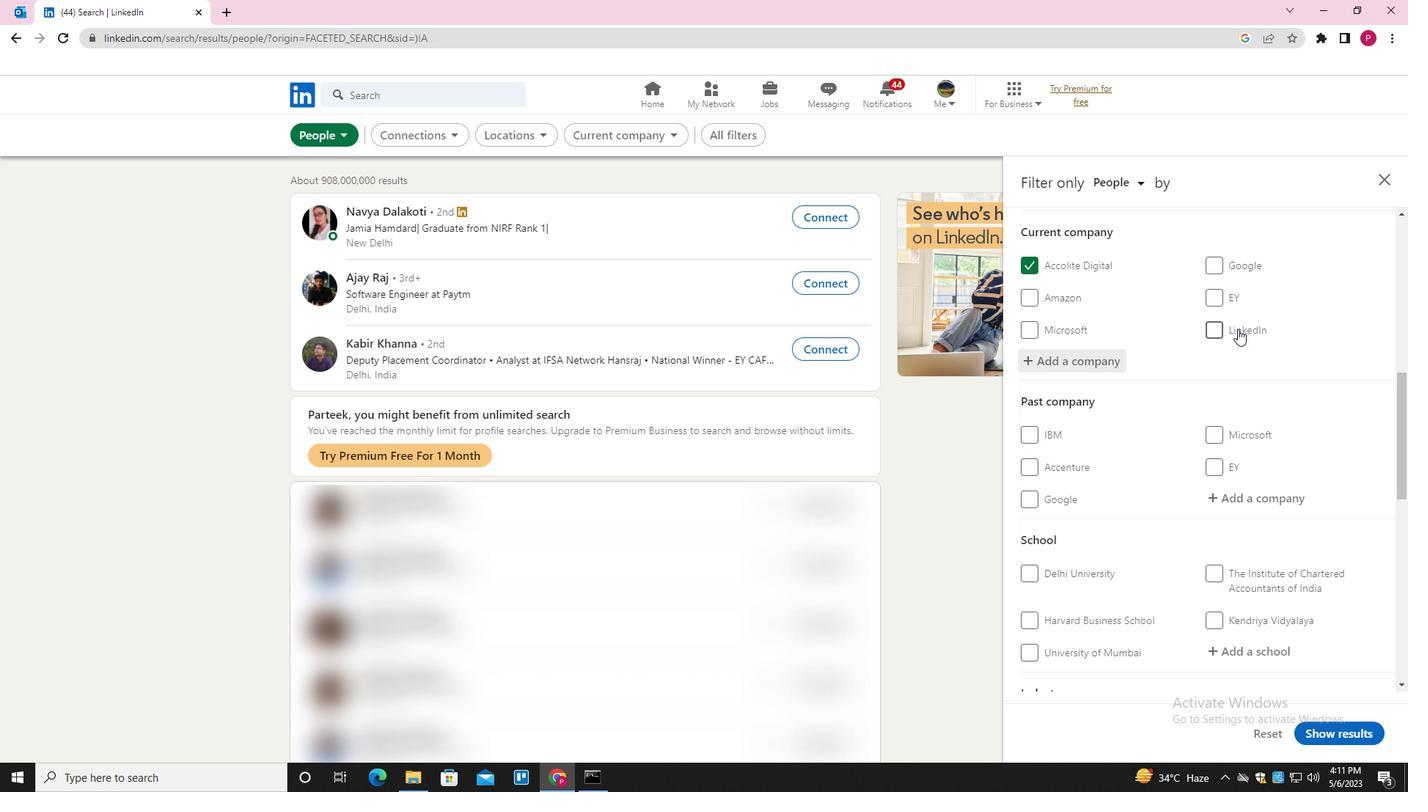 
Action: Mouse moved to (1224, 344)
Screenshot: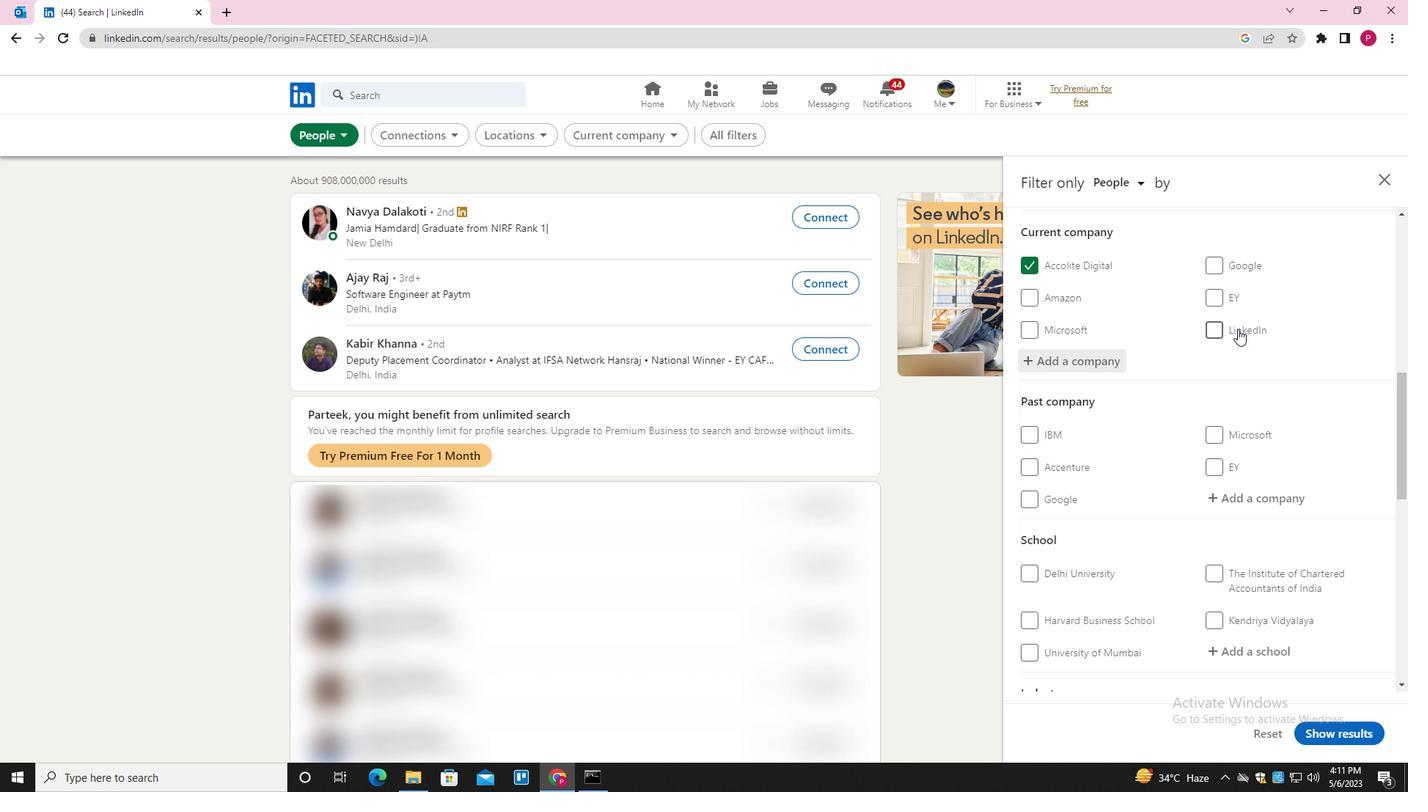 
Action: Mouse scrolled (1224, 344) with delta (0, 0)
Screenshot: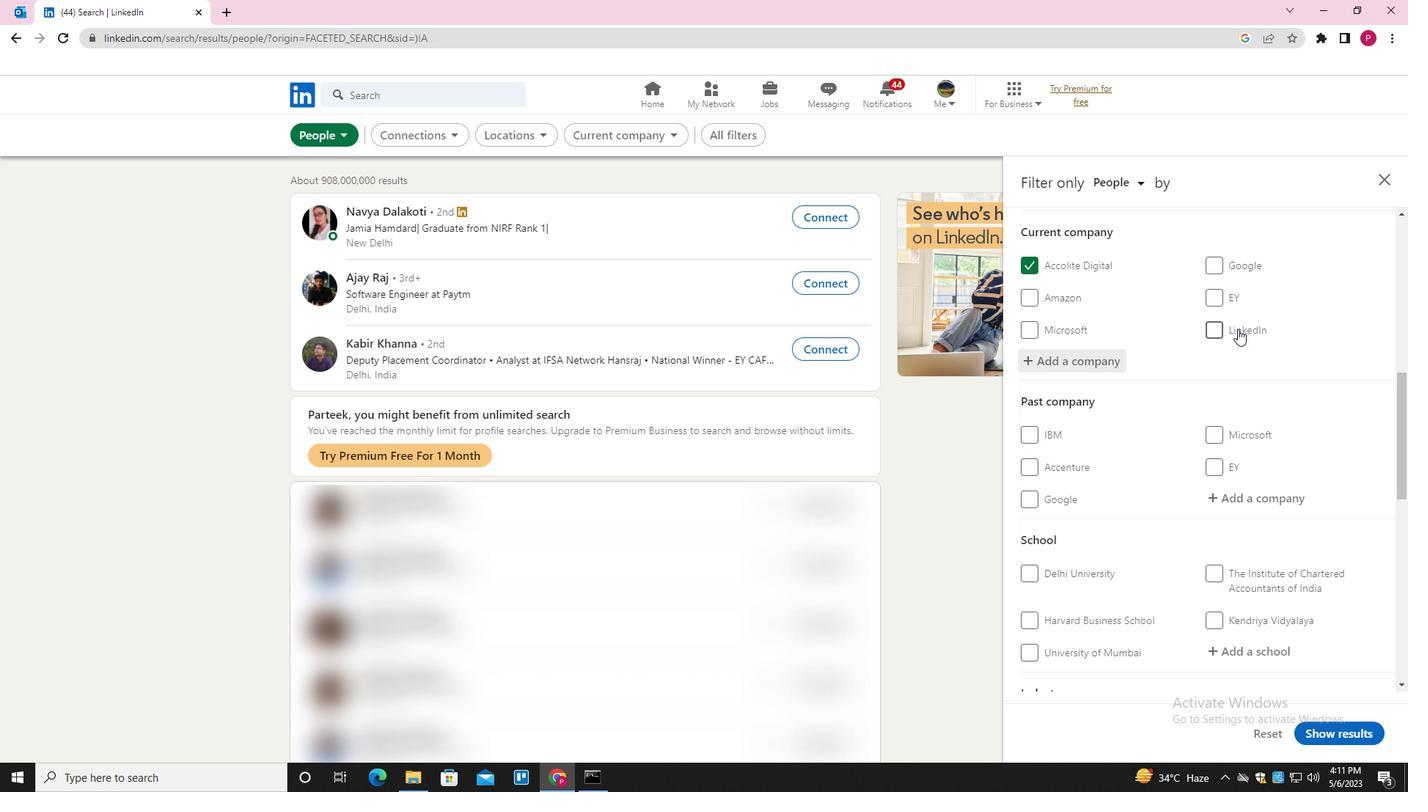 
Action: Mouse moved to (1219, 349)
Screenshot: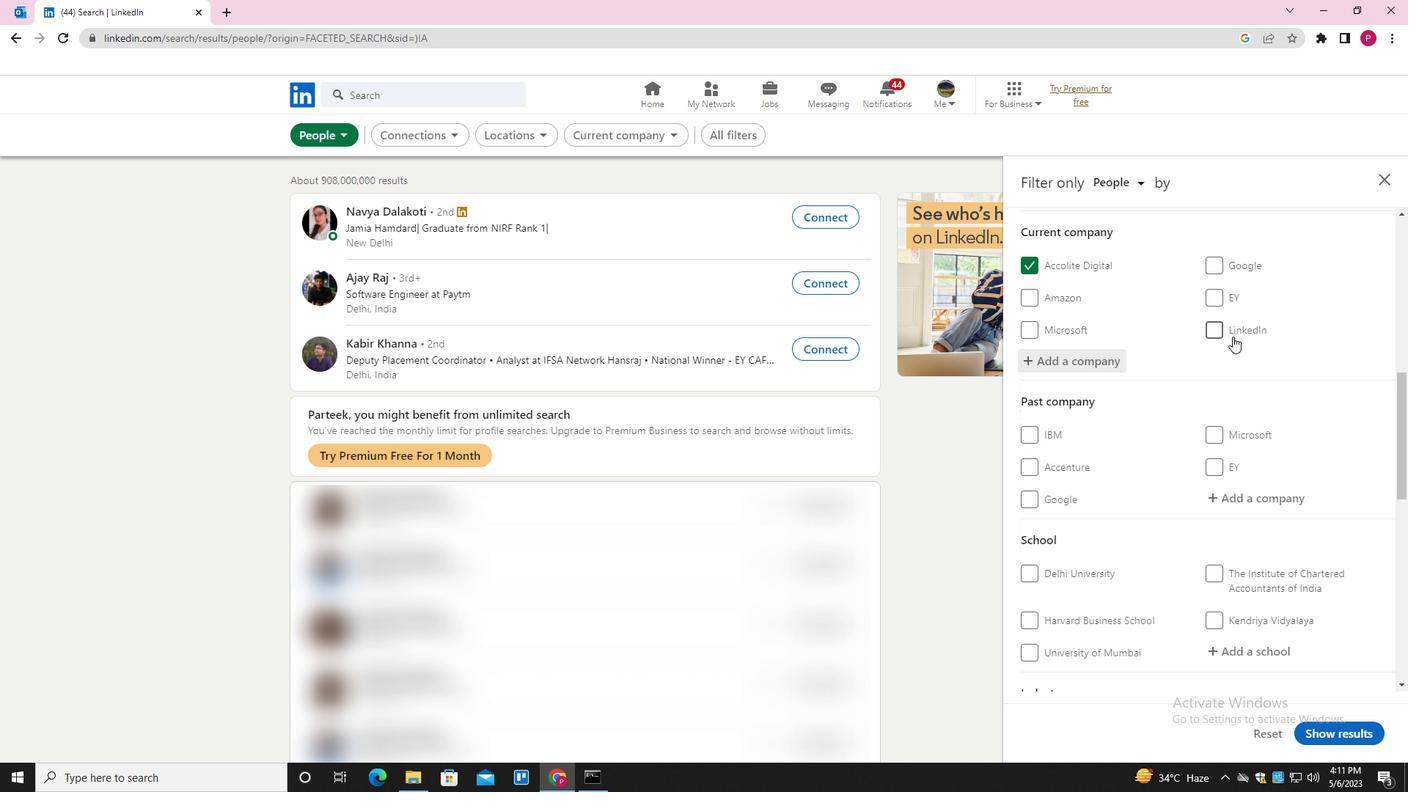 
Action: Mouse scrolled (1219, 348) with delta (0, 0)
Screenshot: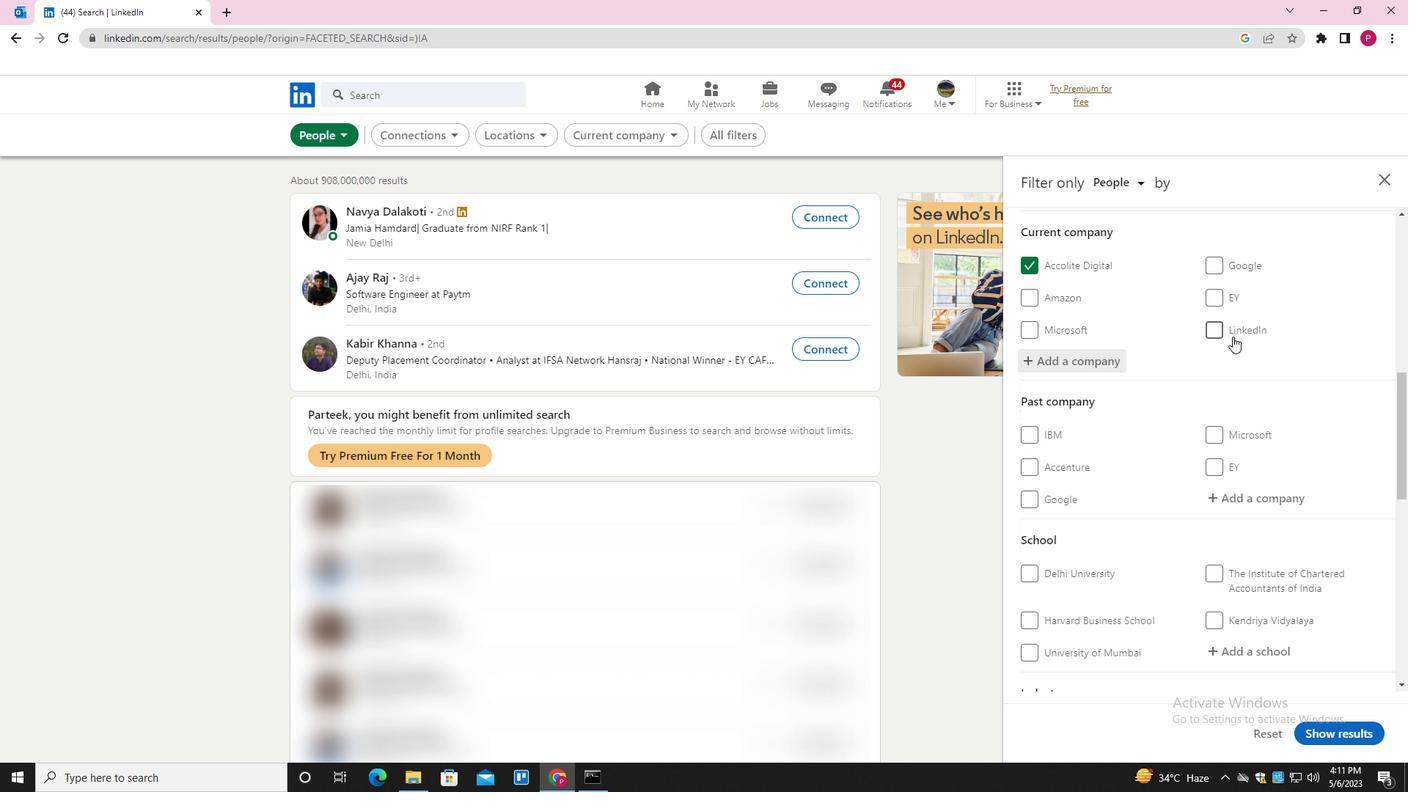 
Action: Mouse moved to (1254, 285)
Screenshot: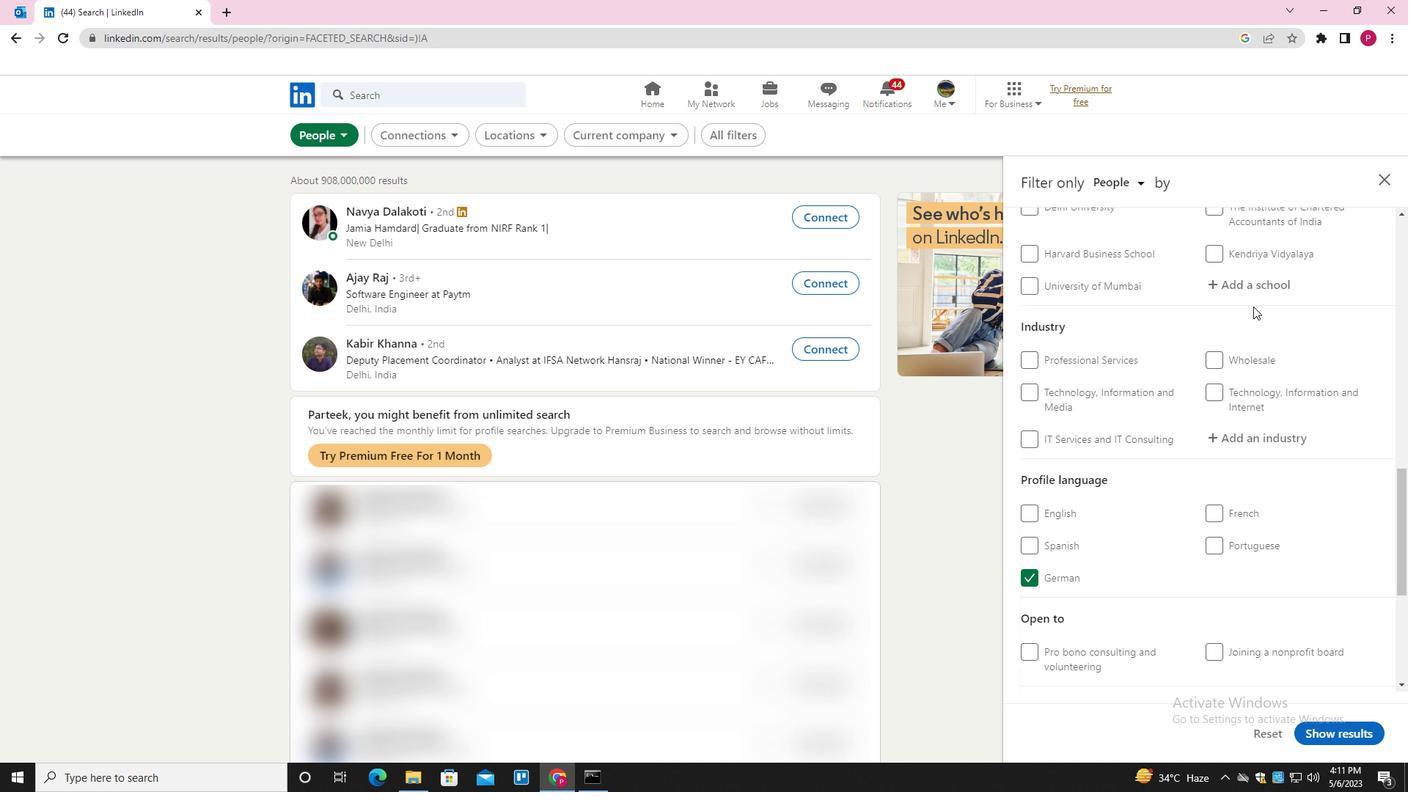 
Action: Mouse pressed left at (1254, 285)
Screenshot: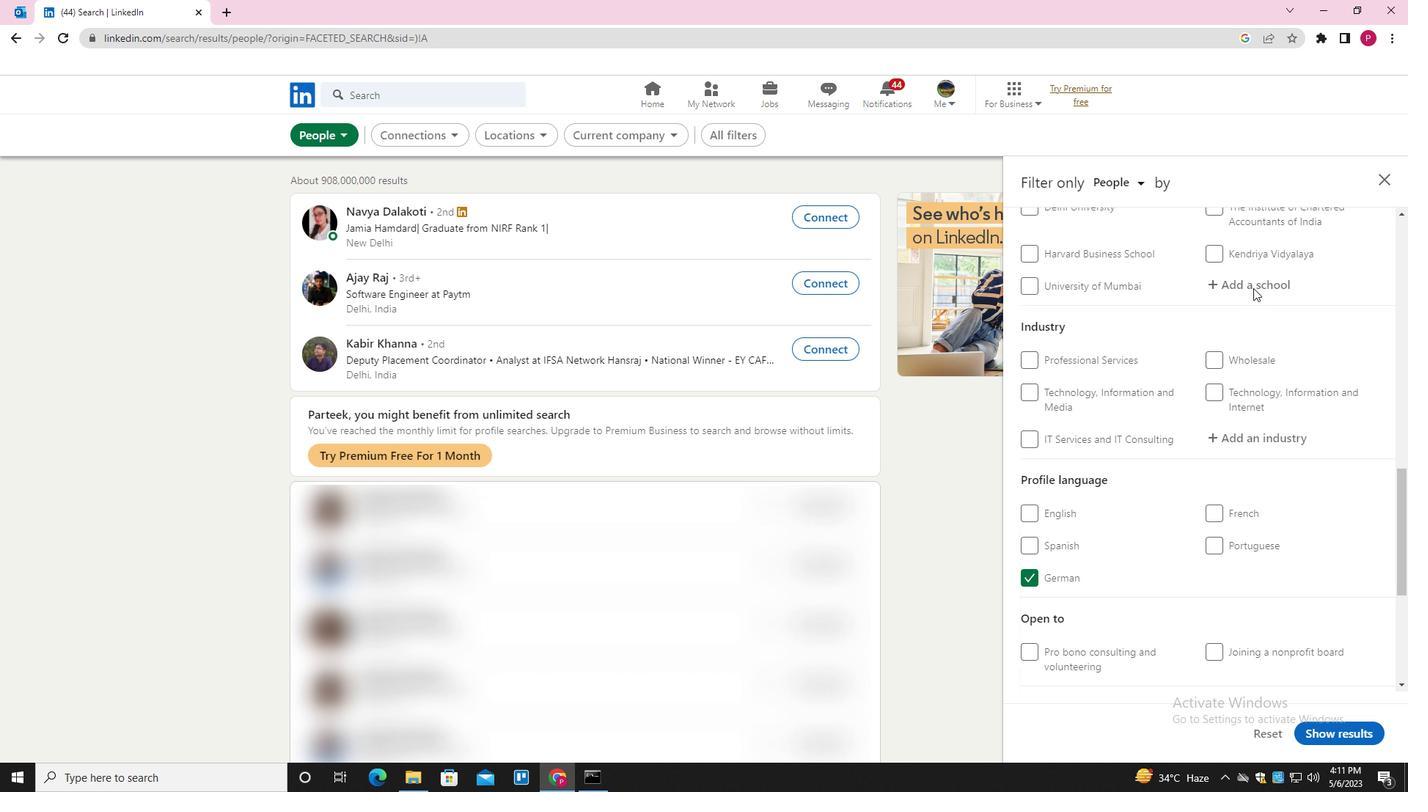 
Action: Key pressed <Key.shift>MADARAS<Key.space><Key.backspace><Key.backspace><Key.backspace><Key.backspace><Key.backspace>RAS<Key.space><Key.shift><Key.shift><Key.shift>MEDICAL<Key.space><Key.down><Key.enter>
Screenshot: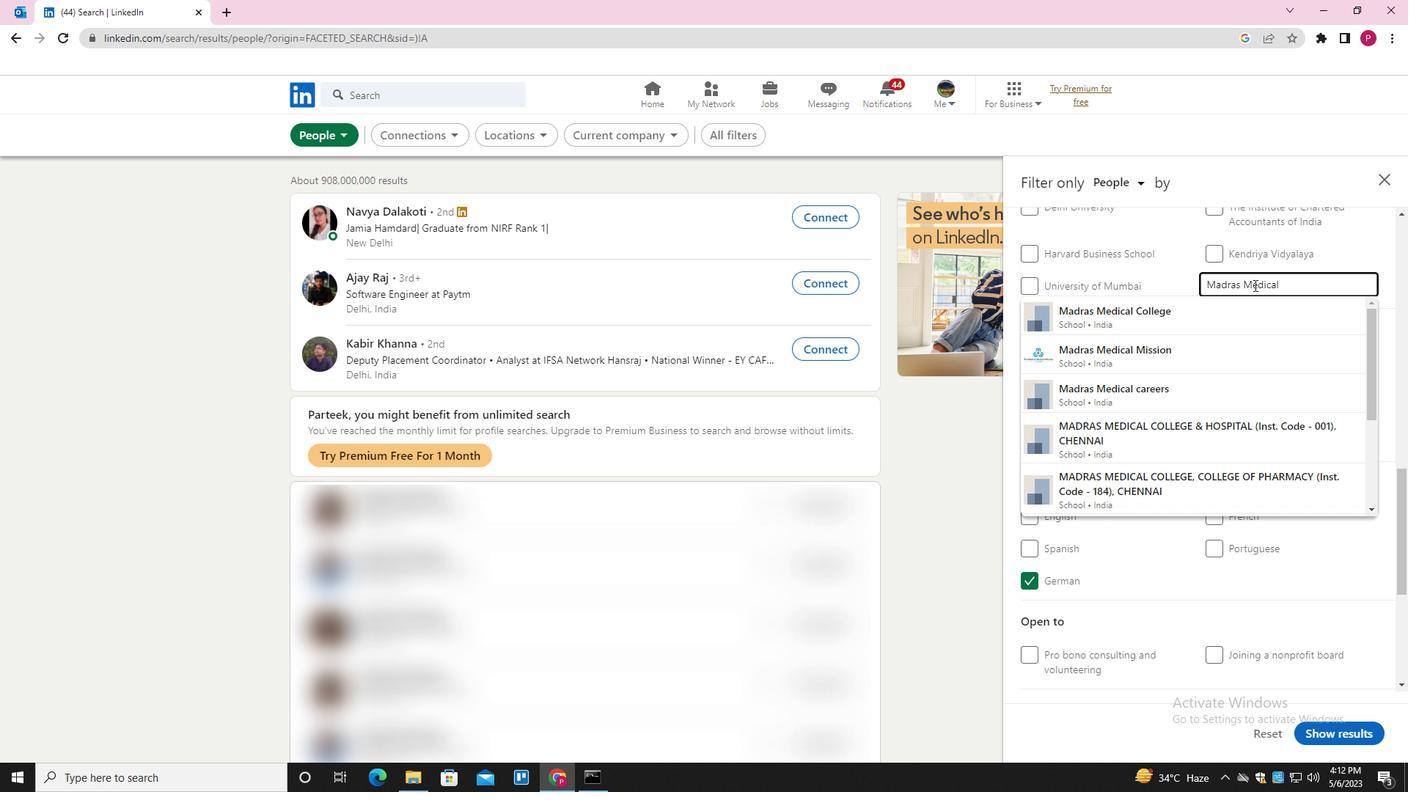 
Action: Mouse moved to (1241, 387)
Screenshot: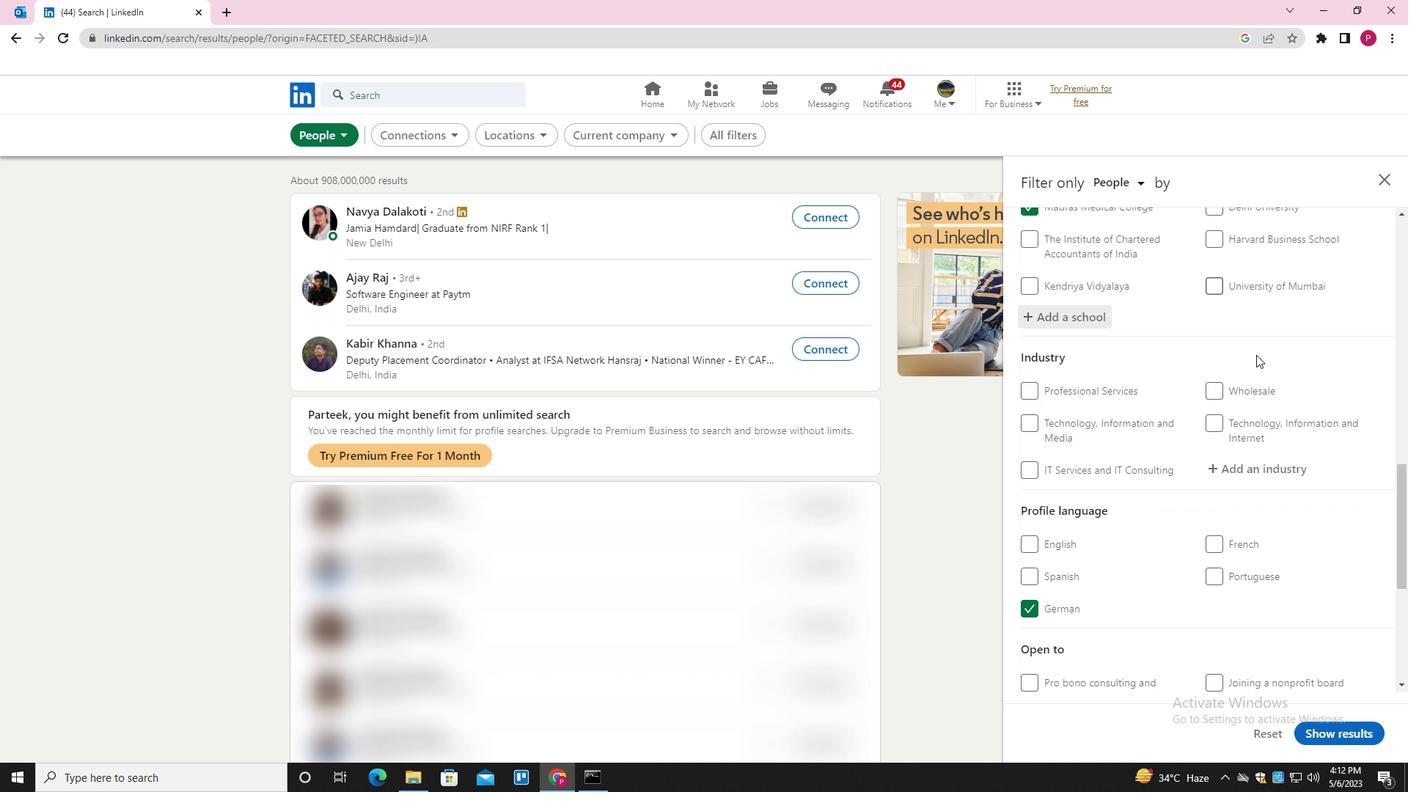 
Action: Mouse scrolled (1241, 386) with delta (0, 0)
Screenshot: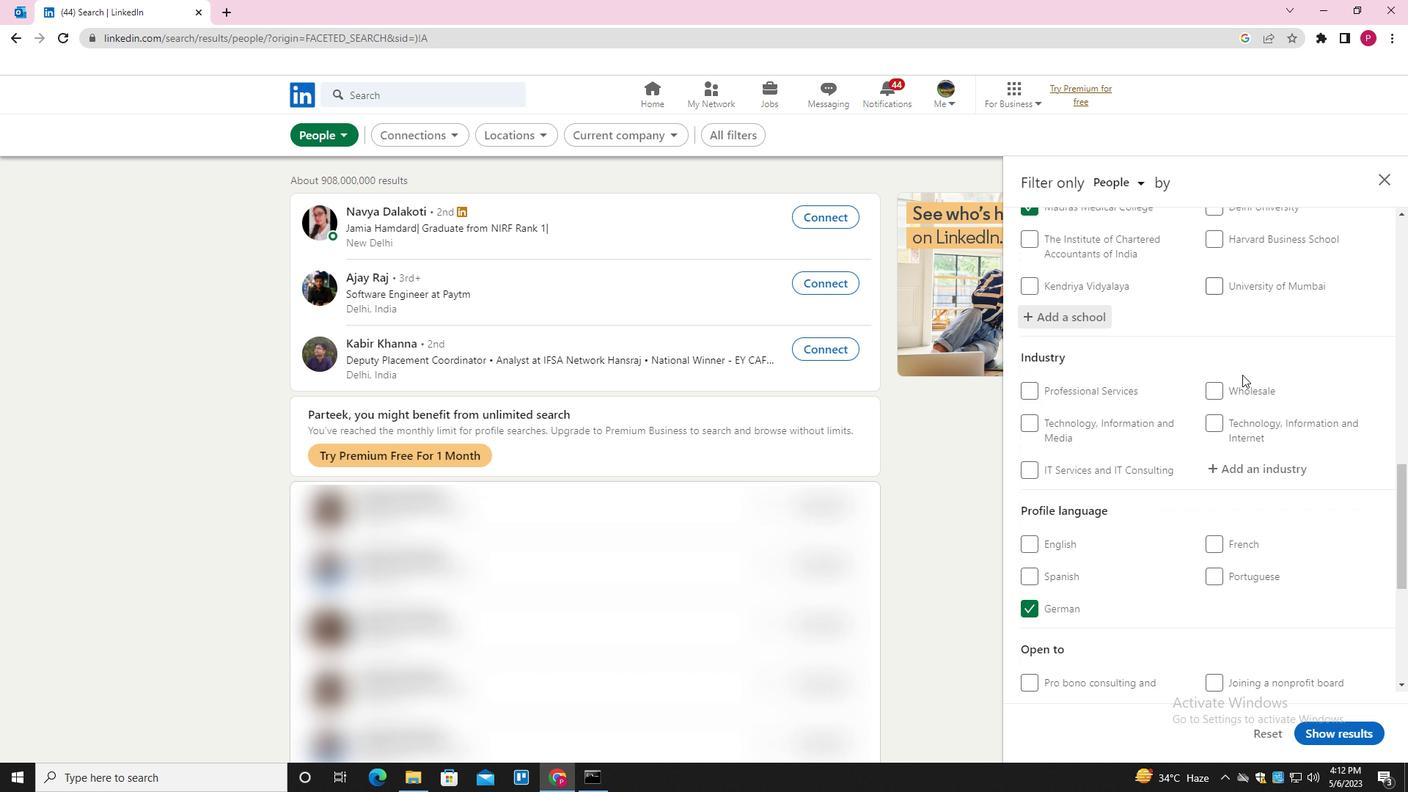 
Action: Mouse moved to (1241, 388)
Screenshot: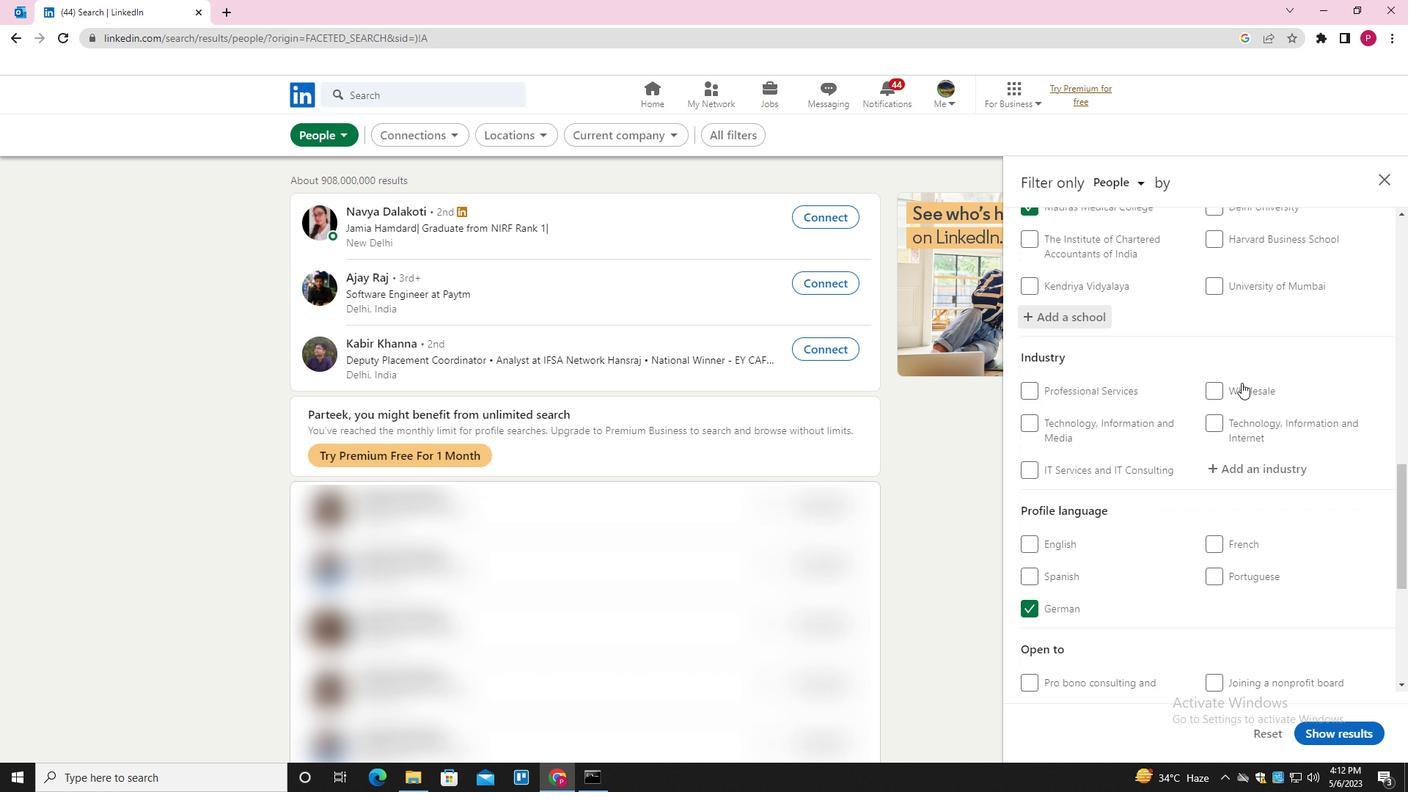 
Action: Mouse scrolled (1241, 388) with delta (0, 0)
Screenshot: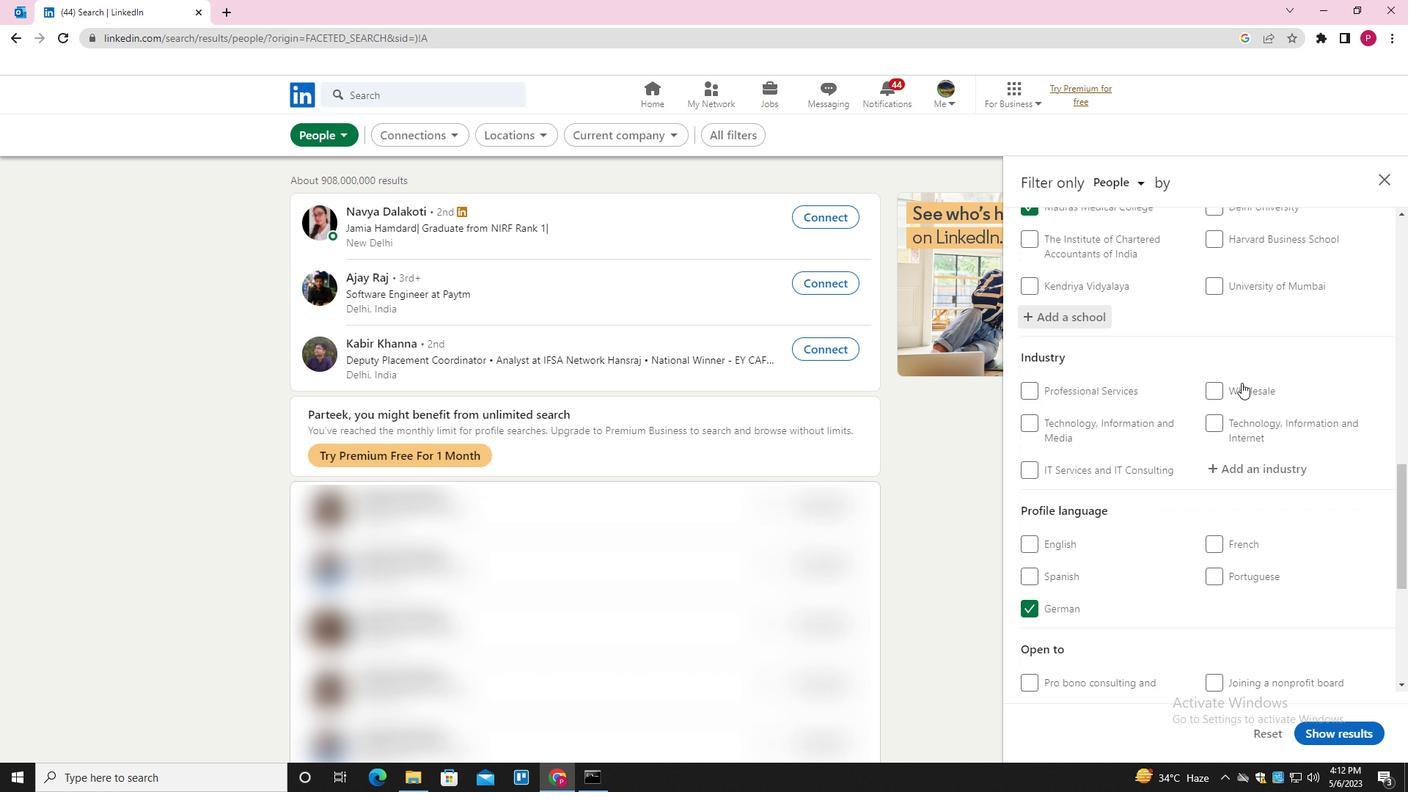 
Action: Mouse moved to (1241, 389)
Screenshot: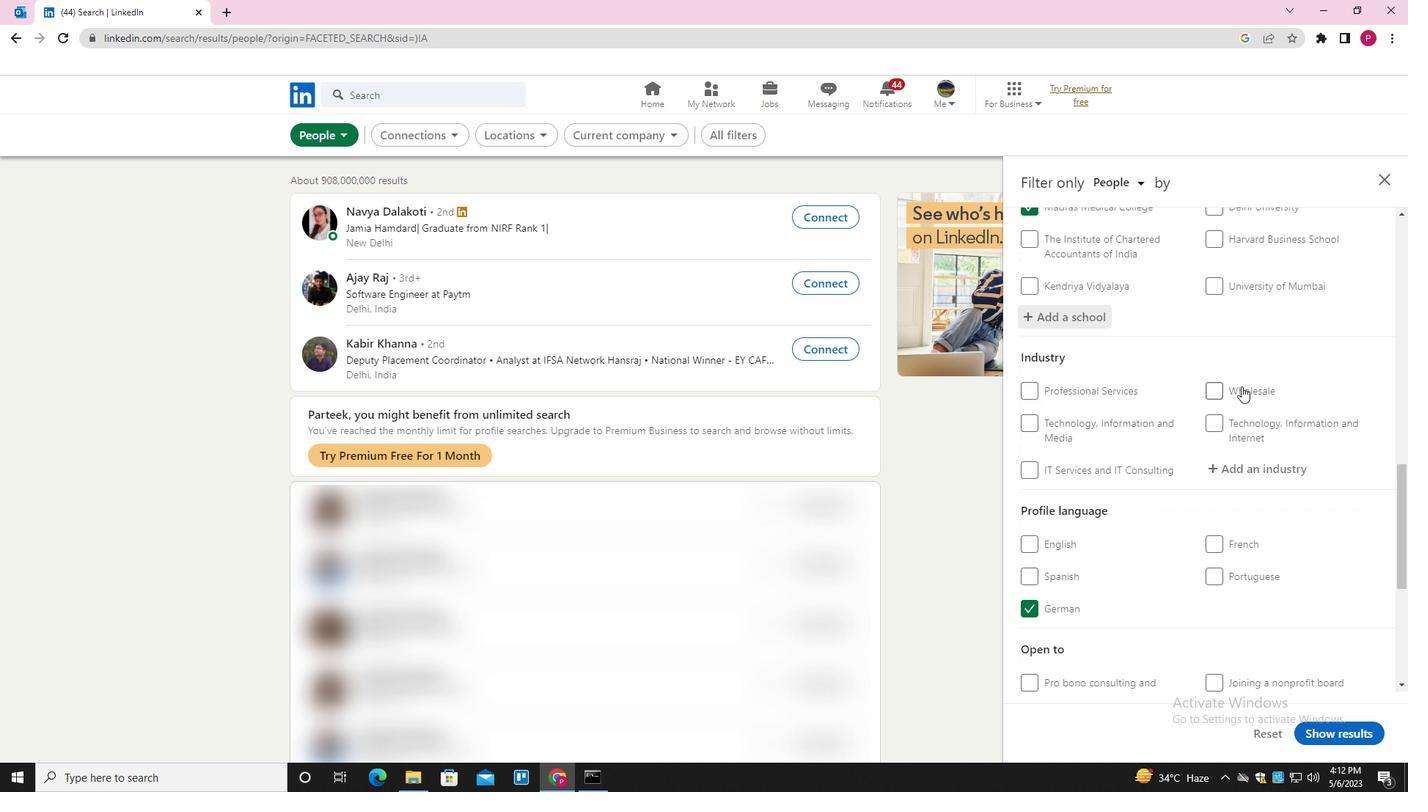 
Action: Mouse scrolled (1241, 388) with delta (0, 0)
Screenshot: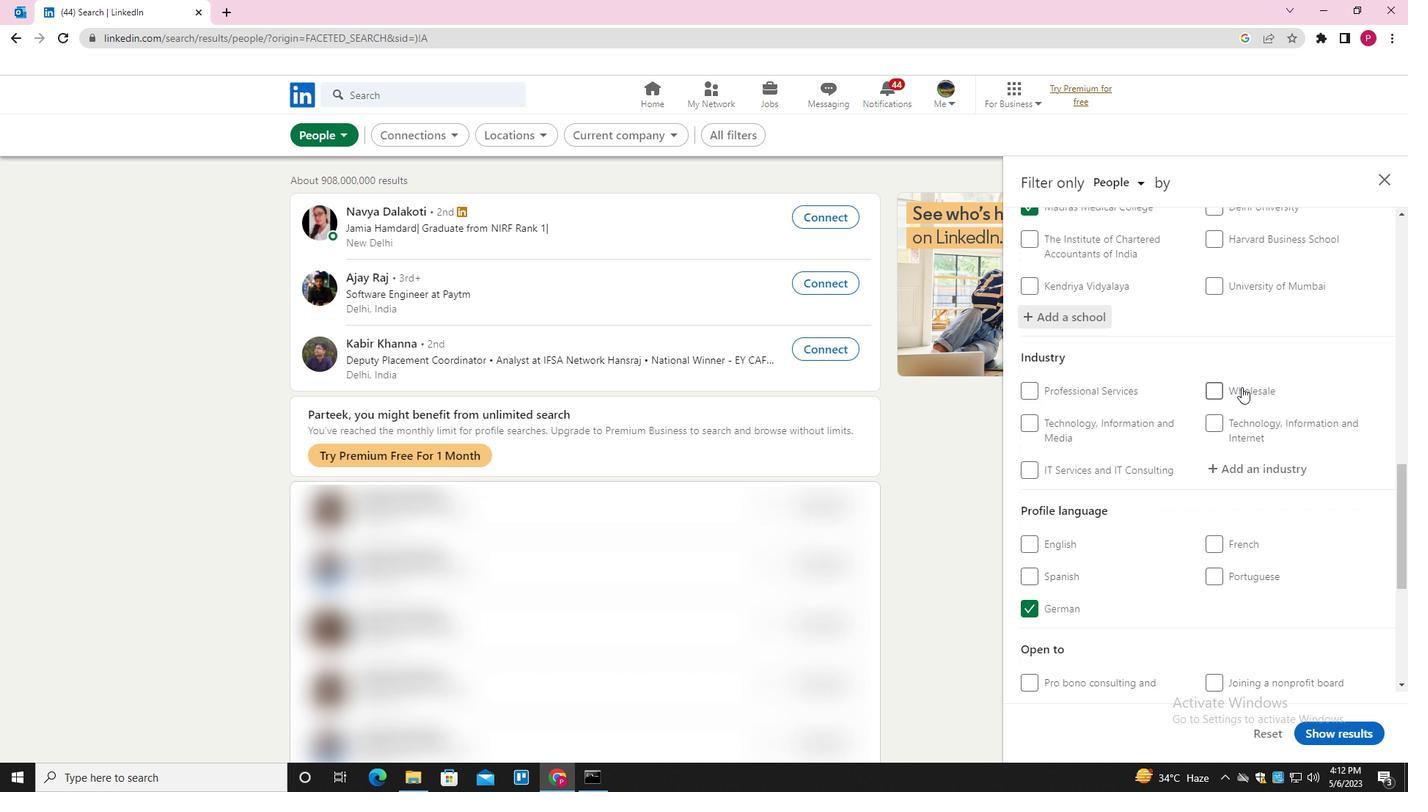 
Action: Mouse moved to (1256, 242)
Screenshot: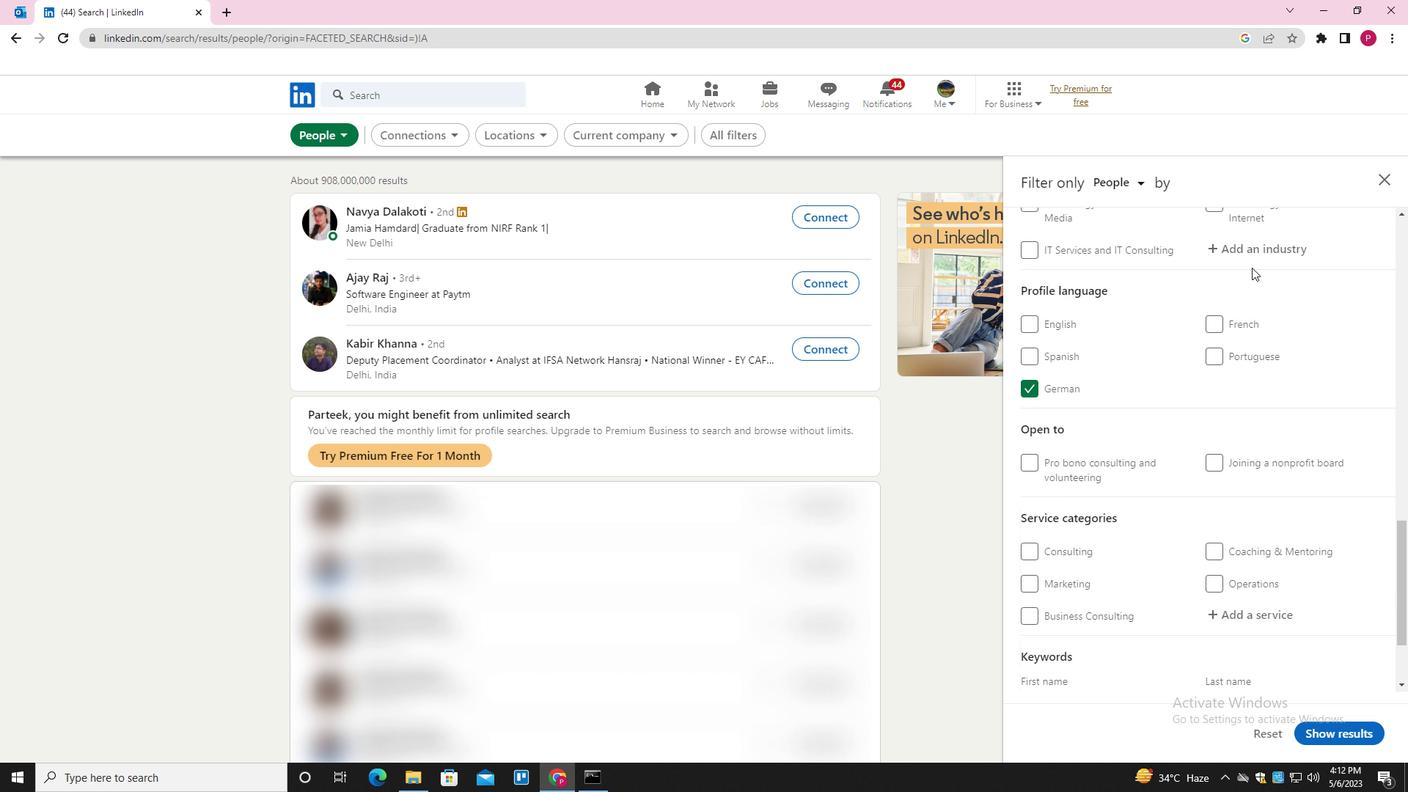 
Action: Mouse pressed left at (1256, 242)
Screenshot: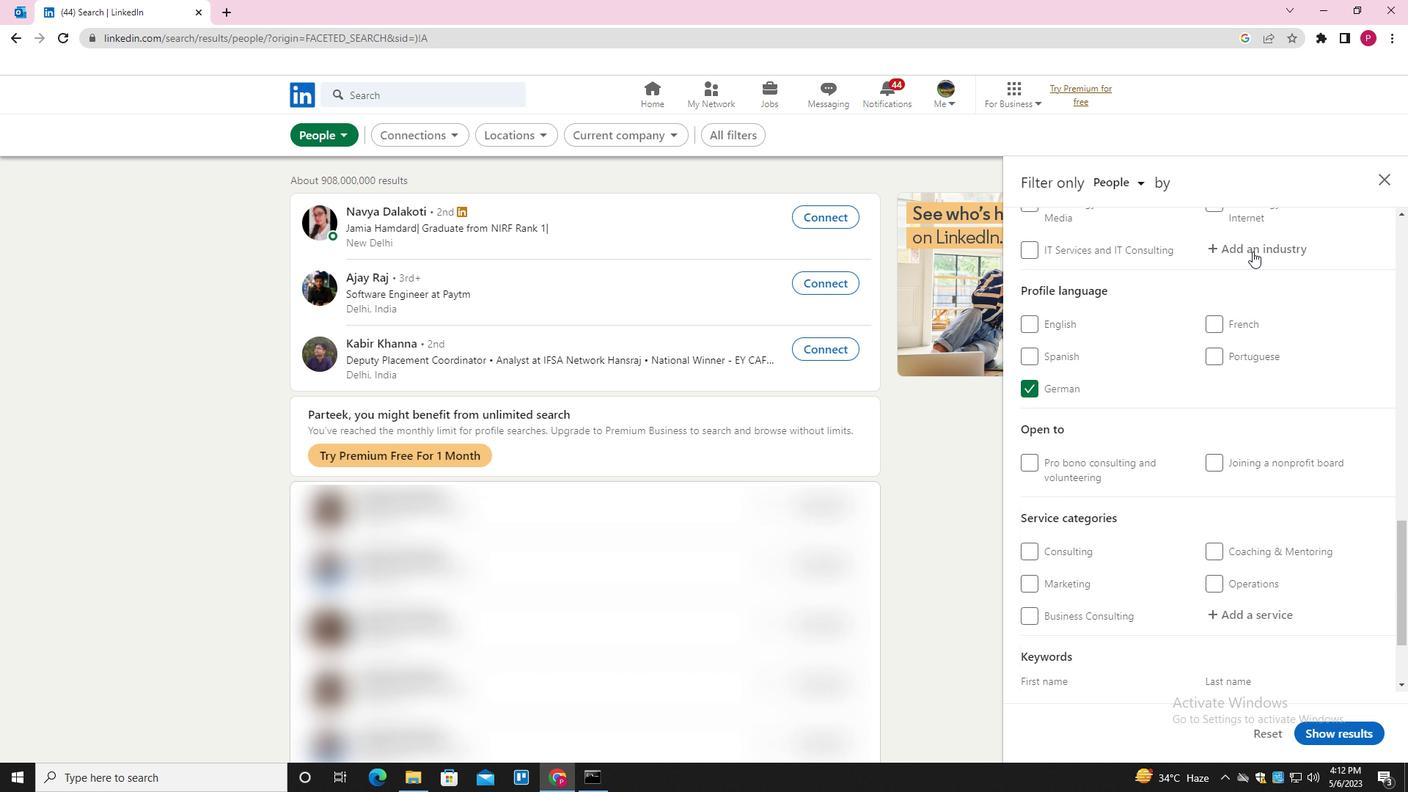 
Action: Key pressed <Key.shift><Key.shift><Key.shift><Key.shift><Key.shift><Key.shift>FAMILY<Key.down><Key.down><Key.enter>
Screenshot: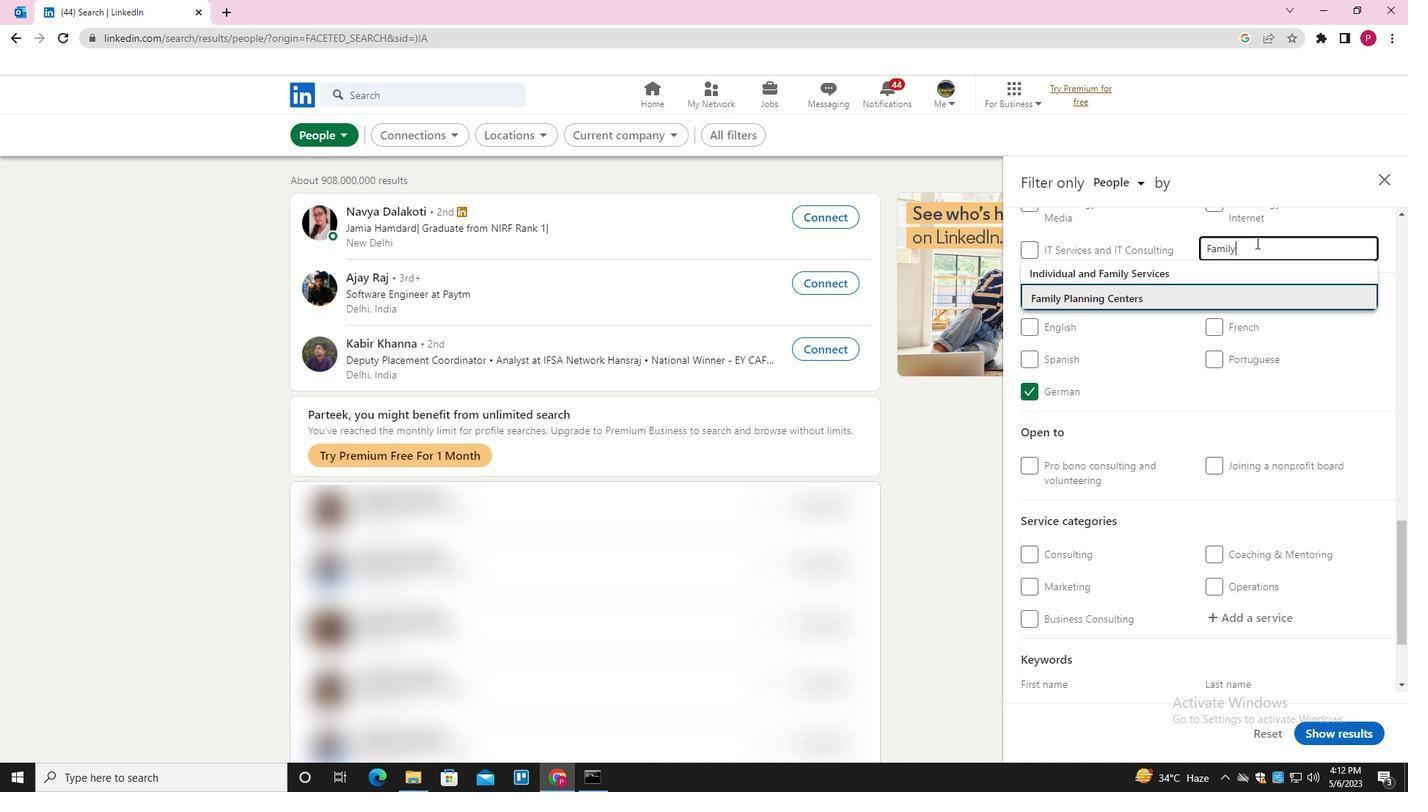 
Action: Mouse moved to (1396, 423)
Screenshot: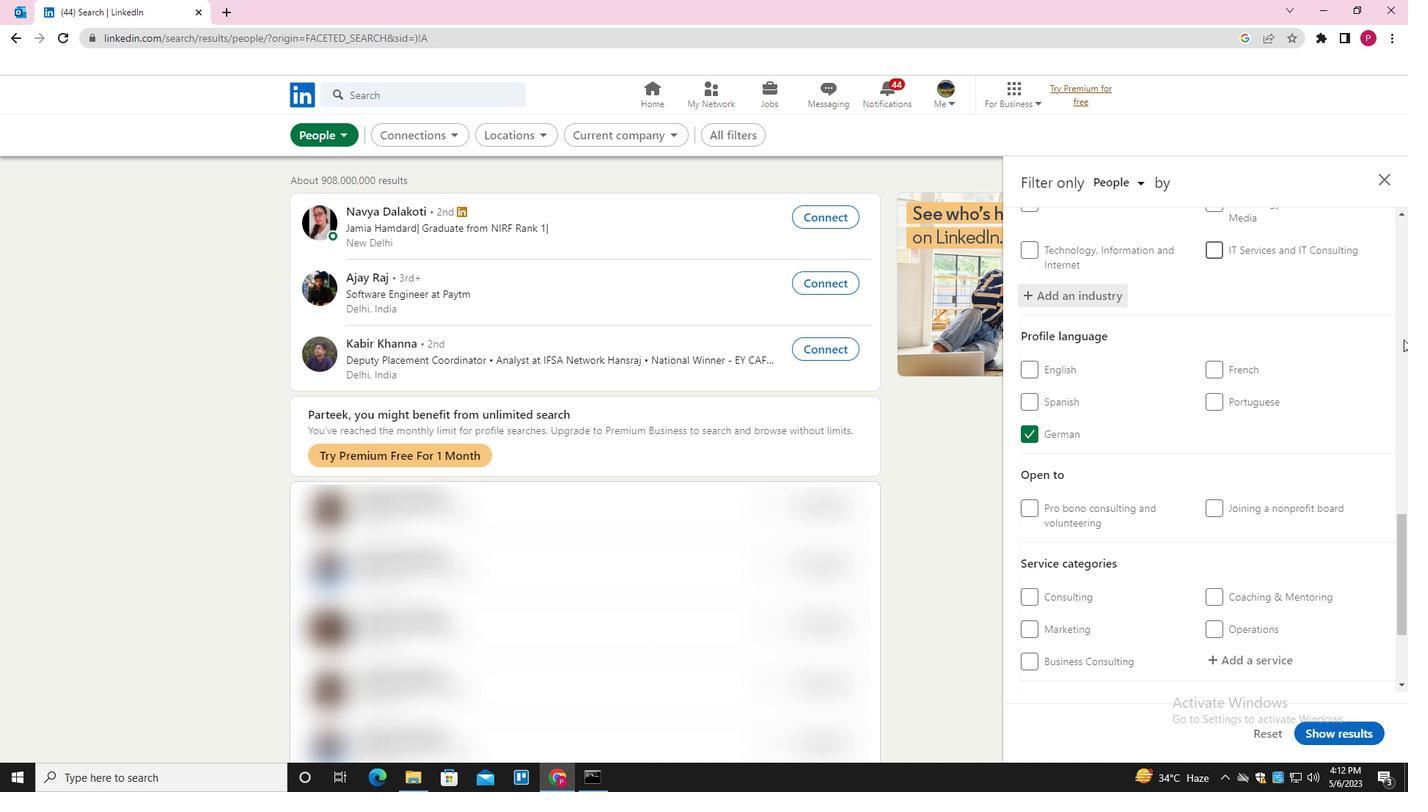 
Action: Mouse scrolled (1396, 422) with delta (0, 0)
Screenshot: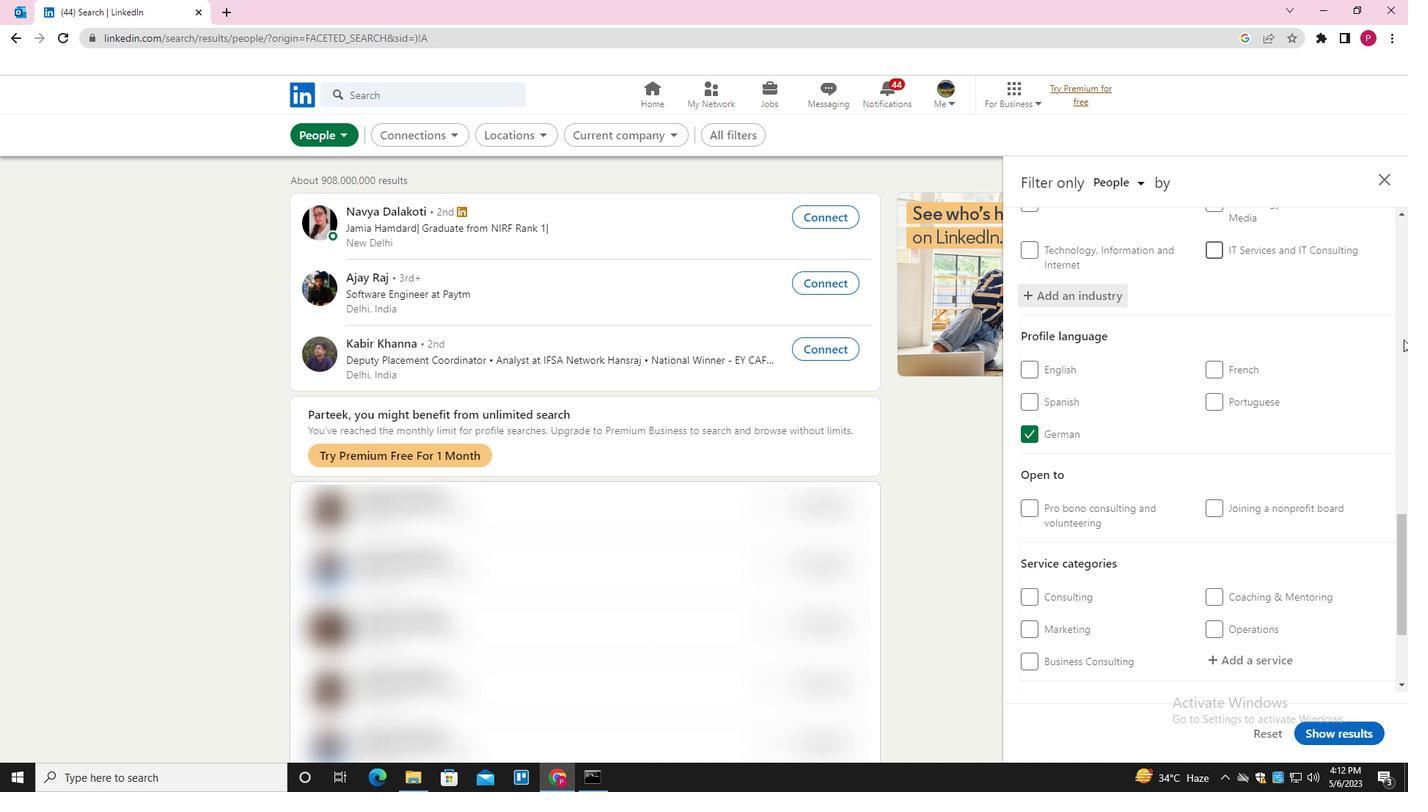 
Action: Mouse moved to (1392, 436)
Screenshot: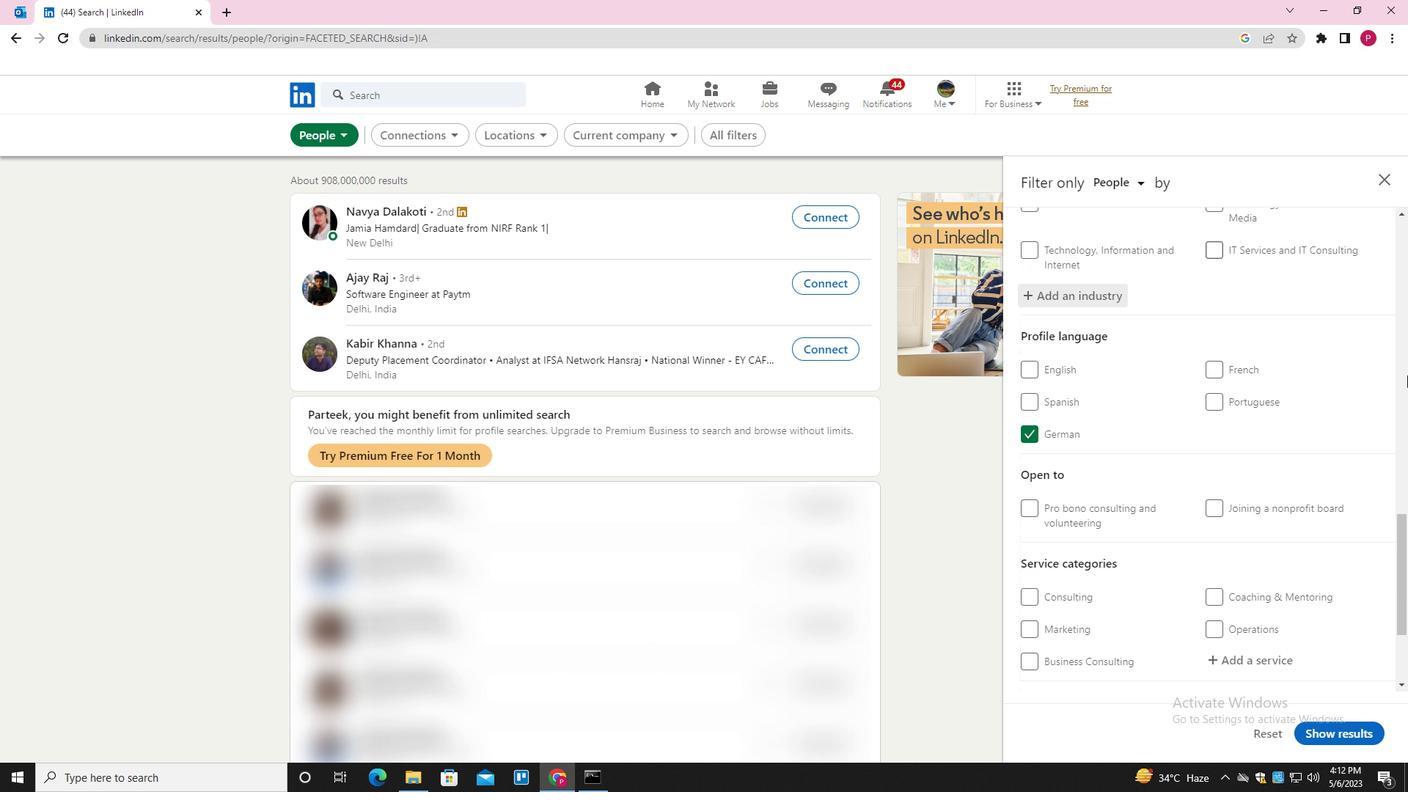 
Action: Mouse scrolled (1392, 435) with delta (0, 0)
Screenshot: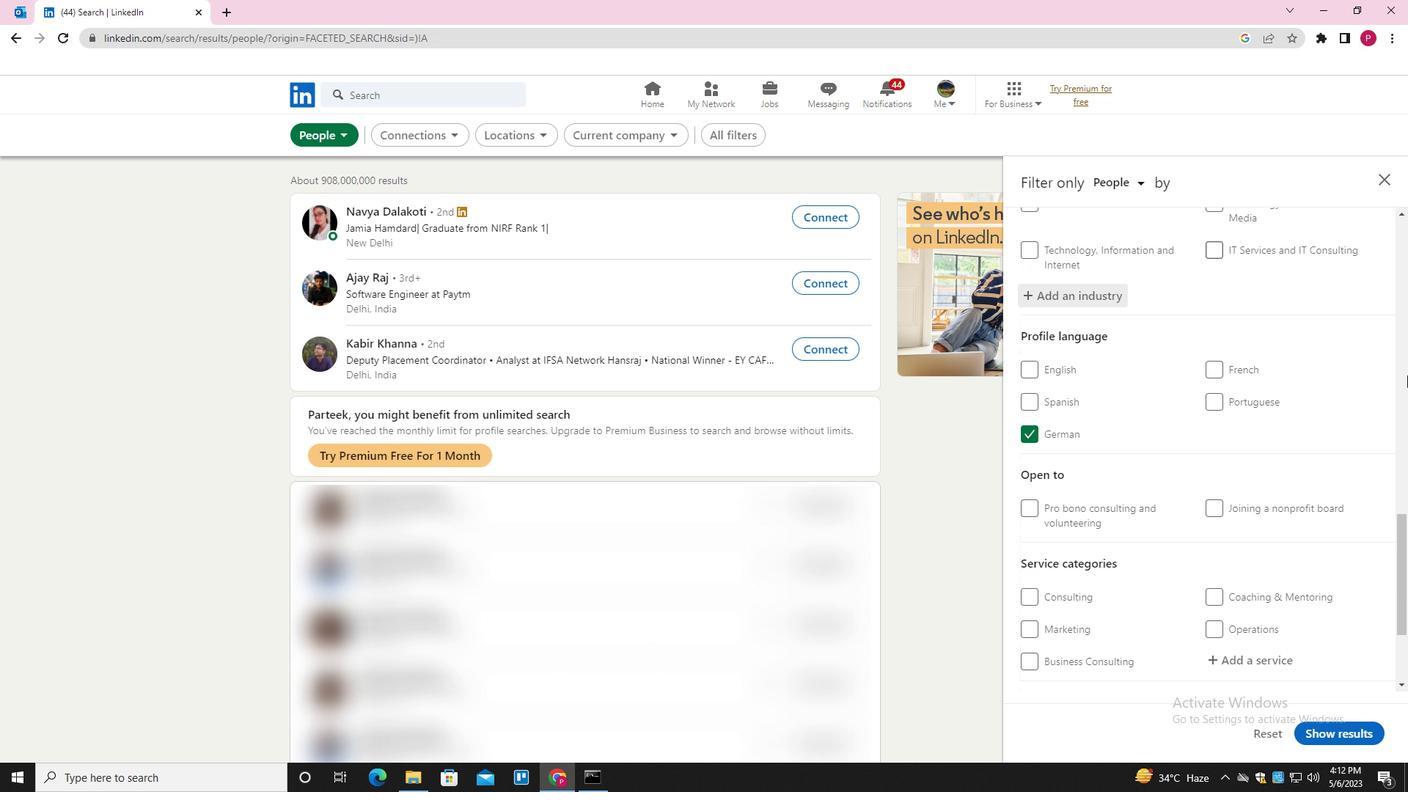 
Action: Mouse moved to (1389, 443)
Screenshot: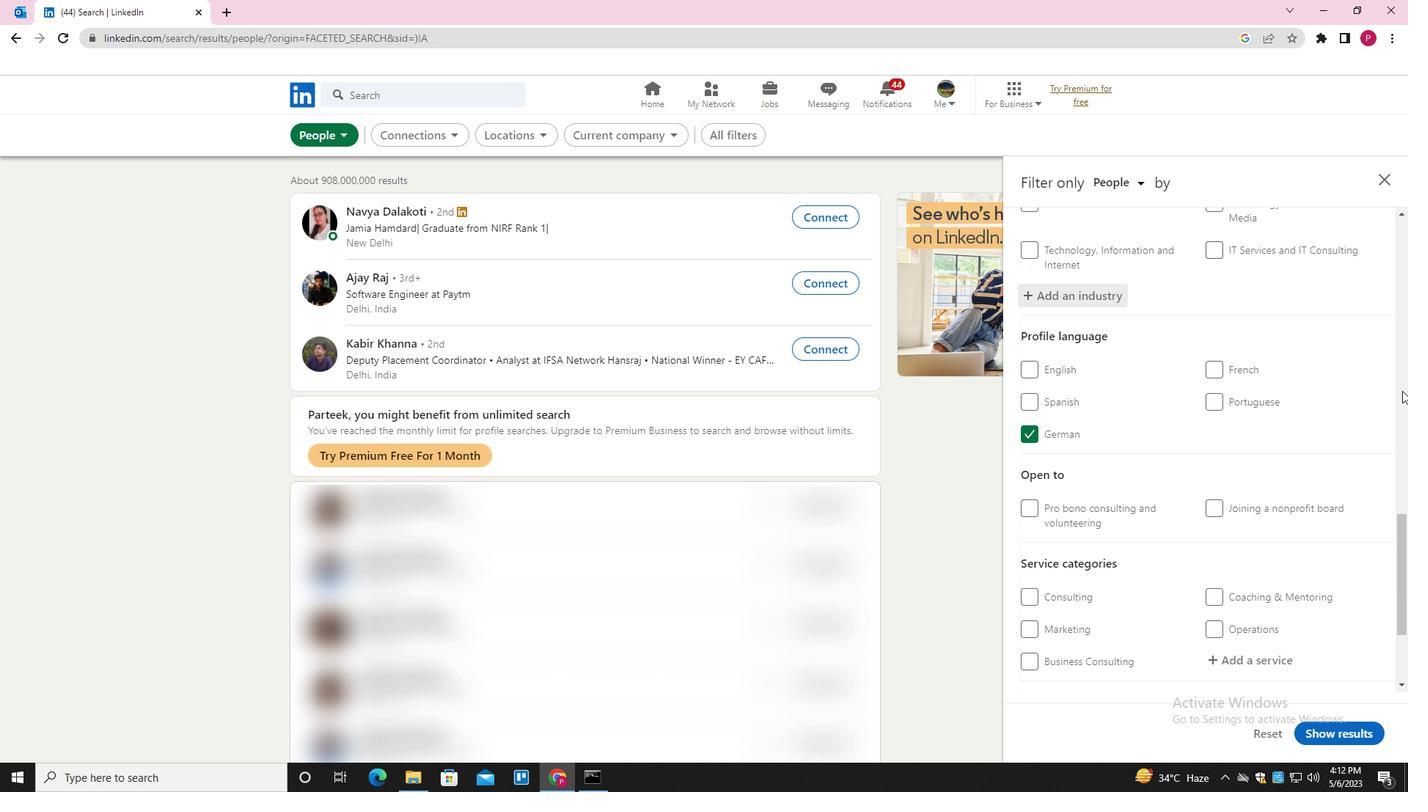 
Action: Mouse scrolled (1389, 442) with delta (0, 0)
Screenshot: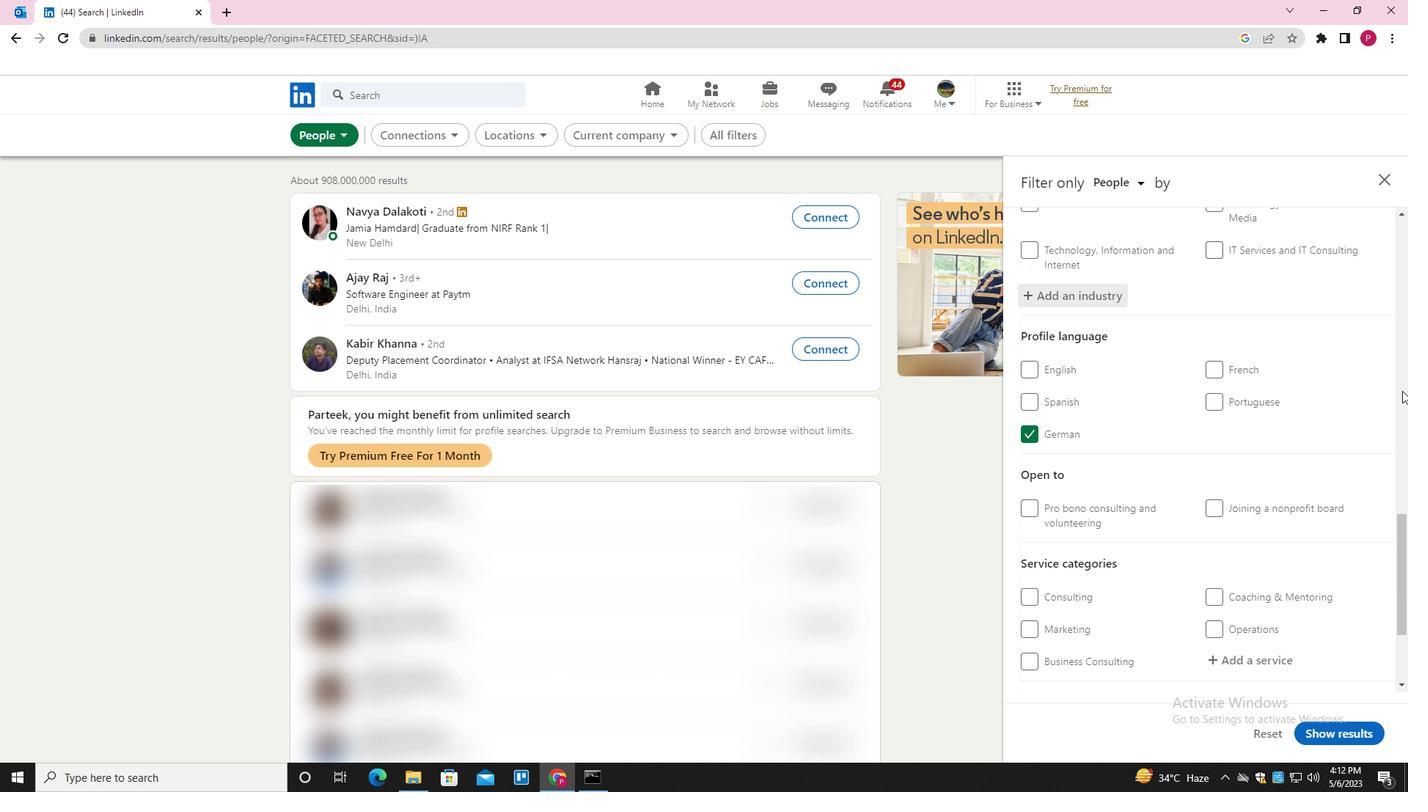 
Action: Mouse moved to (1386, 448)
Screenshot: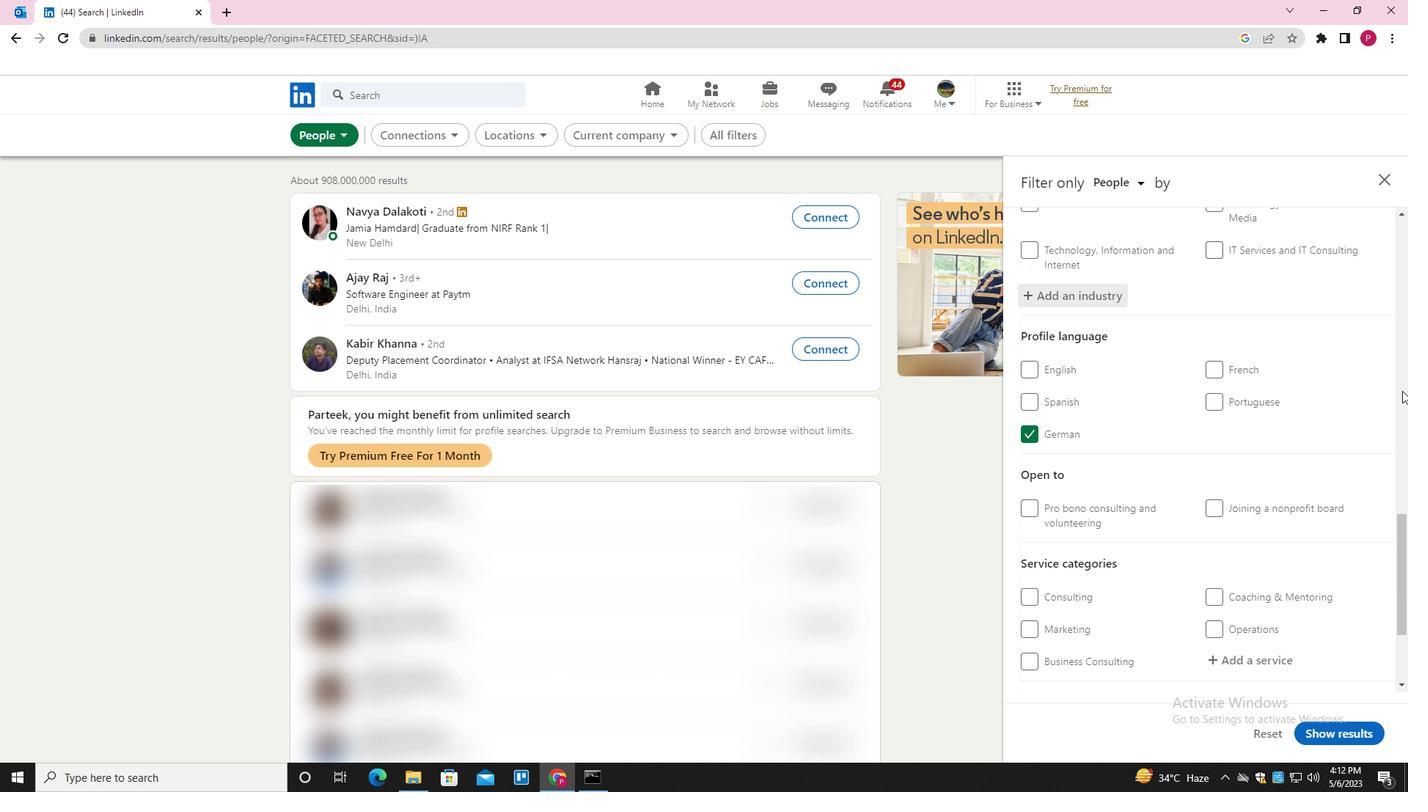 
Action: Mouse scrolled (1386, 447) with delta (0, 0)
Screenshot: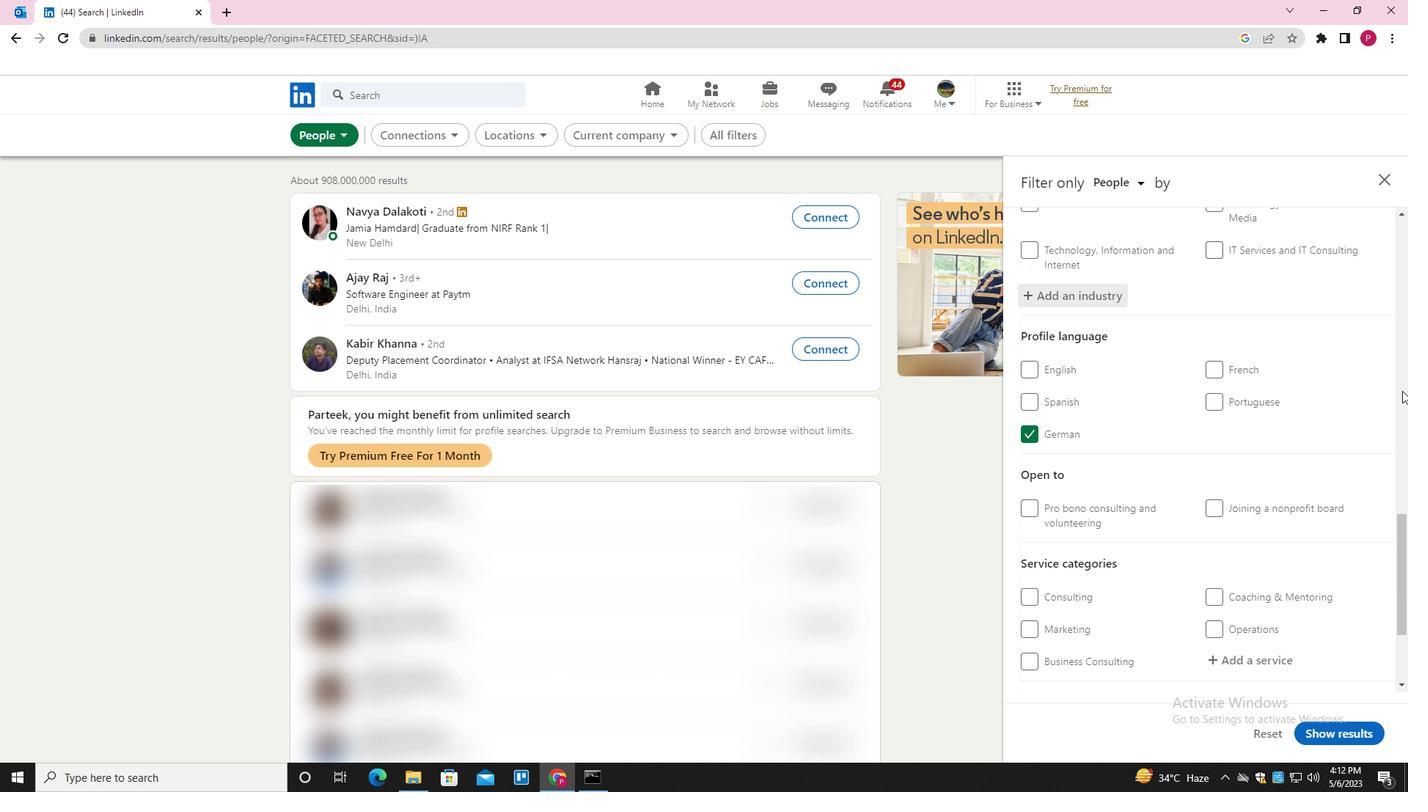 
Action: Mouse moved to (1270, 478)
Screenshot: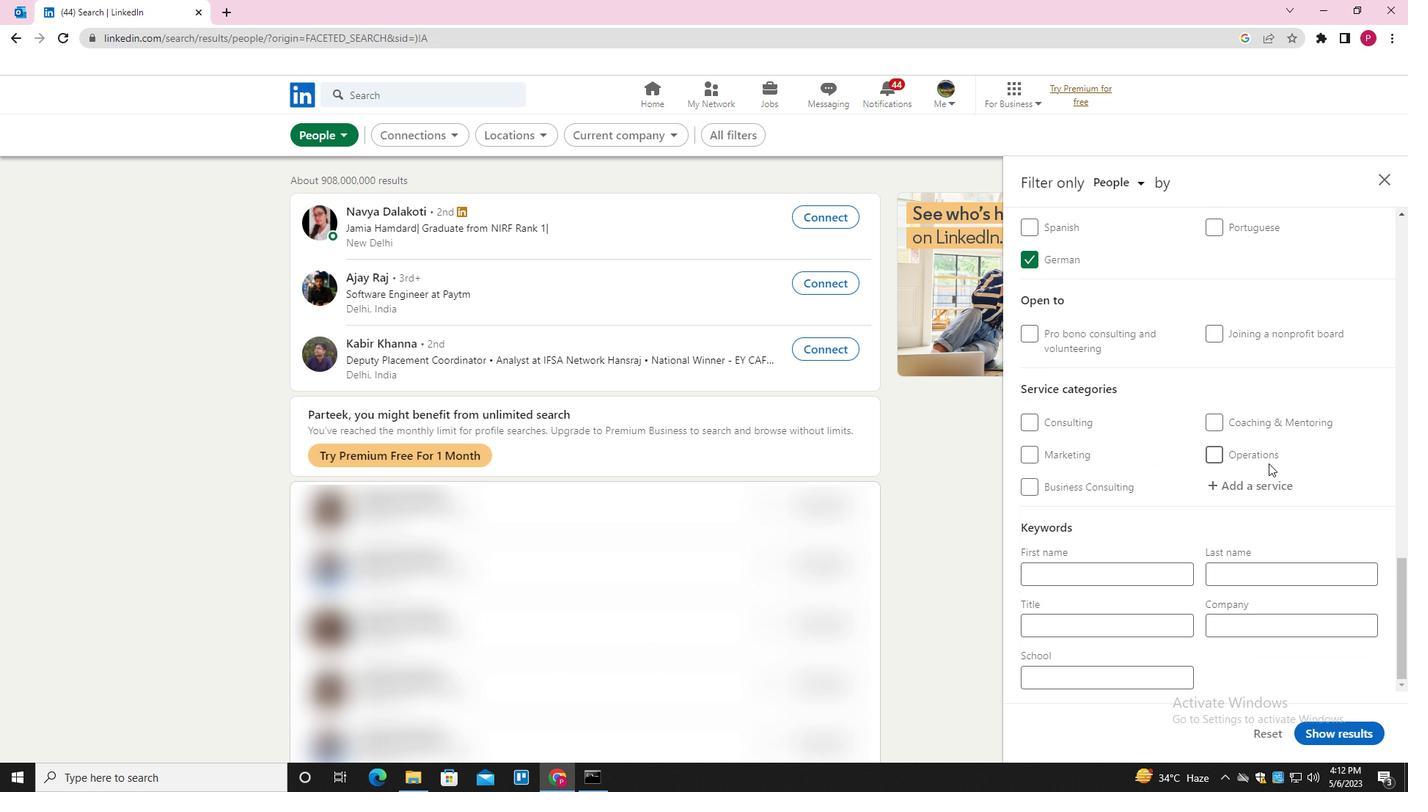 
Action: Mouse pressed left at (1270, 478)
Screenshot: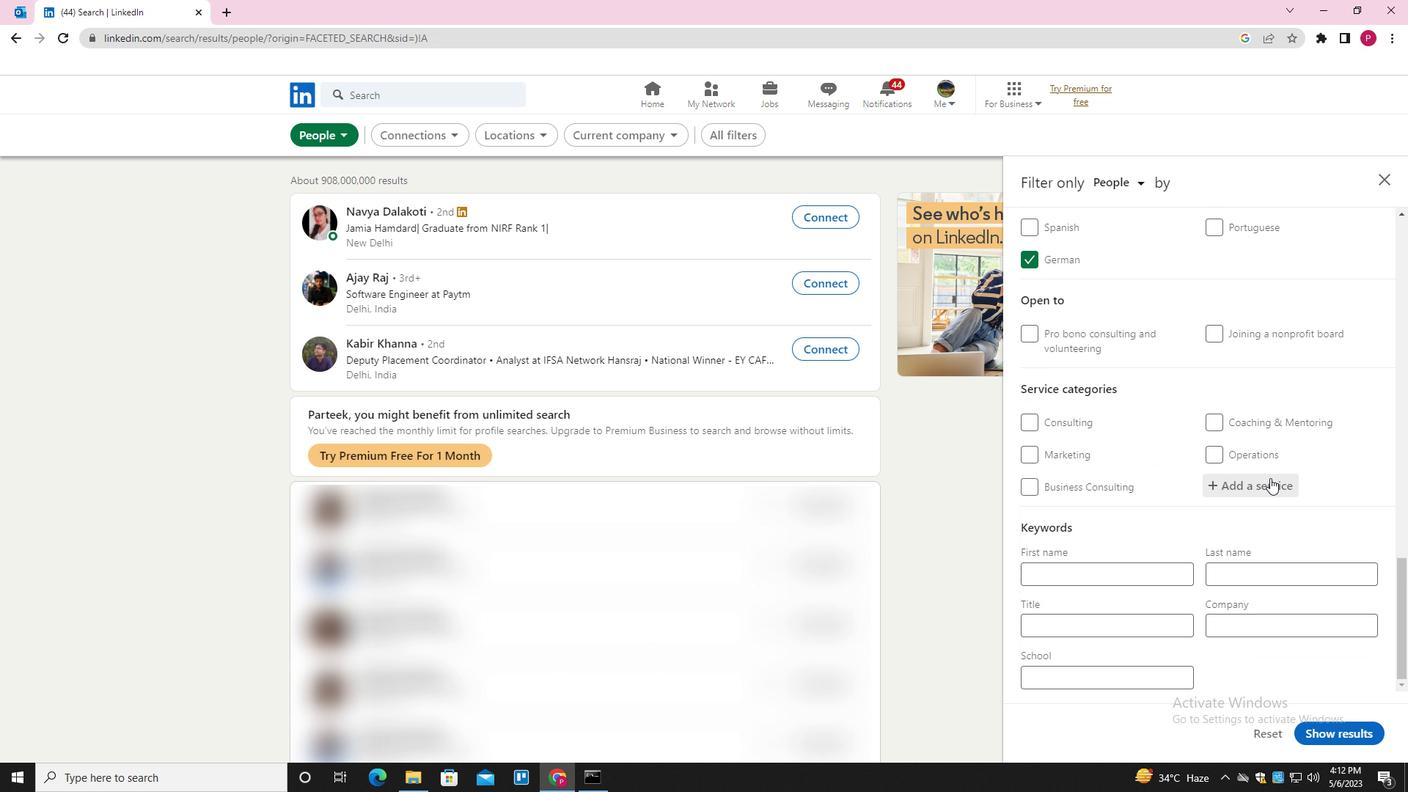 
Action: Key pressed <Key.shift>ANDROID<Key.space><Key.shift>DEVELOPMENT<Key.down><Key.enter>
Screenshot: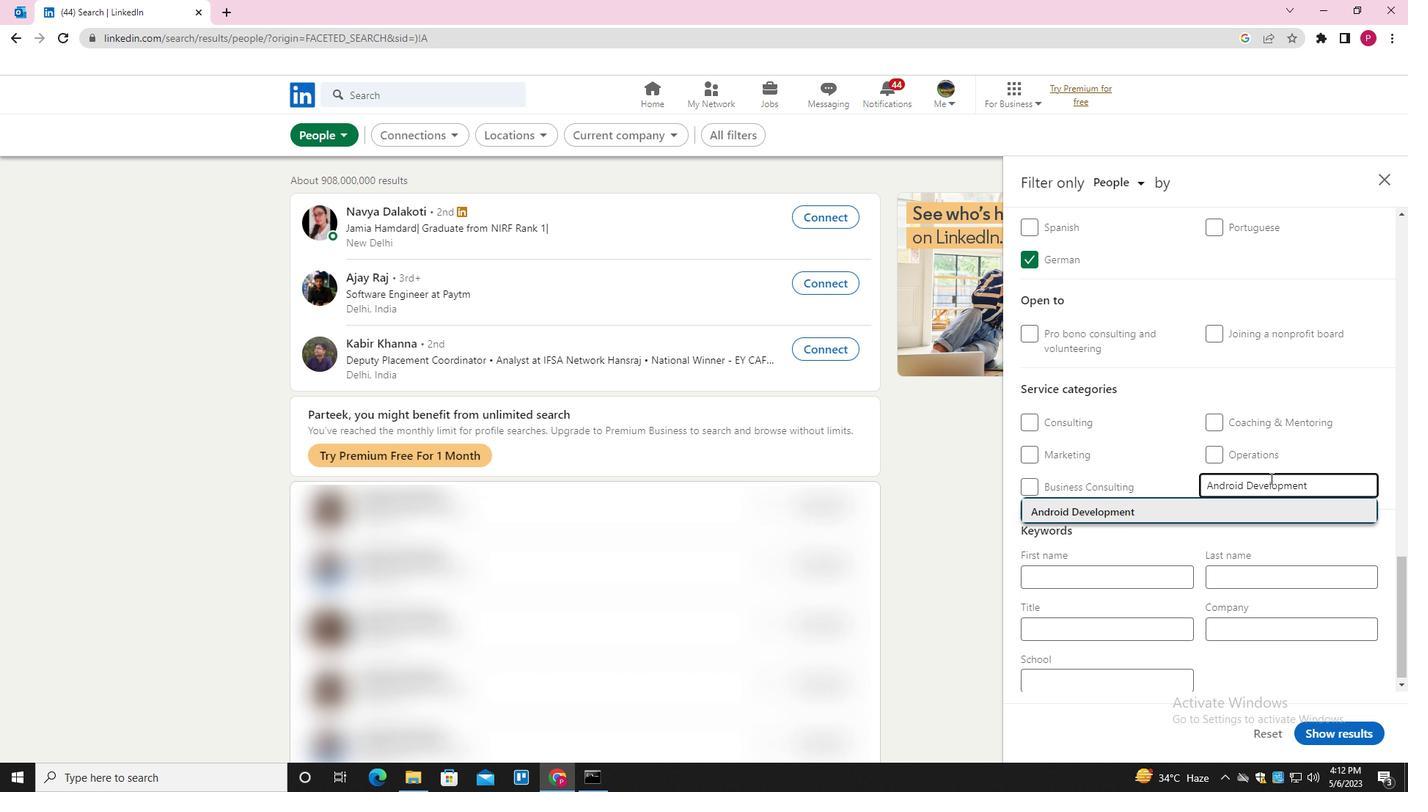 
Action: Mouse scrolled (1270, 477) with delta (0, 0)
Screenshot: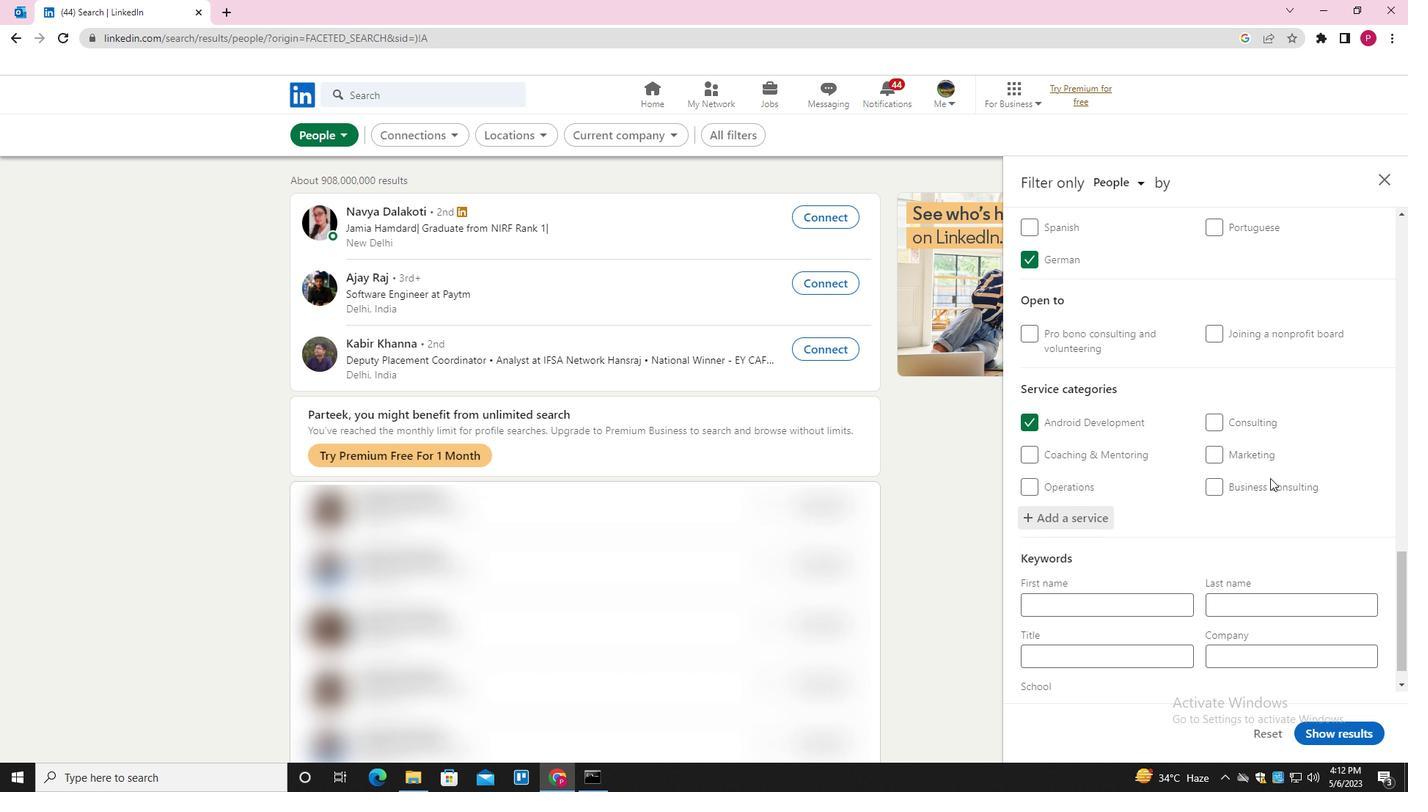 
Action: Mouse scrolled (1270, 477) with delta (0, 0)
Screenshot: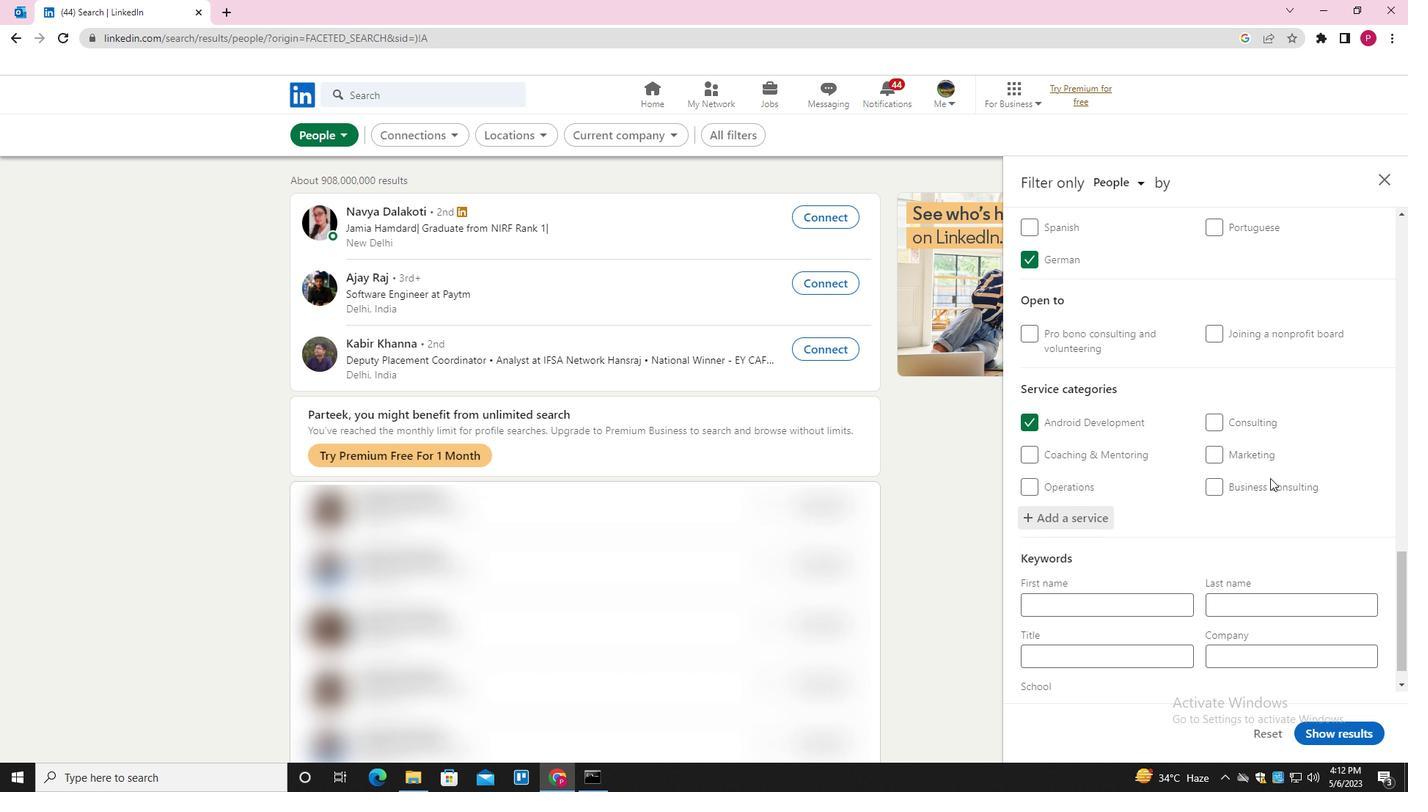 
Action: Mouse scrolled (1270, 477) with delta (0, 0)
Screenshot: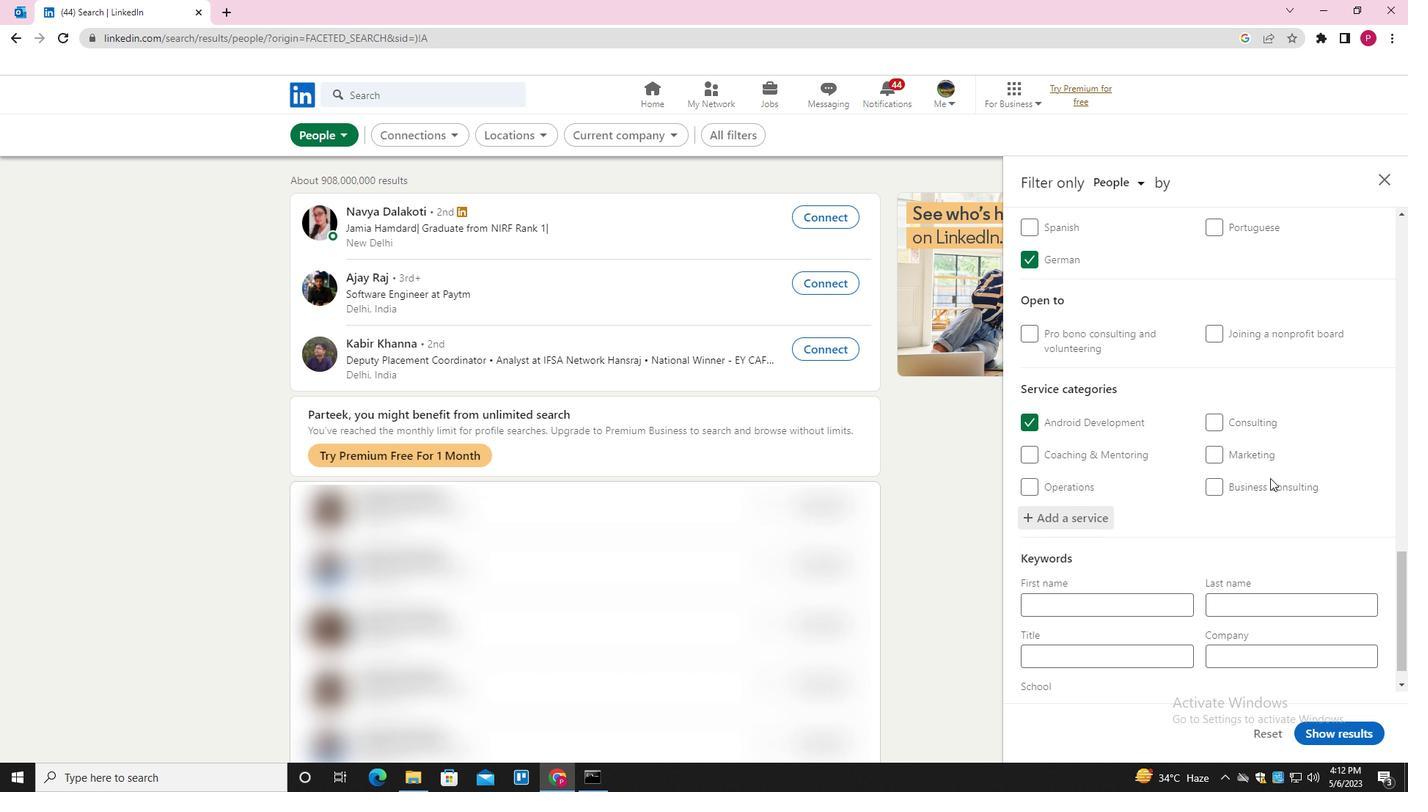 
Action: Mouse scrolled (1270, 477) with delta (0, 0)
Screenshot: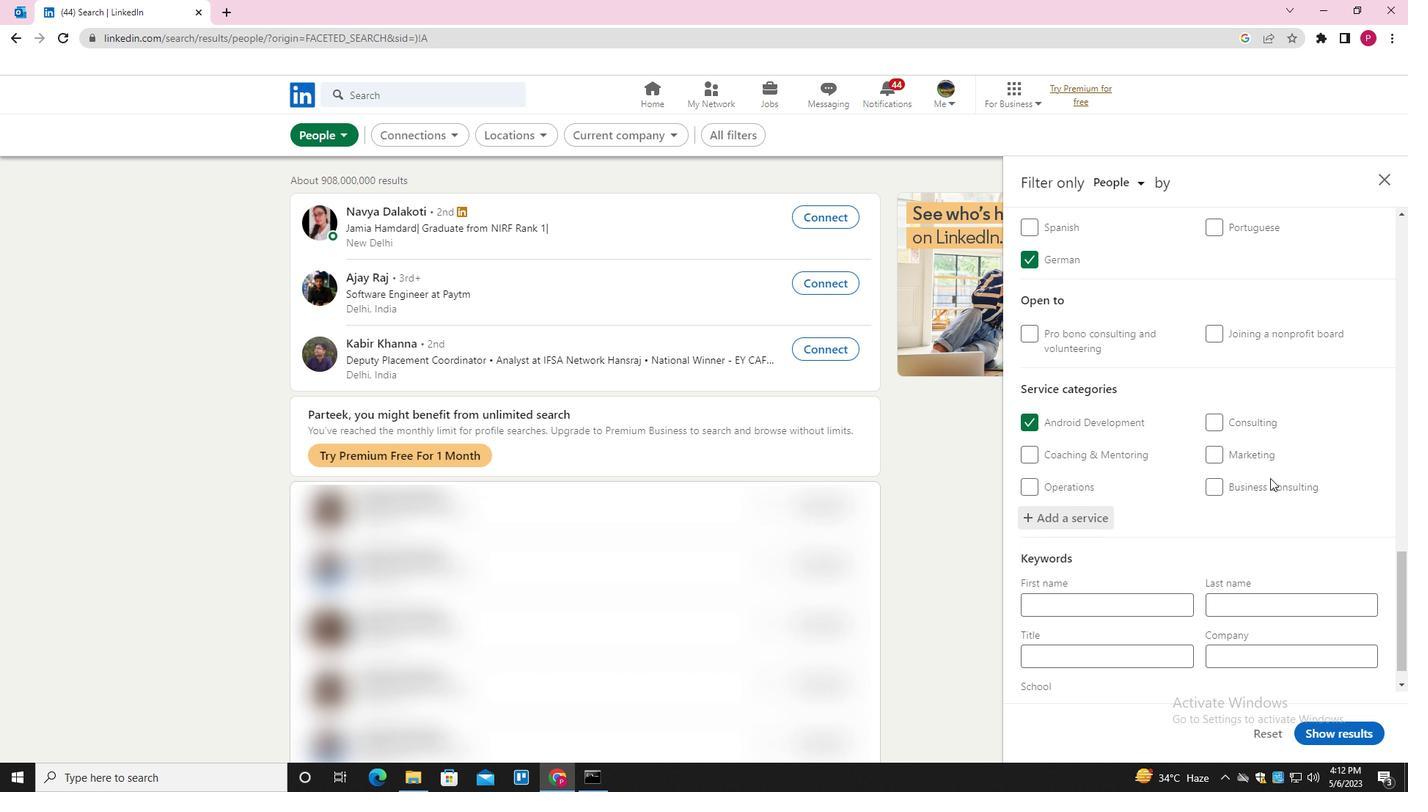 
Action: Mouse moved to (1102, 619)
Screenshot: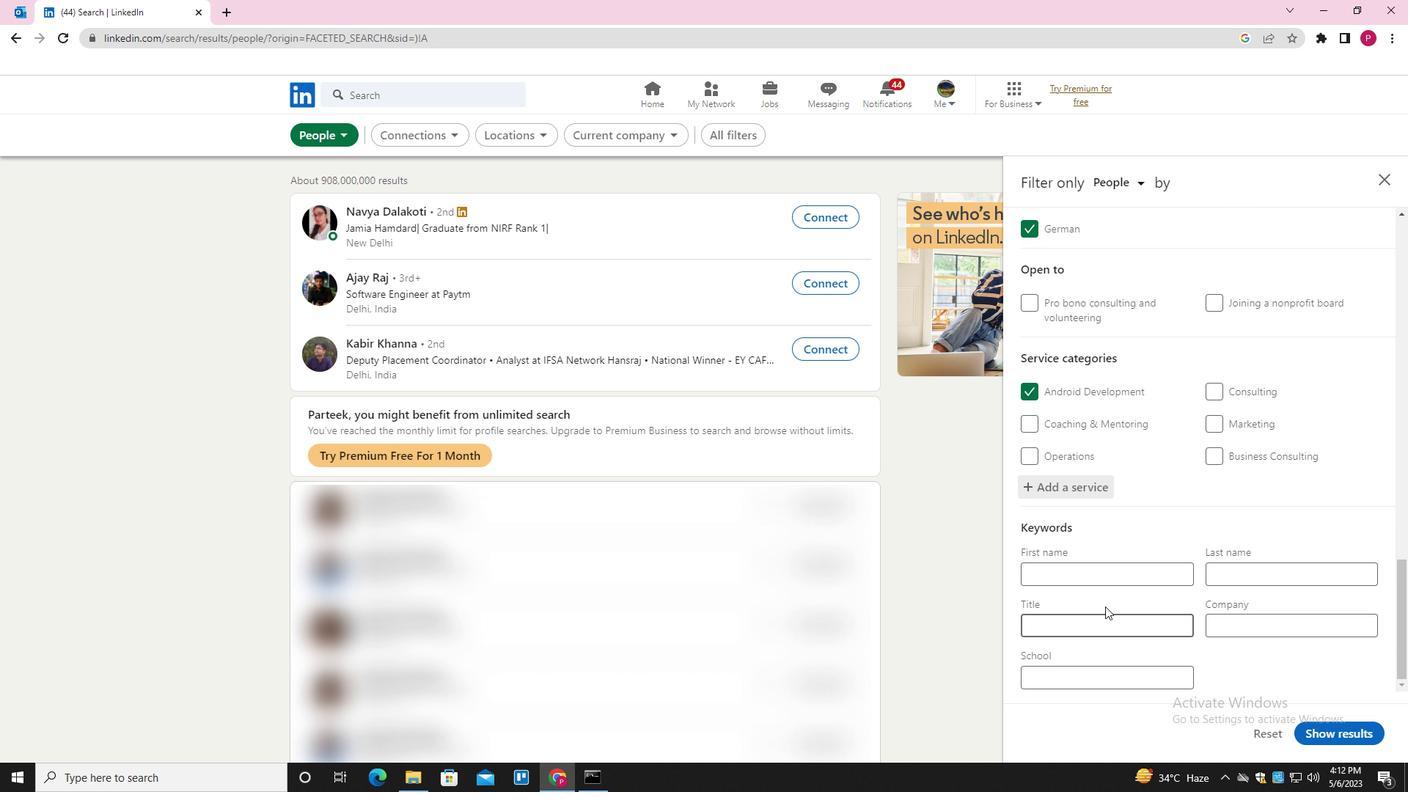 
Action: Mouse pressed left at (1102, 619)
Screenshot: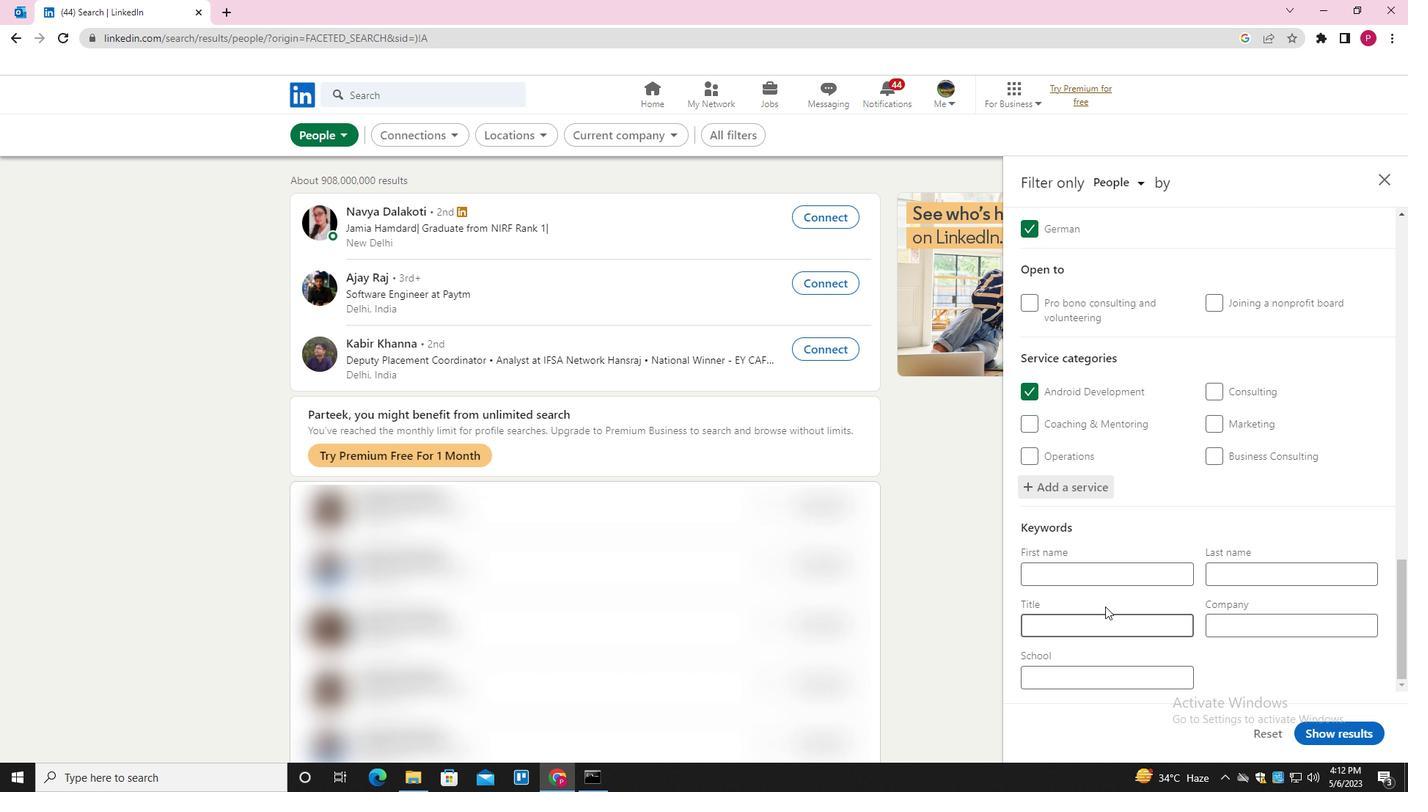 
Action: Key pressed <Key.shift>SALES<Key.space><Key.shift>ASSOCIATE
Screenshot: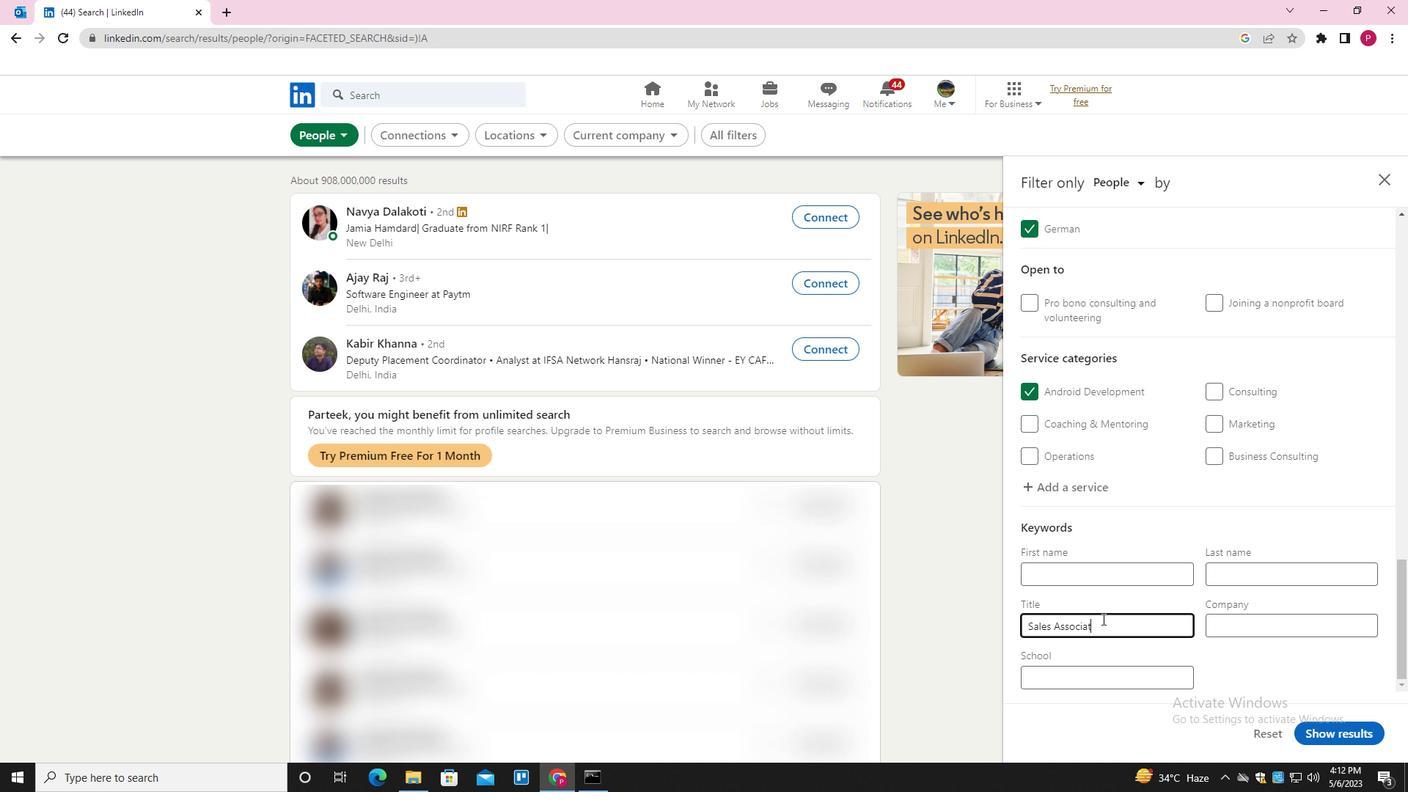 
Action: Mouse moved to (1331, 731)
Screenshot: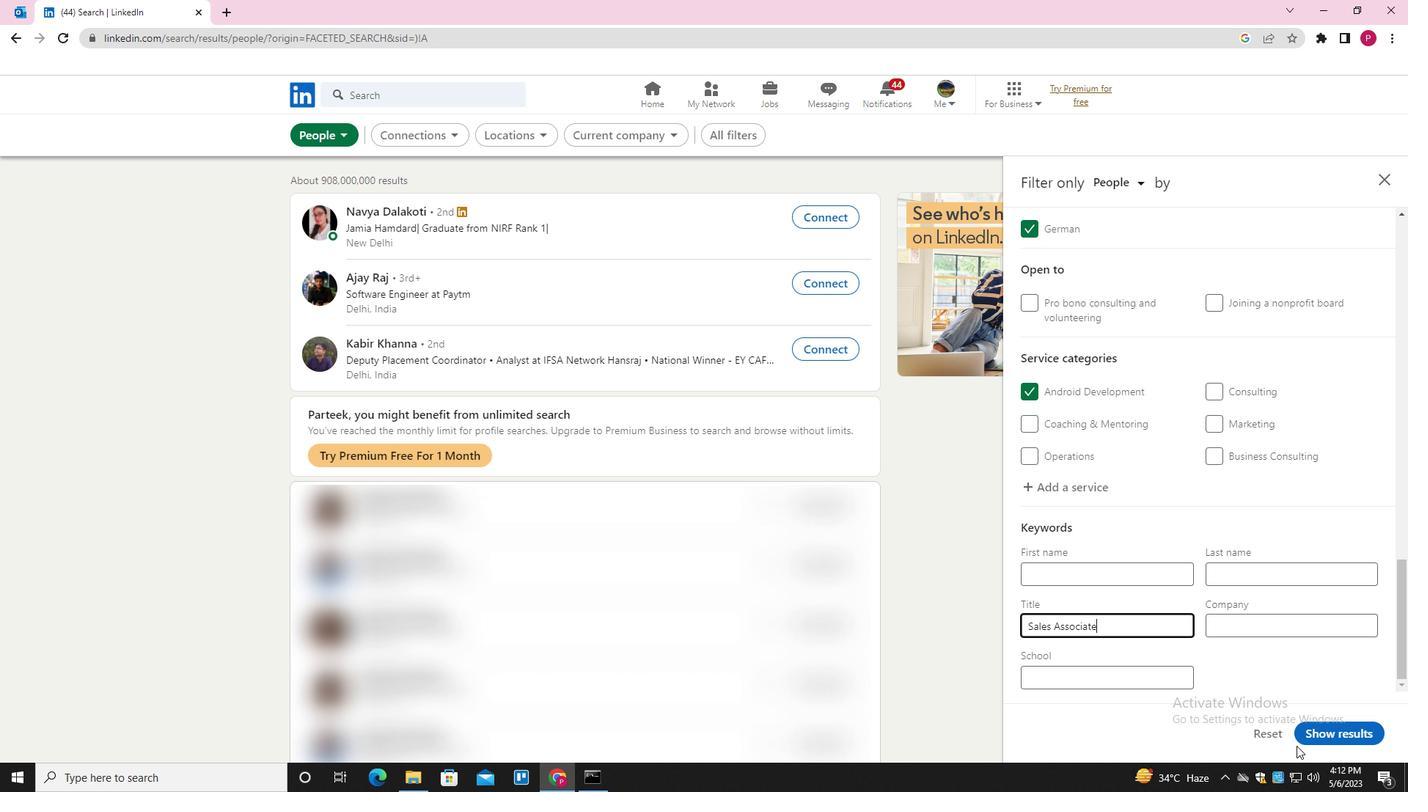 
Action: Mouse pressed left at (1331, 731)
Screenshot: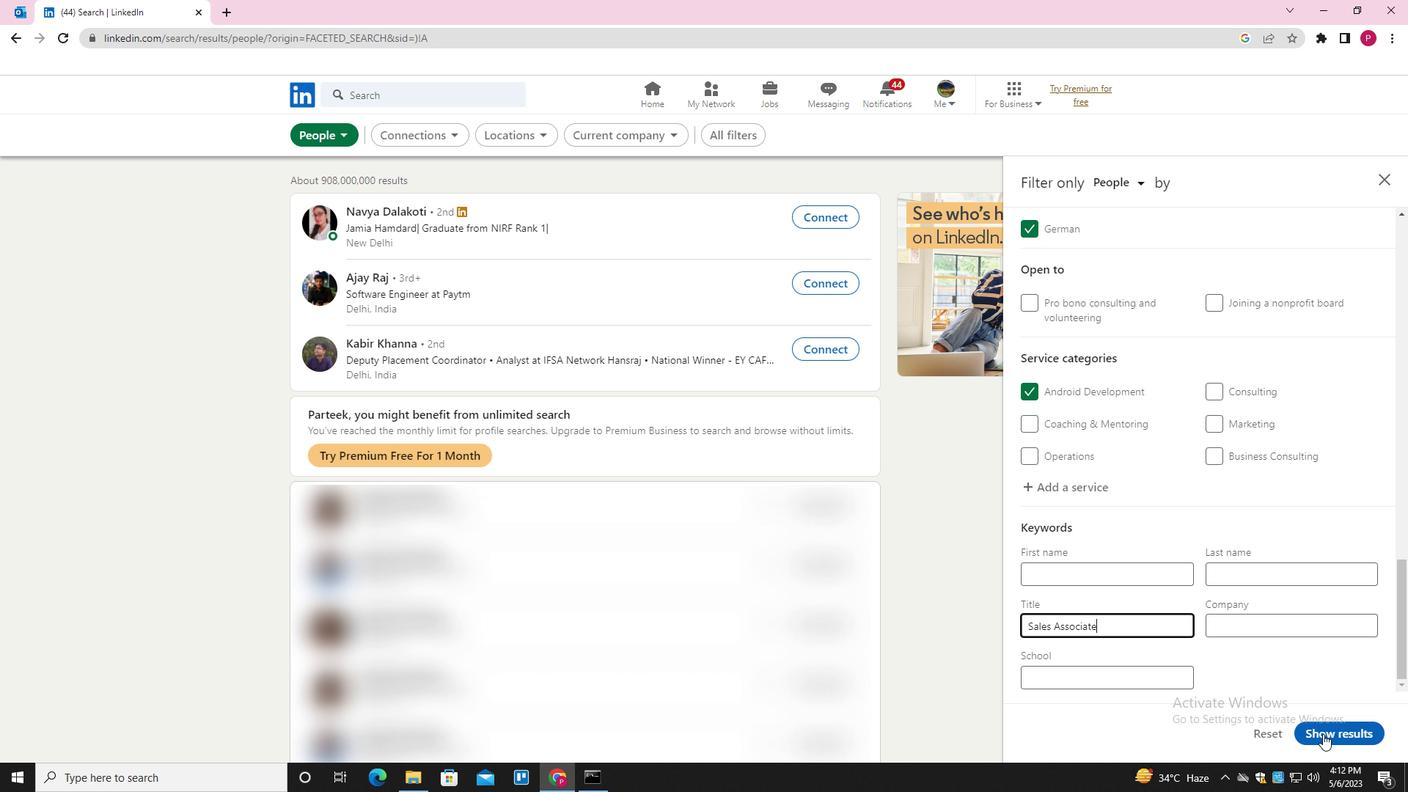 
Action: Mouse moved to (721, 412)
Screenshot: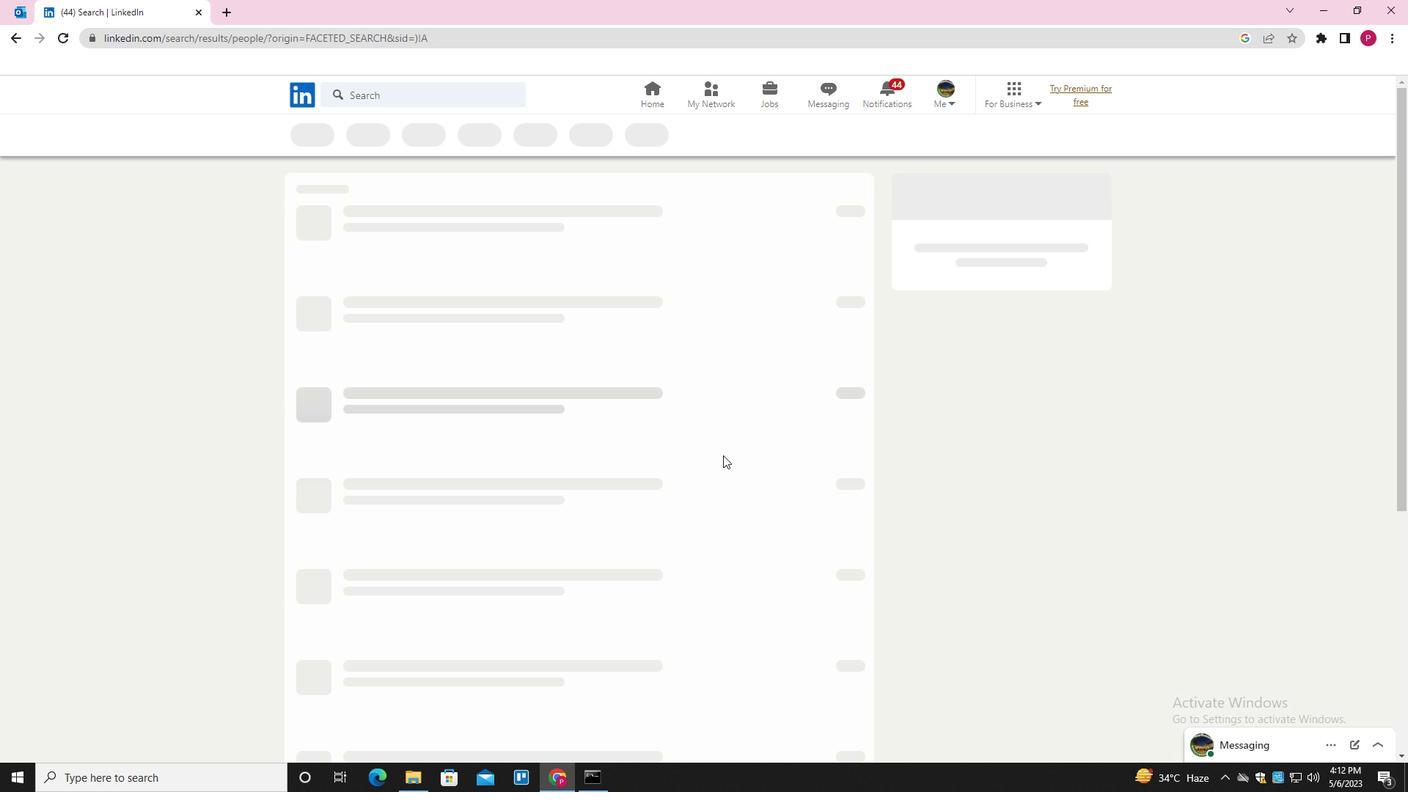 
